 Task: For heading  Tahoma with underline.  font size for heading20,  'Change the font style of data to'Arial.  and font size to 12,  Change the alignment of both headline & data to Align left.  In the sheet   Elite Sales review book
Action: Mouse moved to (159, 191)
Screenshot: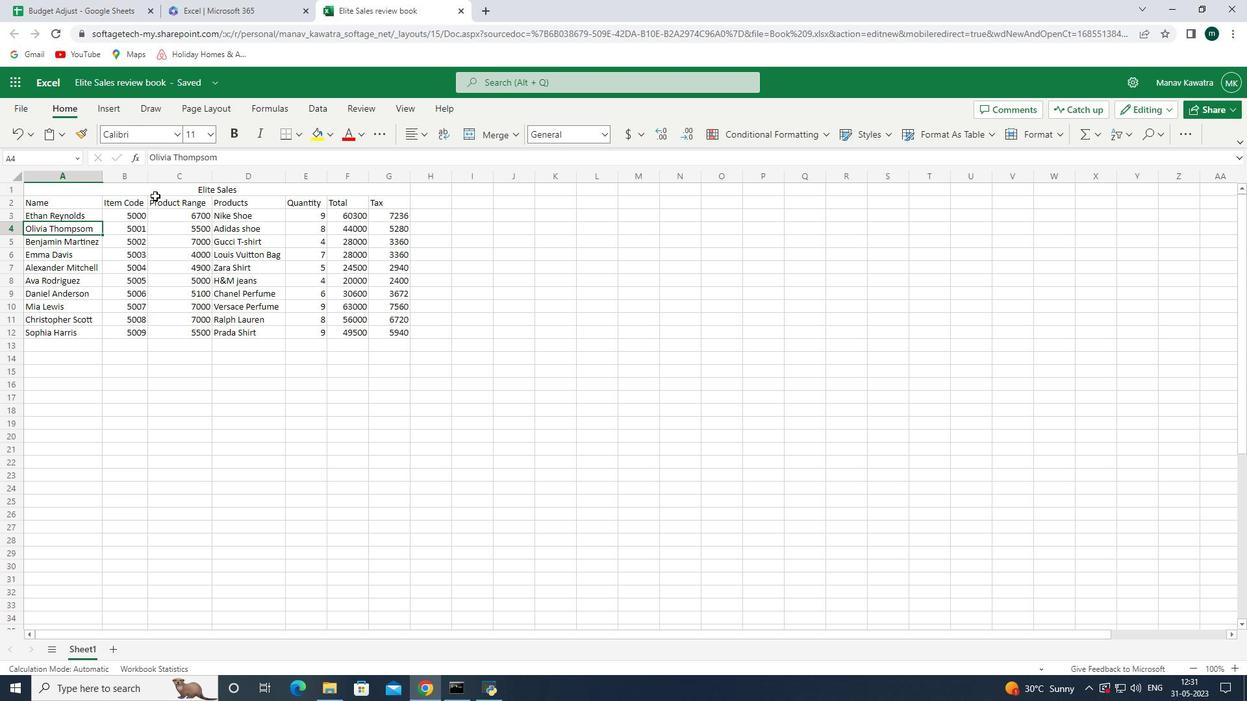 
Action: Mouse pressed left at (159, 191)
Screenshot: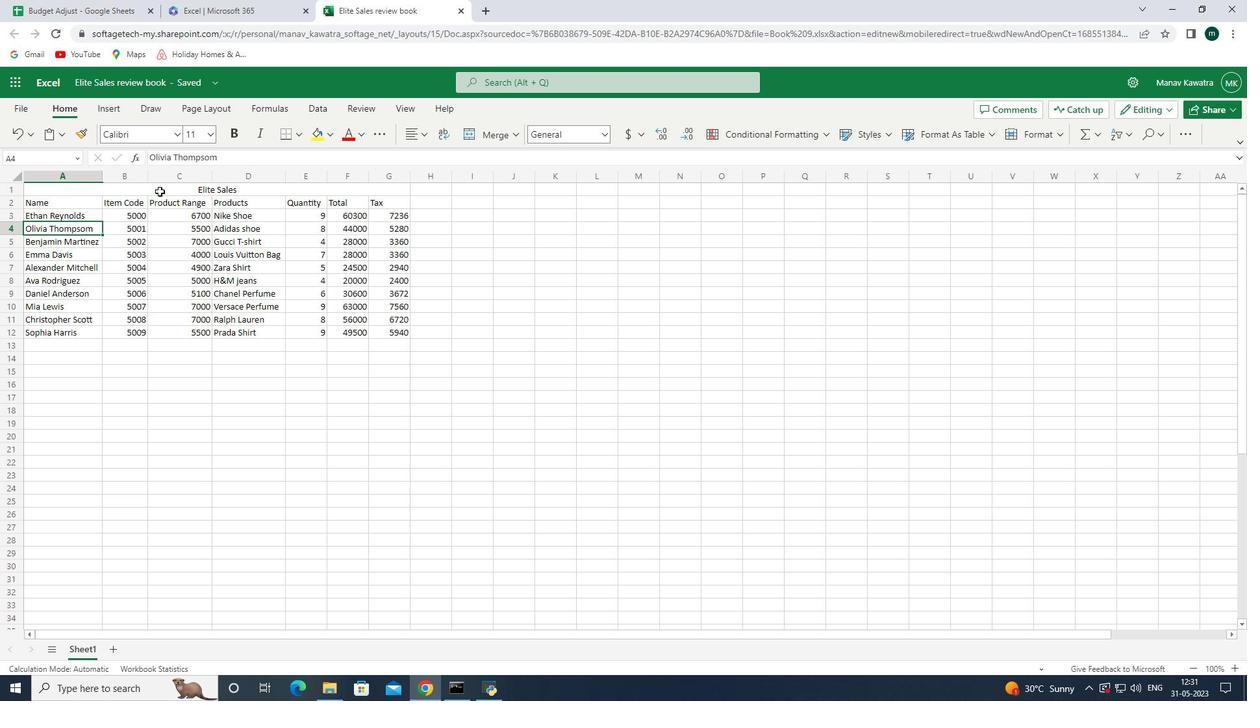 
Action: Mouse moved to (176, 131)
Screenshot: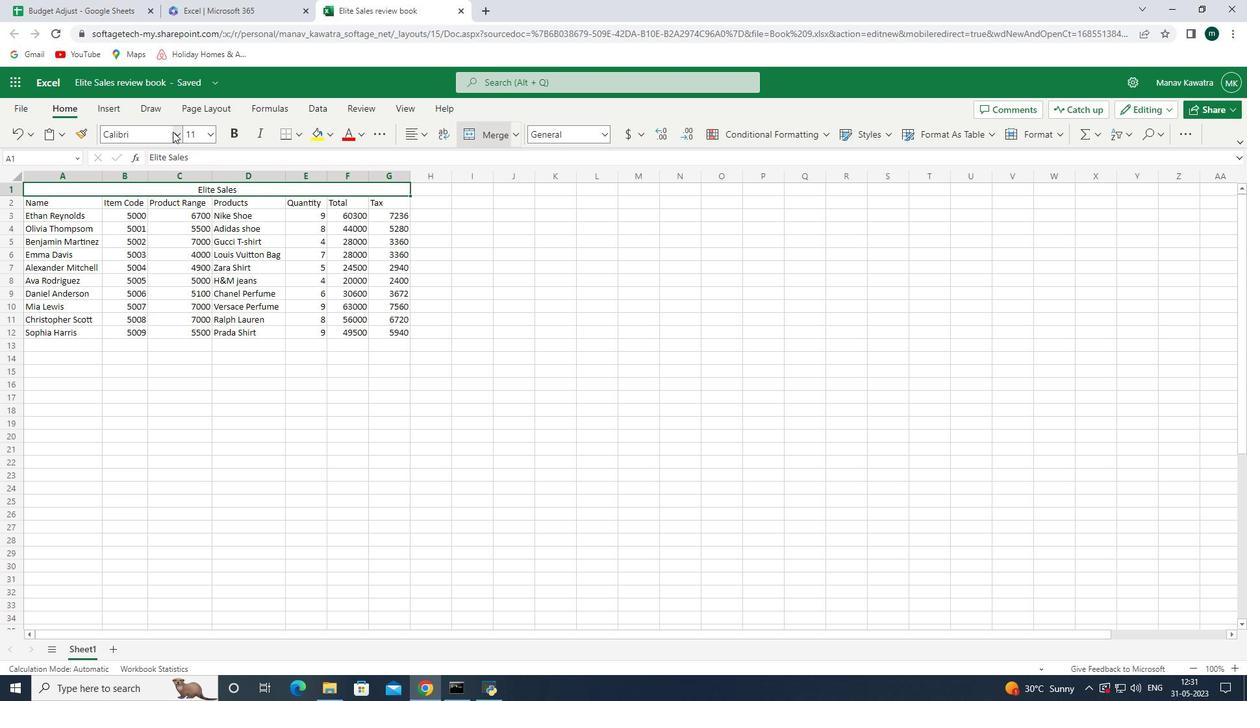 
Action: Mouse pressed left at (176, 131)
Screenshot: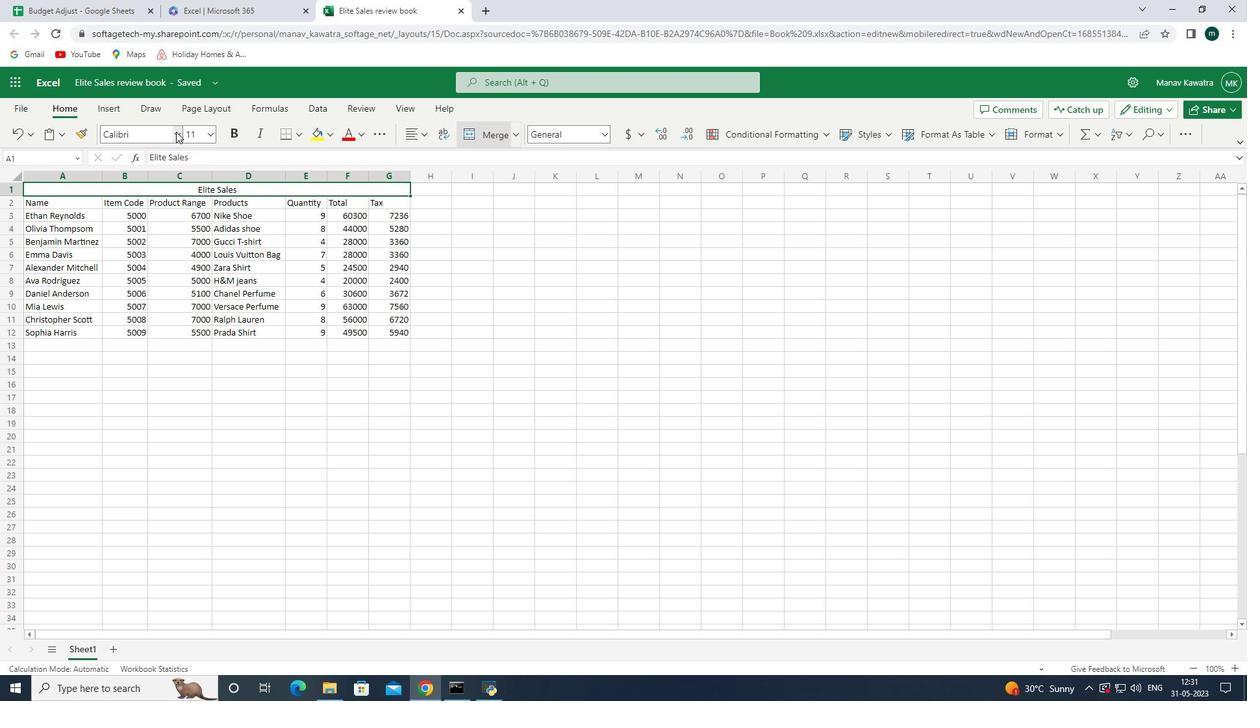 
Action: Mouse moved to (178, 138)
Screenshot: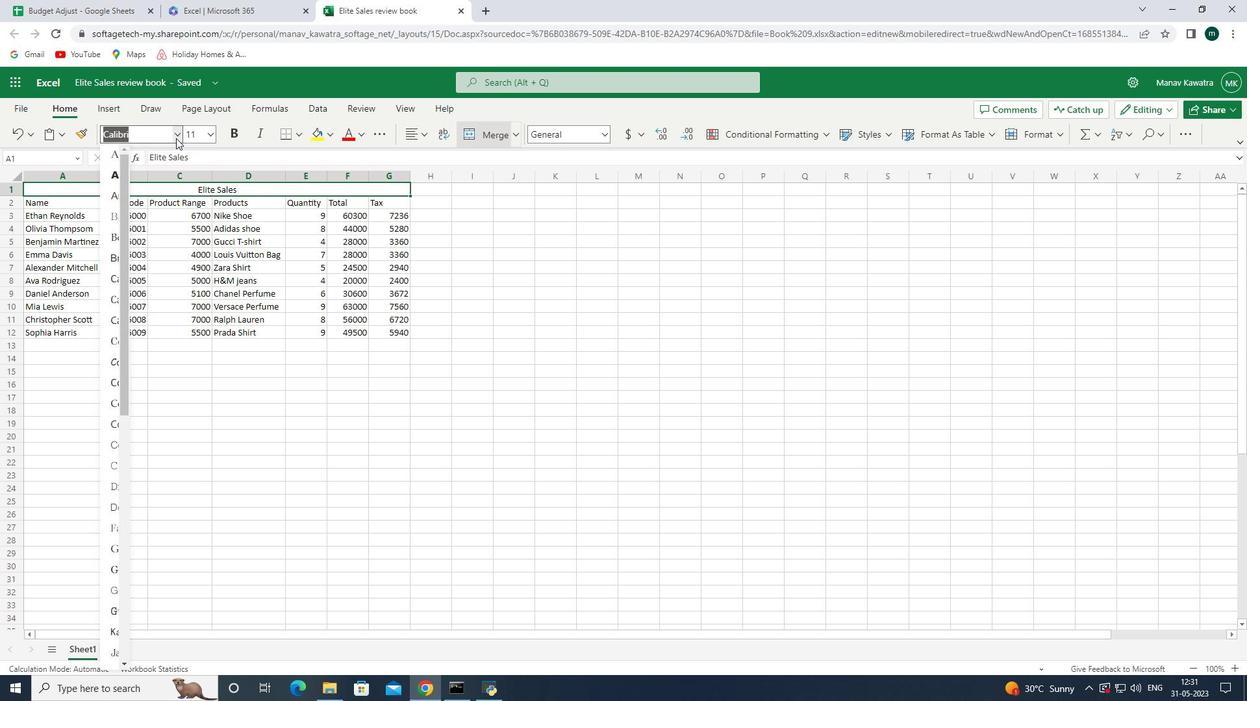 
Action: Mouse pressed left at (178, 138)
Screenshot: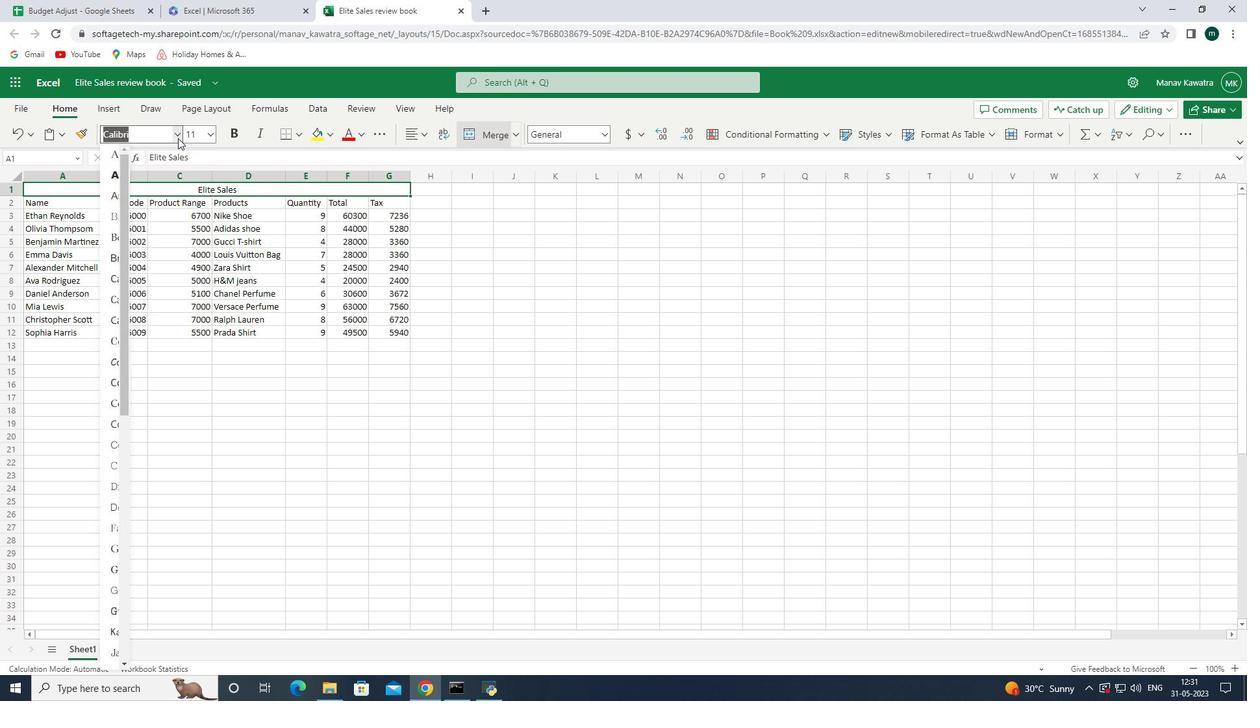 
Action: Mouse pressed left at (178, 138)
Screenshot: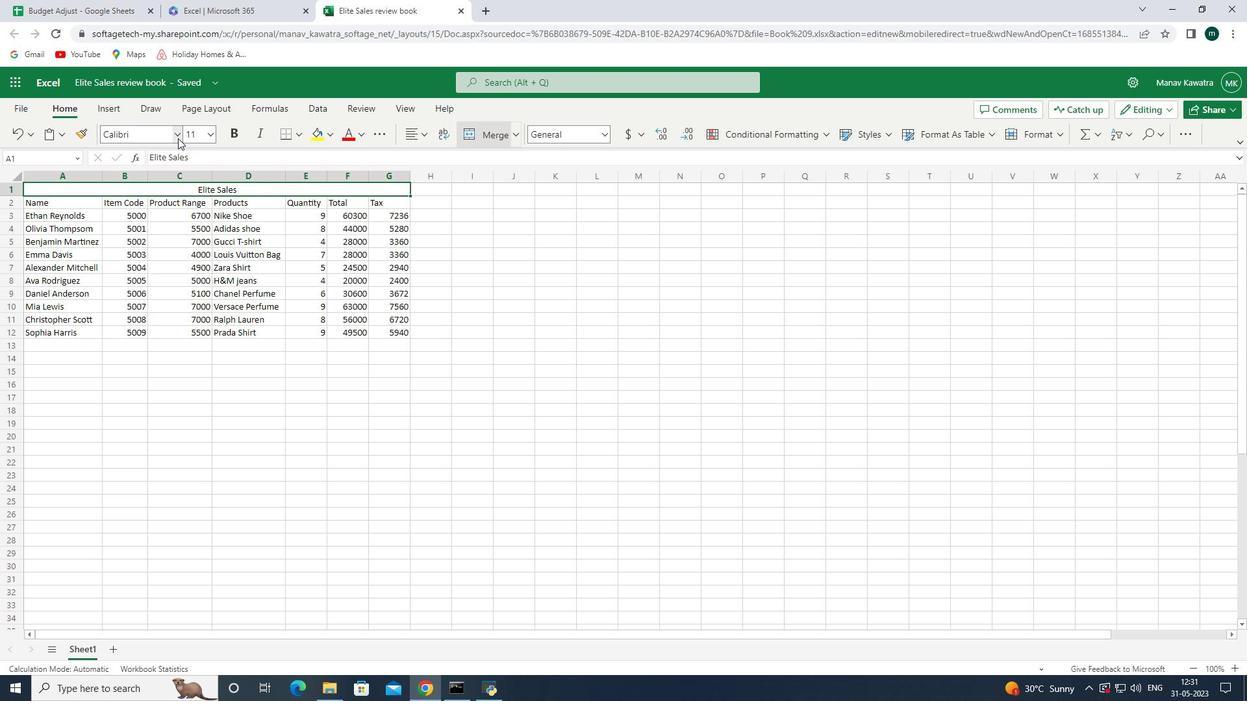 
Action: Mouse moved to (157, 215)
Screenshot: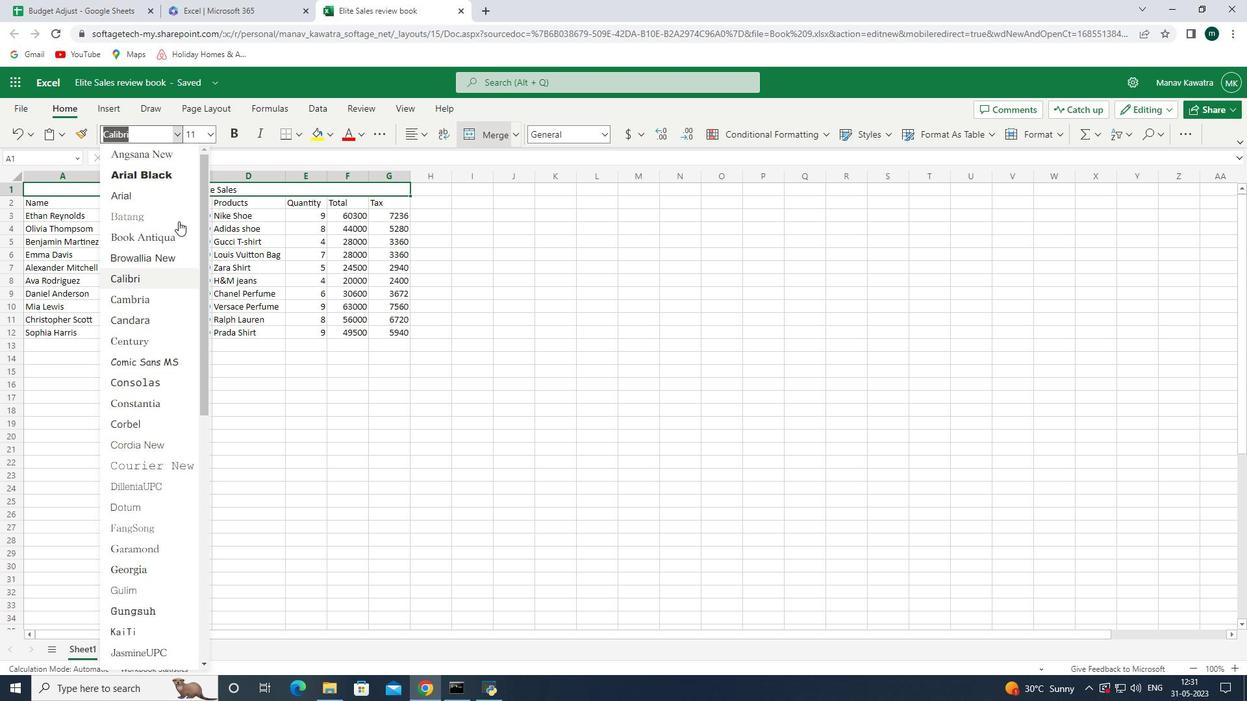 
Action: Key pressed <Key.down><Key.down><Key.down><Key.down><Key.down><Key.down><Key.down><Key.down><Key.down><Key.down><Key.down><Key.down><Key.down><Key.down><Key.down><Key.down><Key.down><Key.down><Key.down><Key.down><Key.down><Key.down><Key.down><Key.down><Key.down><Key.down><Key.down><Key.down><Key.down><Key.down><Key.down><Key.down><Key.down><Key.down><Key.down><Key.down><Key.down><Key.down><Key.down><Key.down><Key.down><Key.down><Key.down><Key.enter>
Screenshot: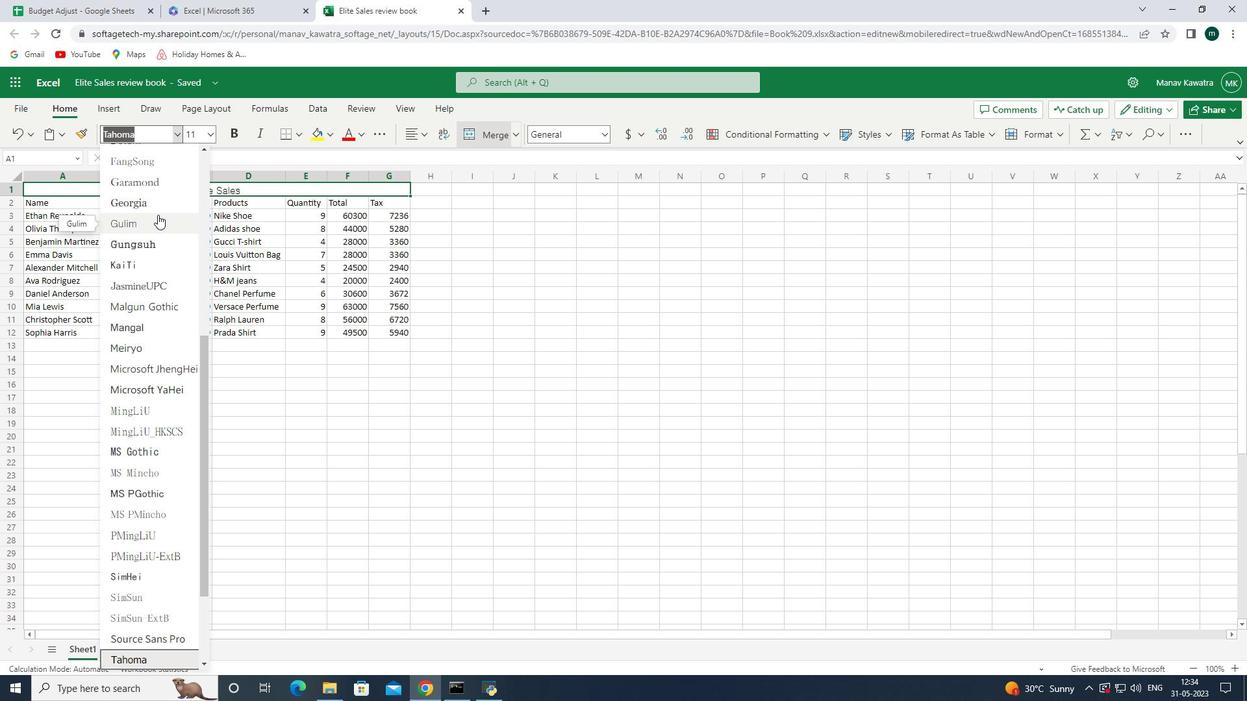 
Action: Mouse moved to (149, 109)
Screenshot: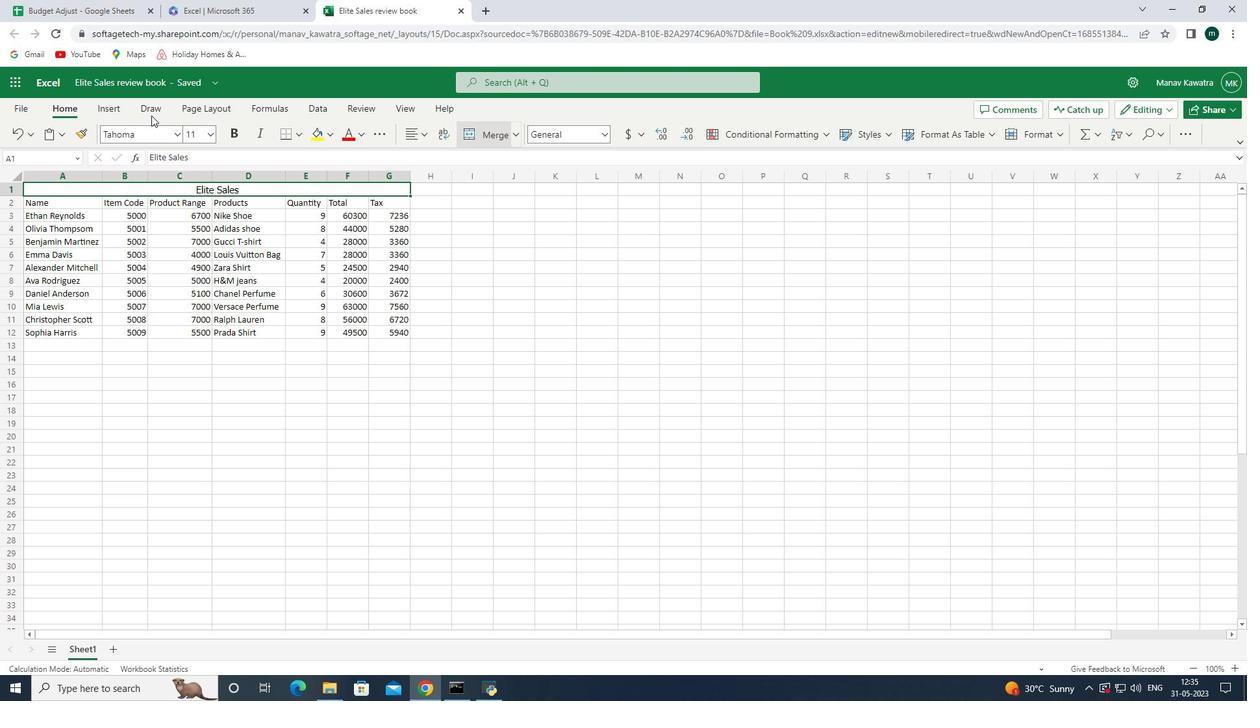 
Action: Mouse pressed left at (149, 109)
Screenshot: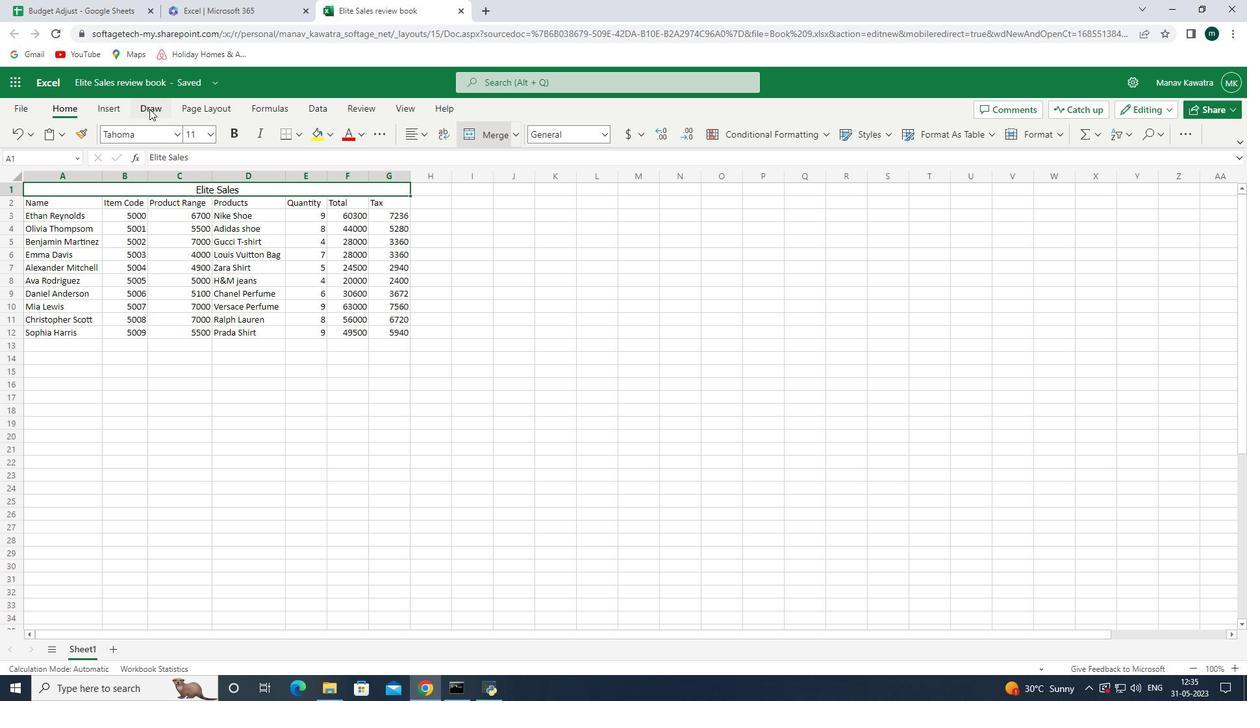 
Action: Mouse moved to (202, 107)
Screenshot: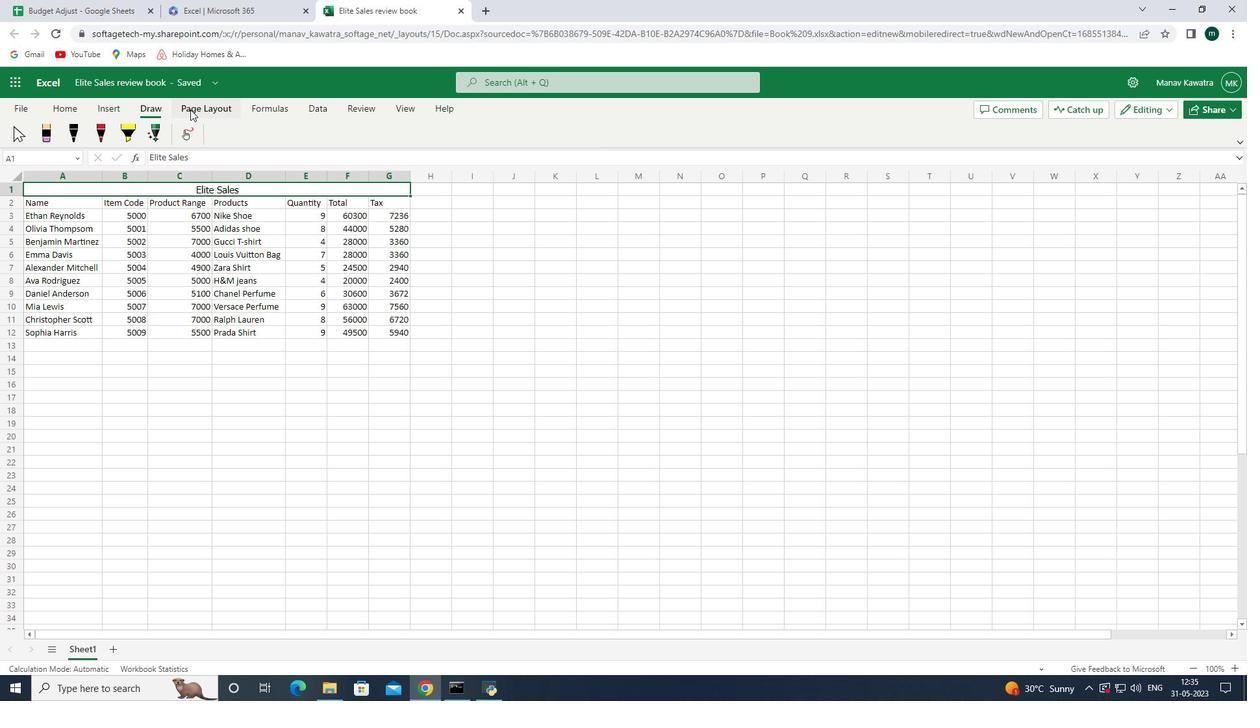 
Action: Mouse pressed left at (202, 107)
Screenshot: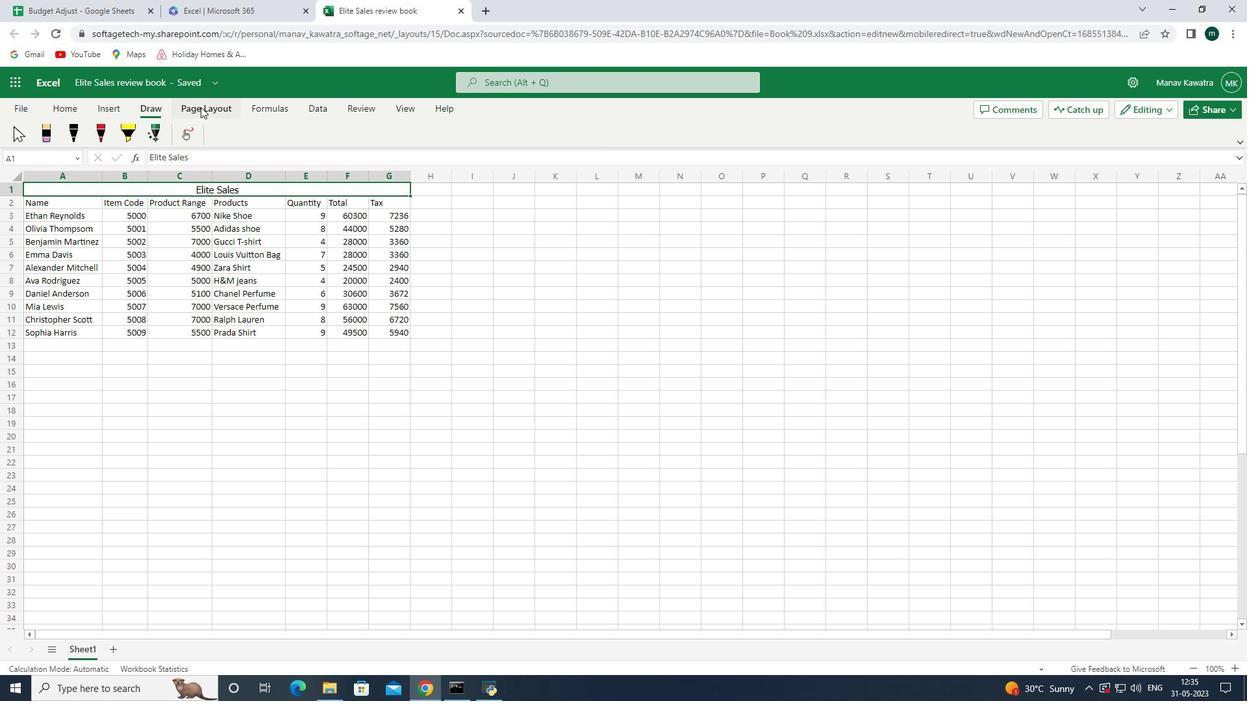 
Action: Mouse moved to (280, 110)
Screenshot: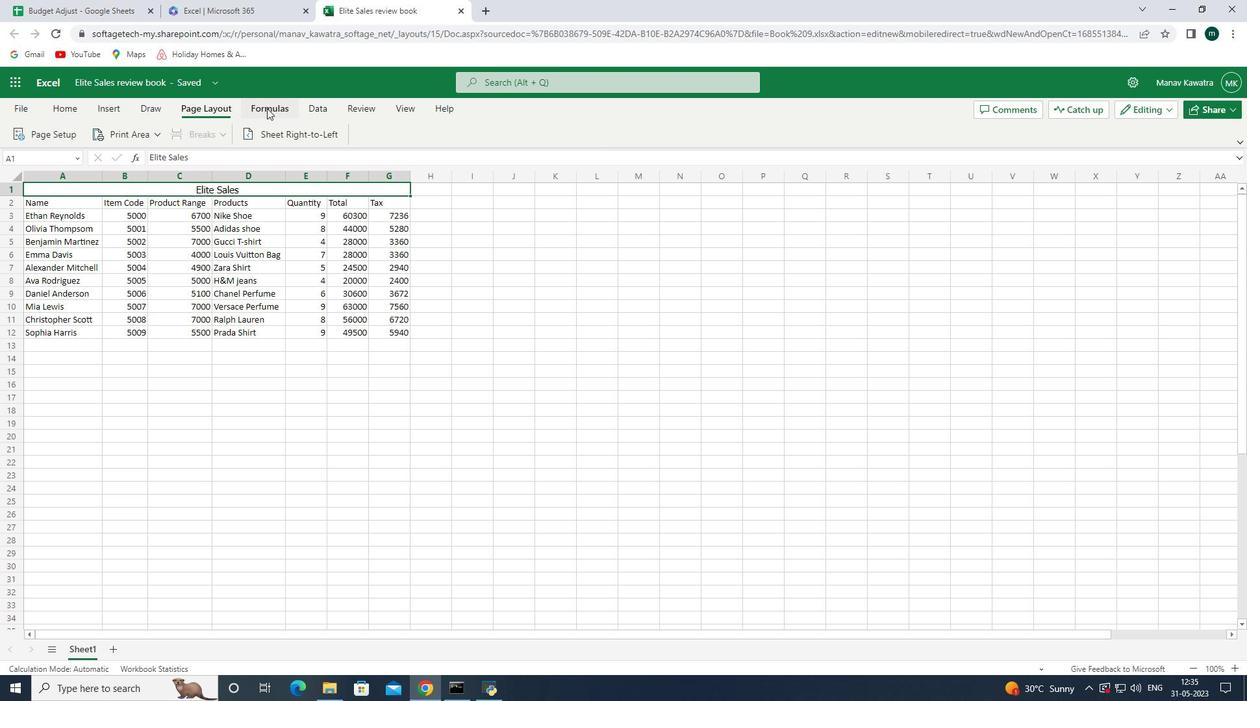 
Action: Mouse pressed left at (280, 110)
Screenshot: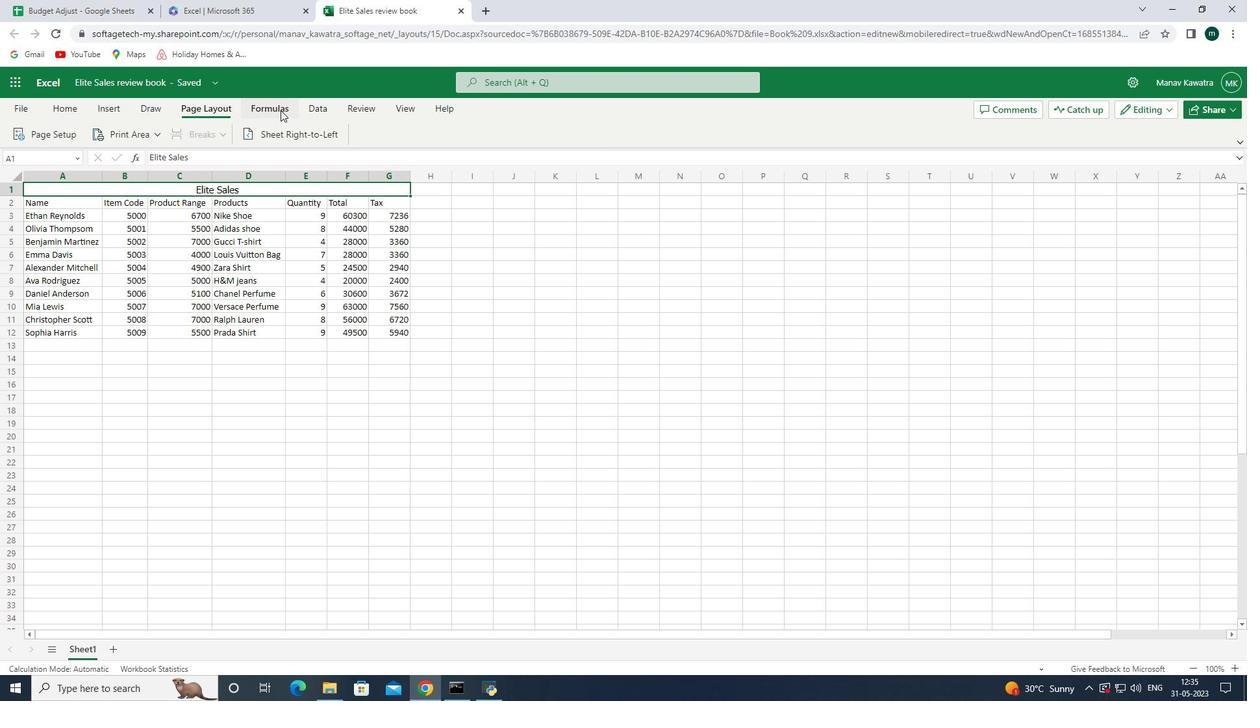 
Action: Mouse moved to (107, 109)
Screenshot: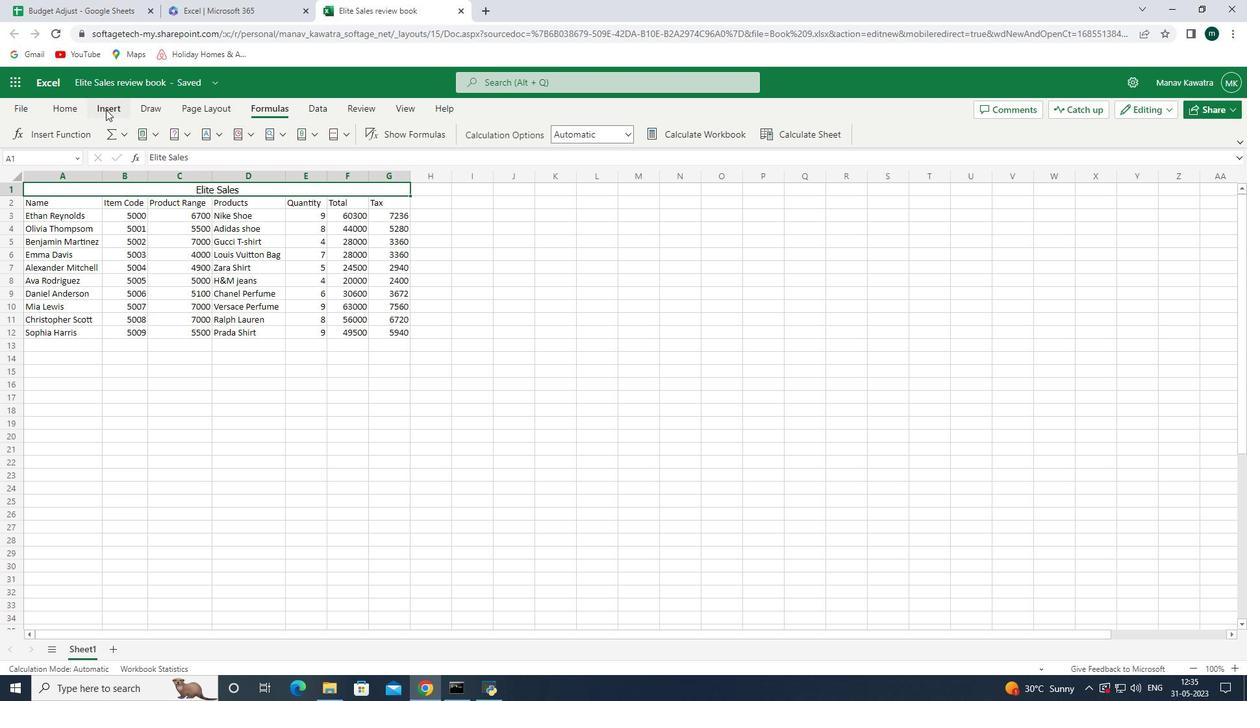 
Action: Mouse pressed left at (107, 109)
Screenshot: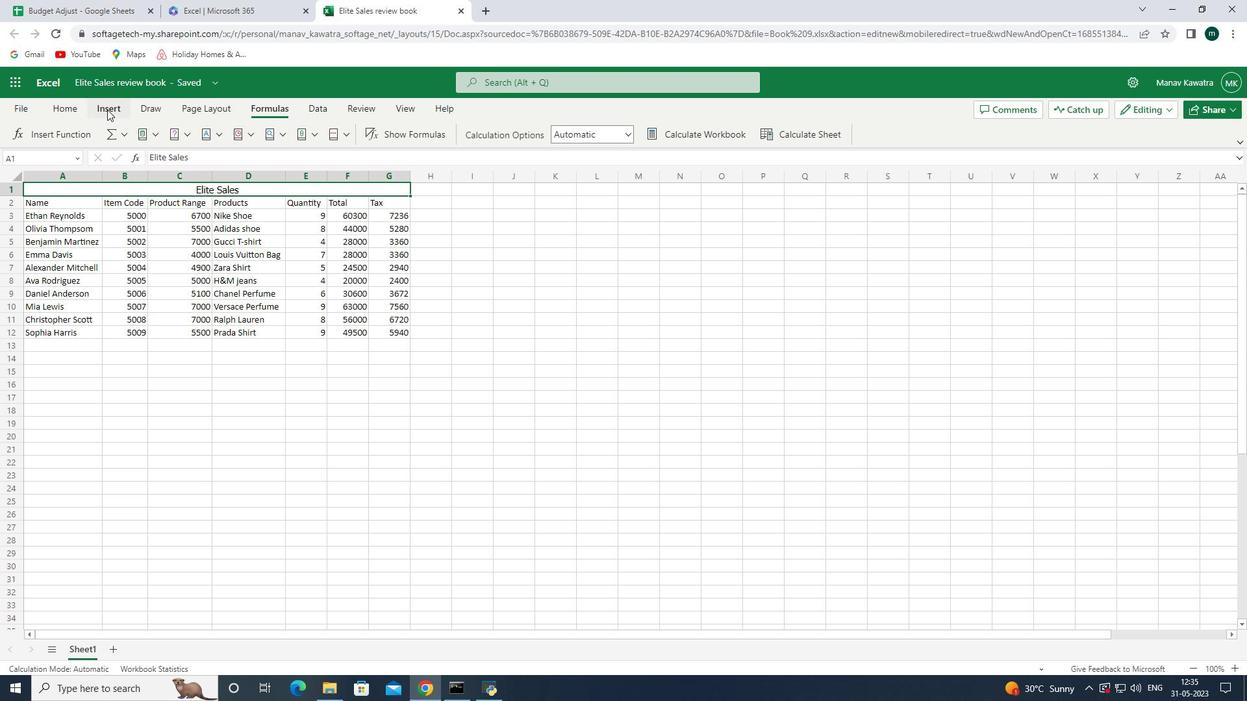 
Action: Mouse moved to (150, 107)
Screenshot: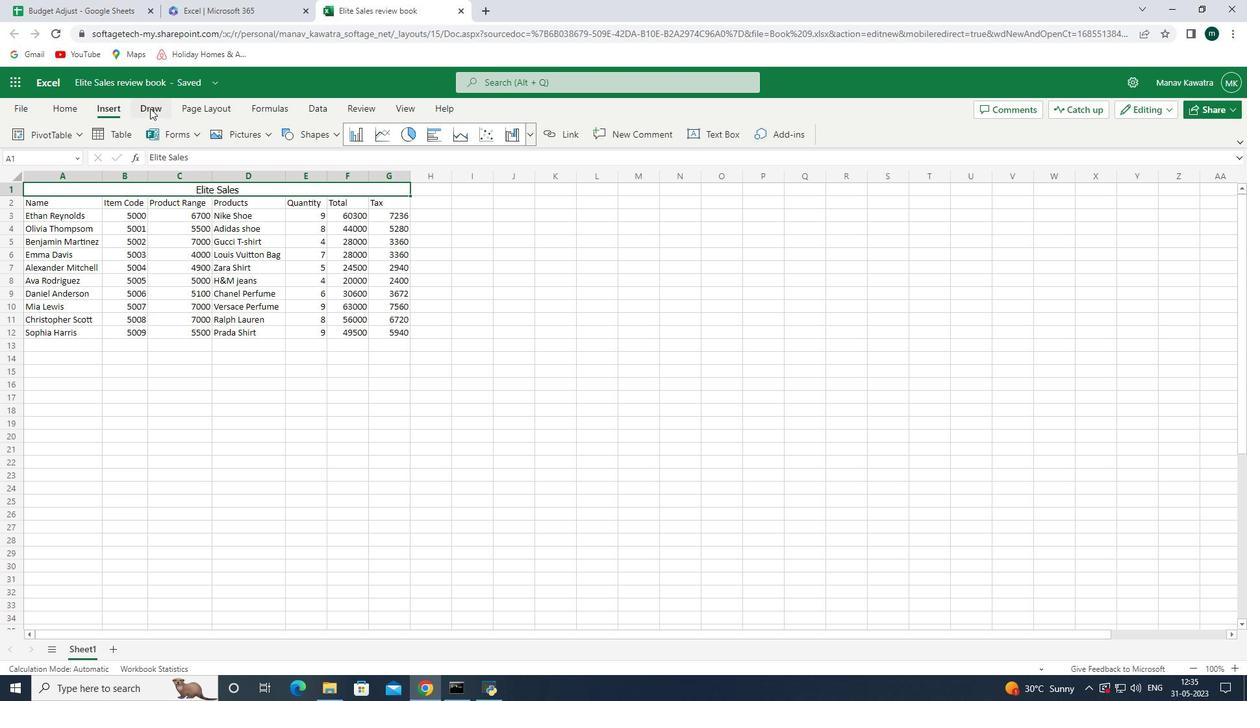 
Action: Mouse pressed left at (150, 107)
Screenshot: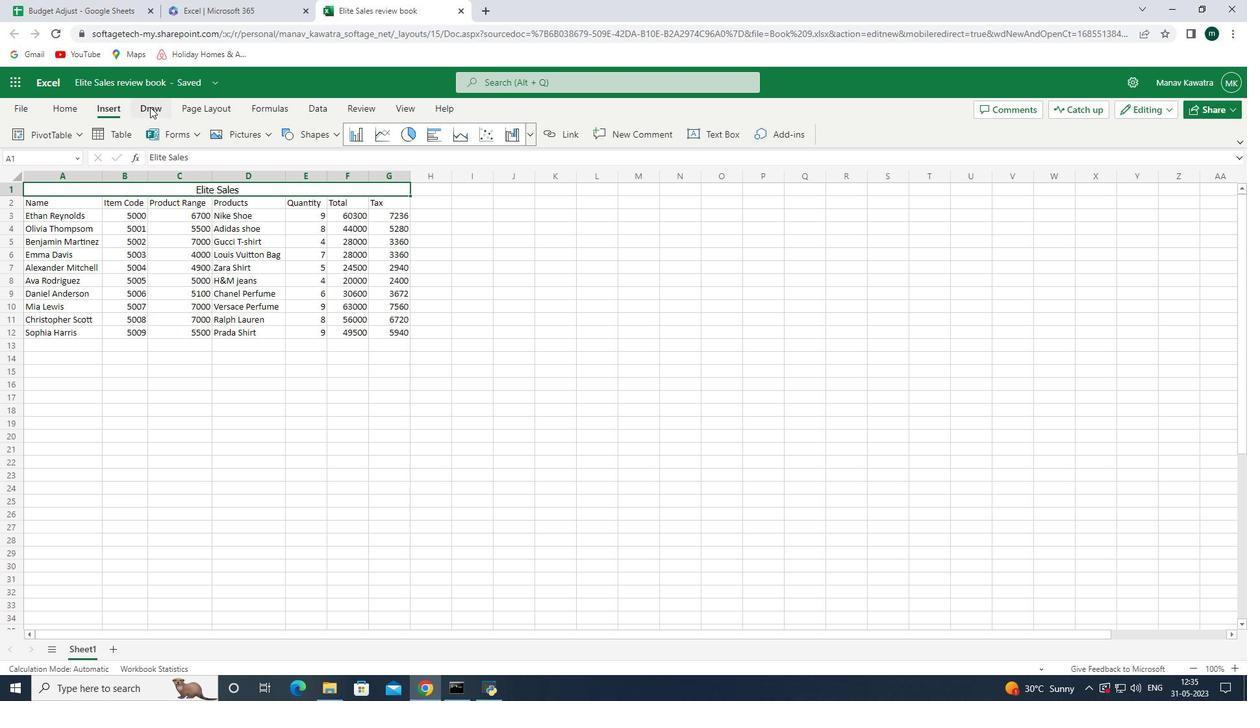 
Action: Mouse moved to (196, 111)
Screenshot: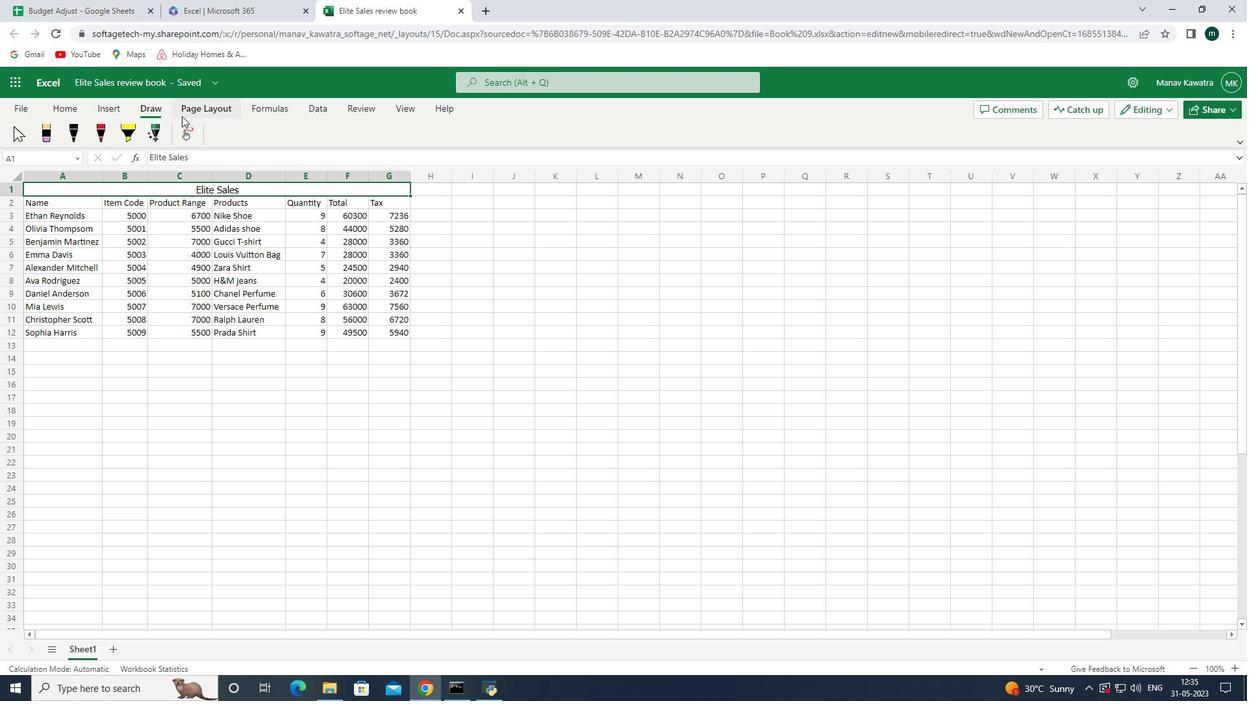 
Action: Mouse pressed left at (196, 111)
Screenshot: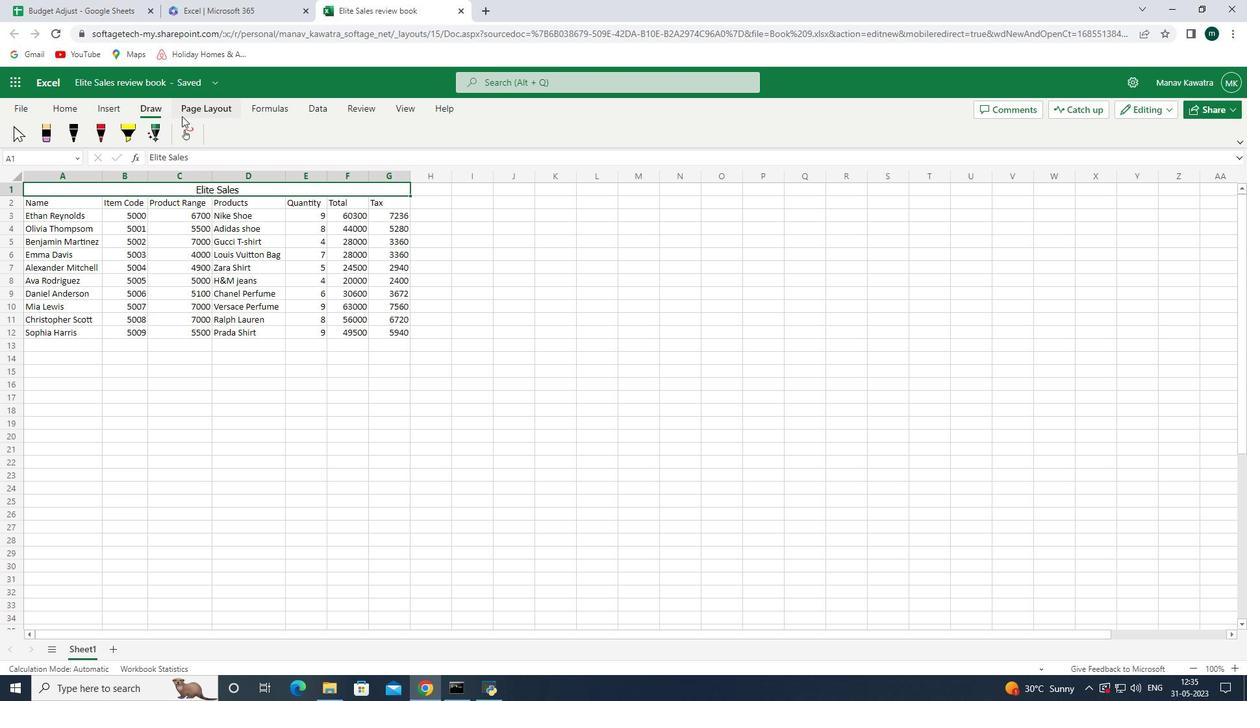 
Action: Mouse moved to (259, 113)
Screenshot: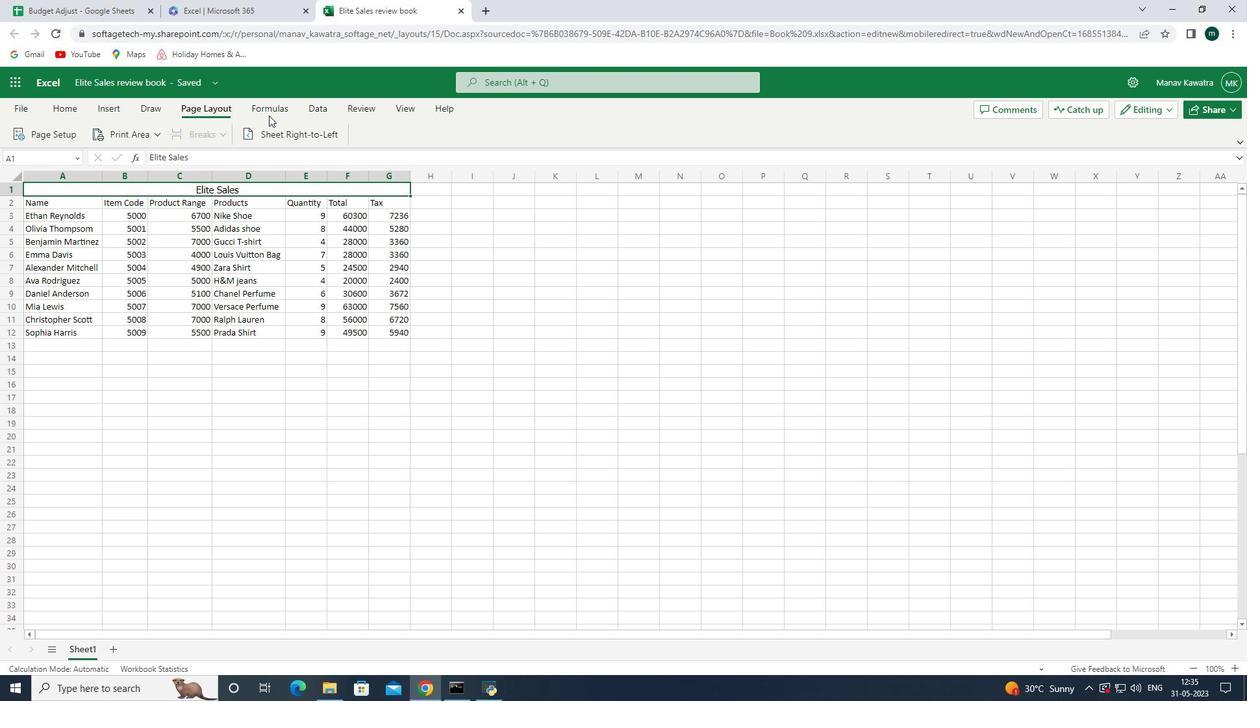 
Action: Mouse pressed left at (259, 113)
Screenshot: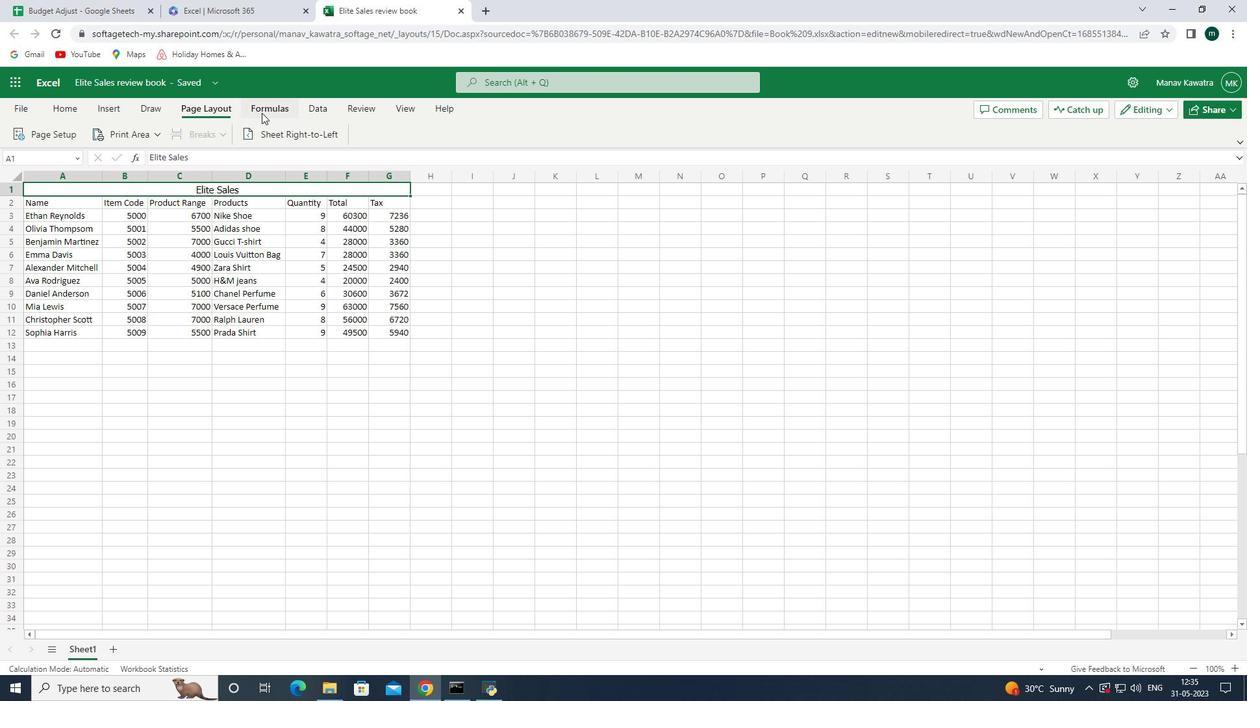 
Action: Mouse moved to (338, 106)
Screenshot: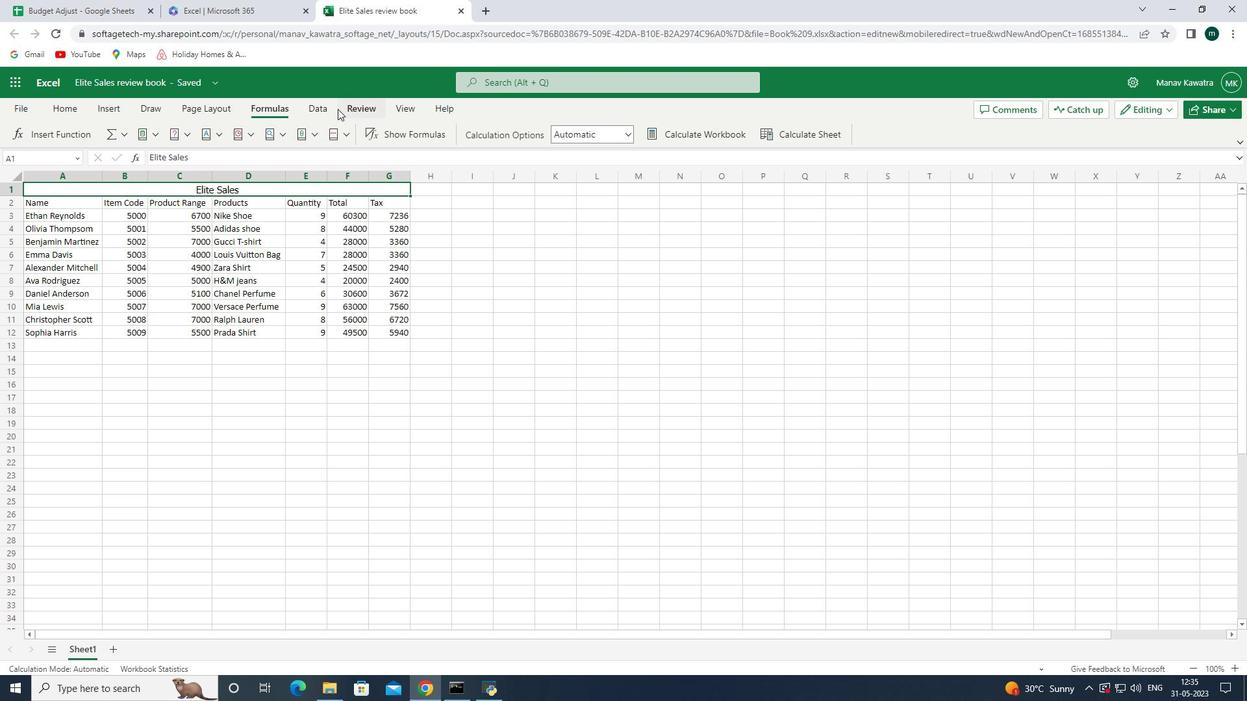
Action: Mouse pressed left at (338, 106)
Screenshot: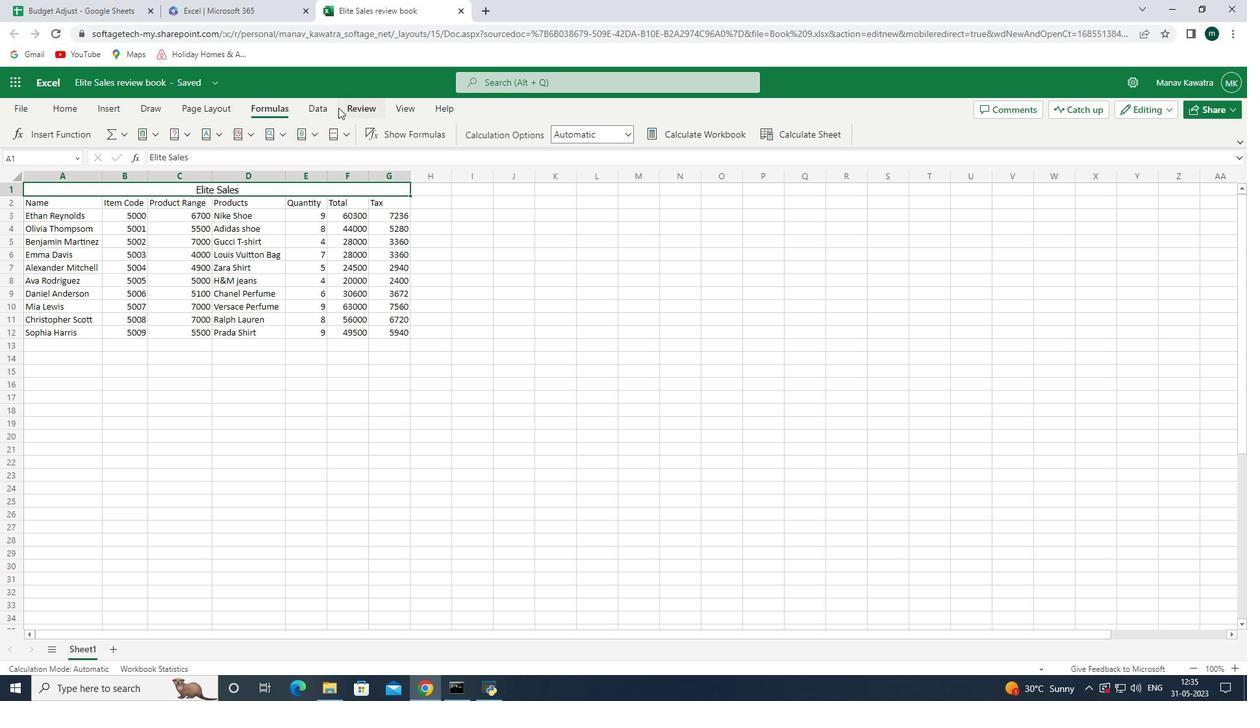 
Action: Mouse moved to (395, 107)
Screenshot: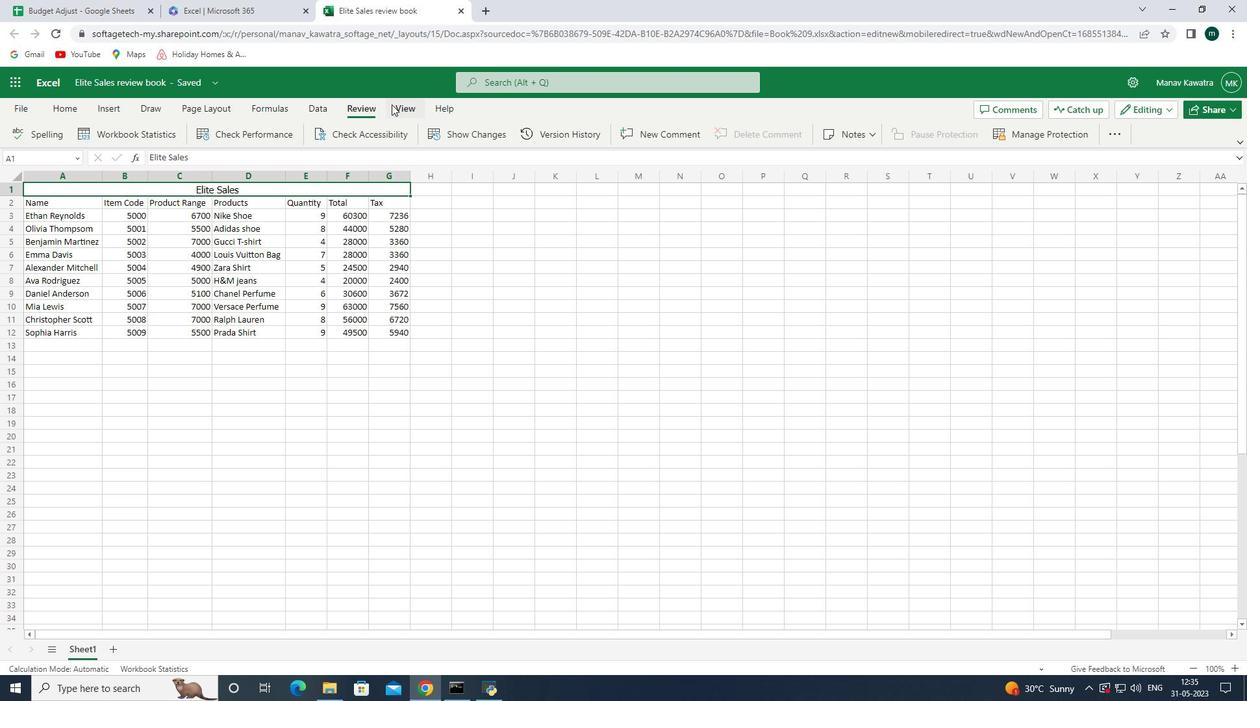 
Action: Mouse pressed left at (395, 107)
Screenshot: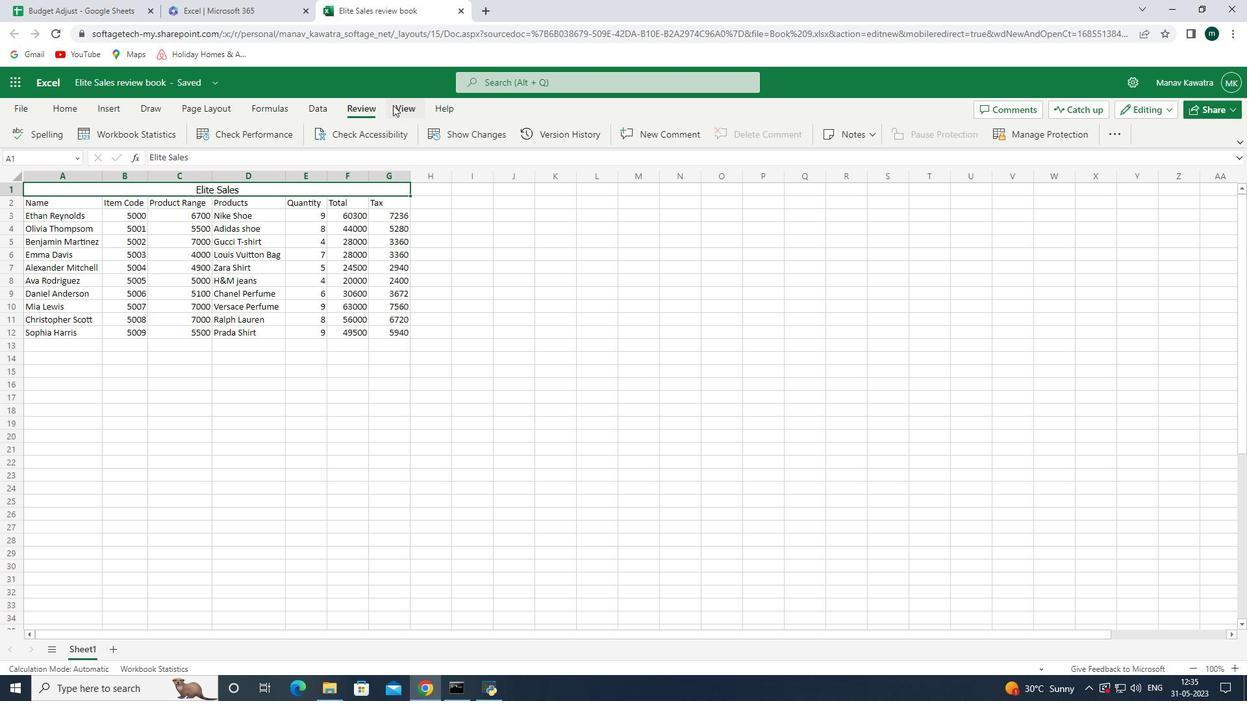 
Action: Mouse moved to (342, 107)
Screenshot: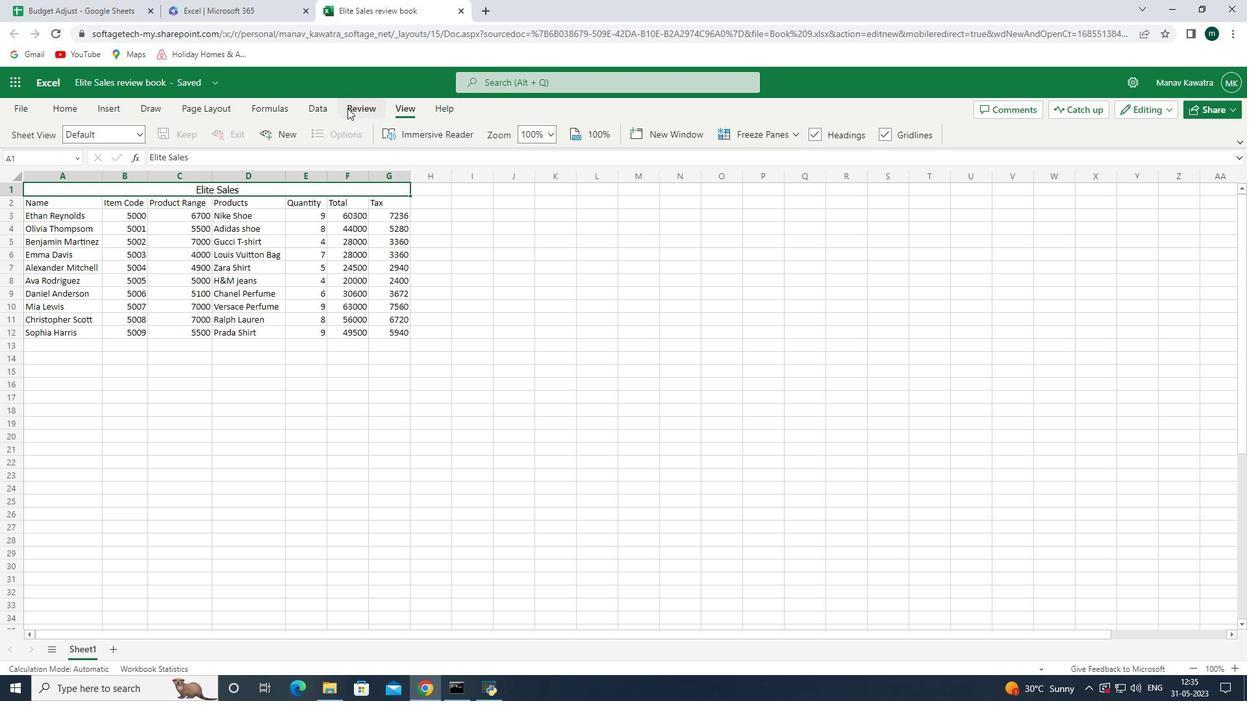 
Action: Mouse pressed left at (342, 107)
Screenshot: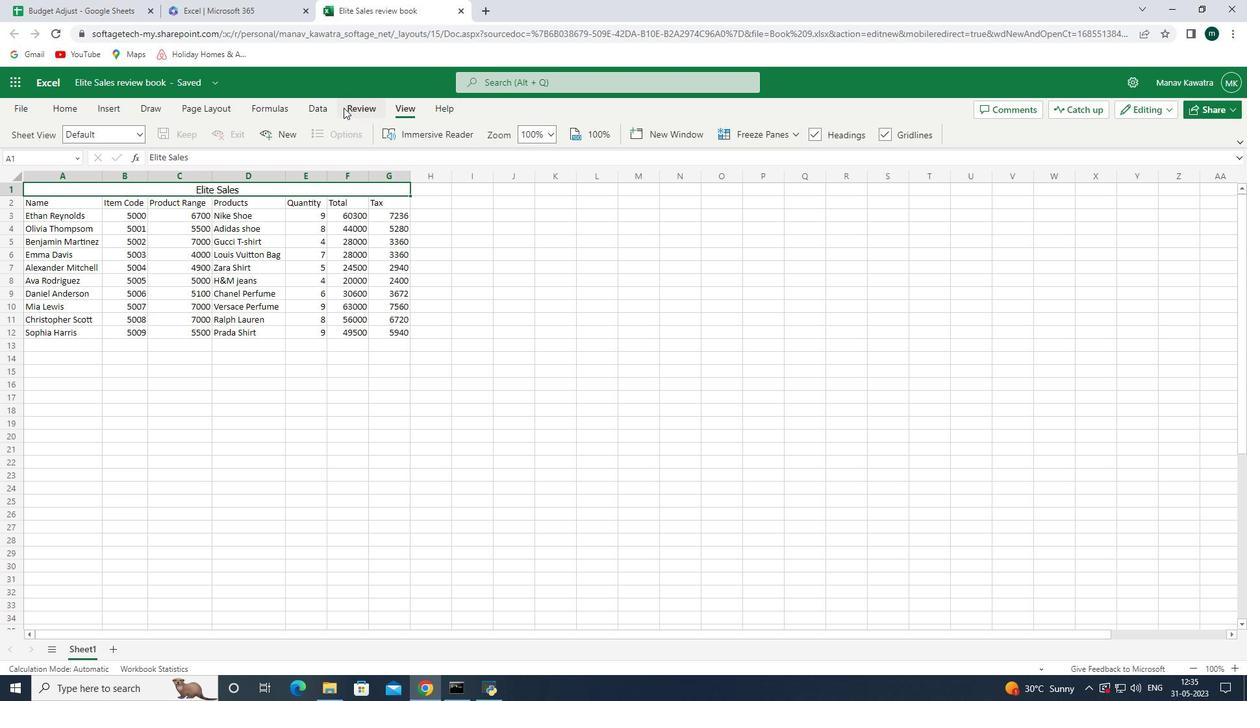 
Action: Mouse moved to (282, 107)
Screenshot: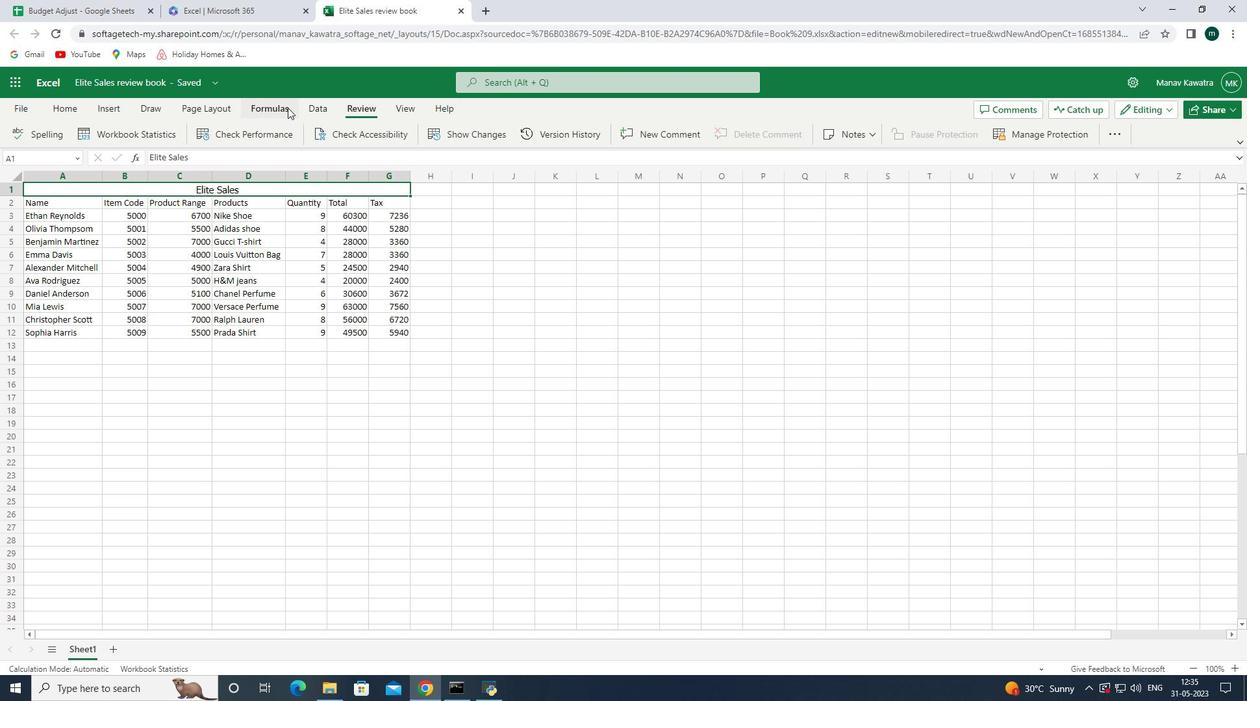 
Action: Mouse pressed left at (282, 107)
Screenshot: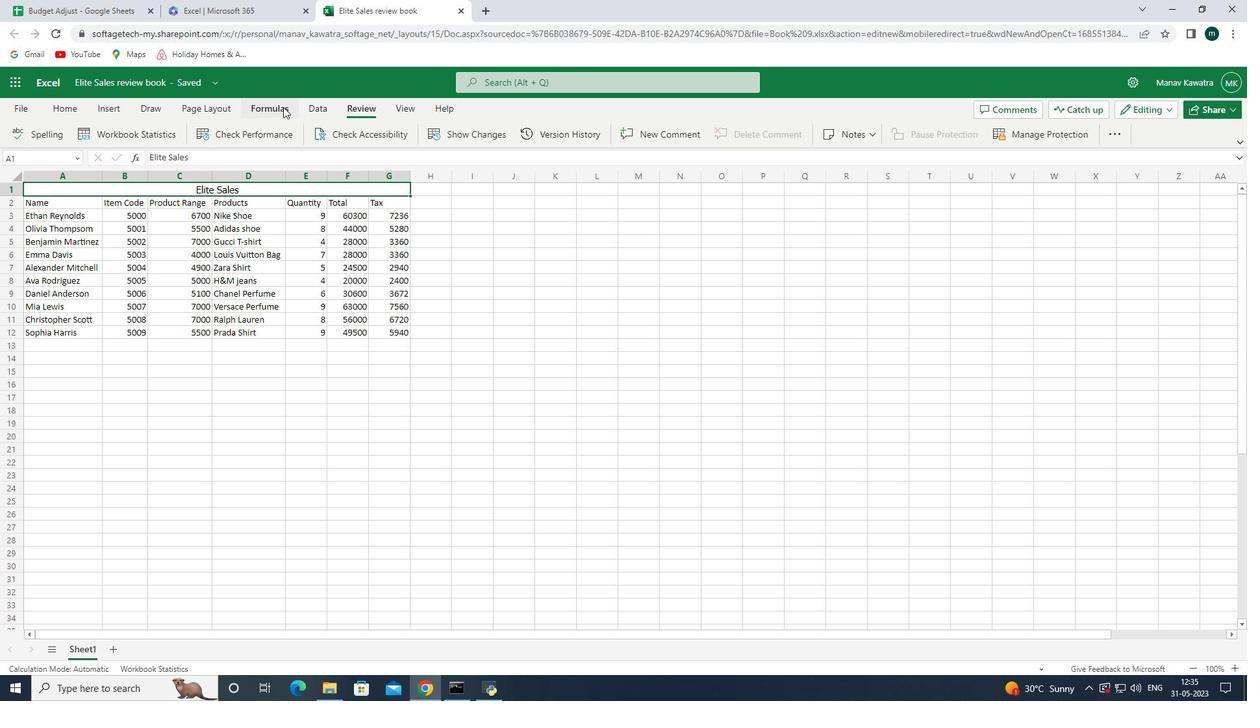 
Action: Mouse moved to (56, 107)
Screenshot: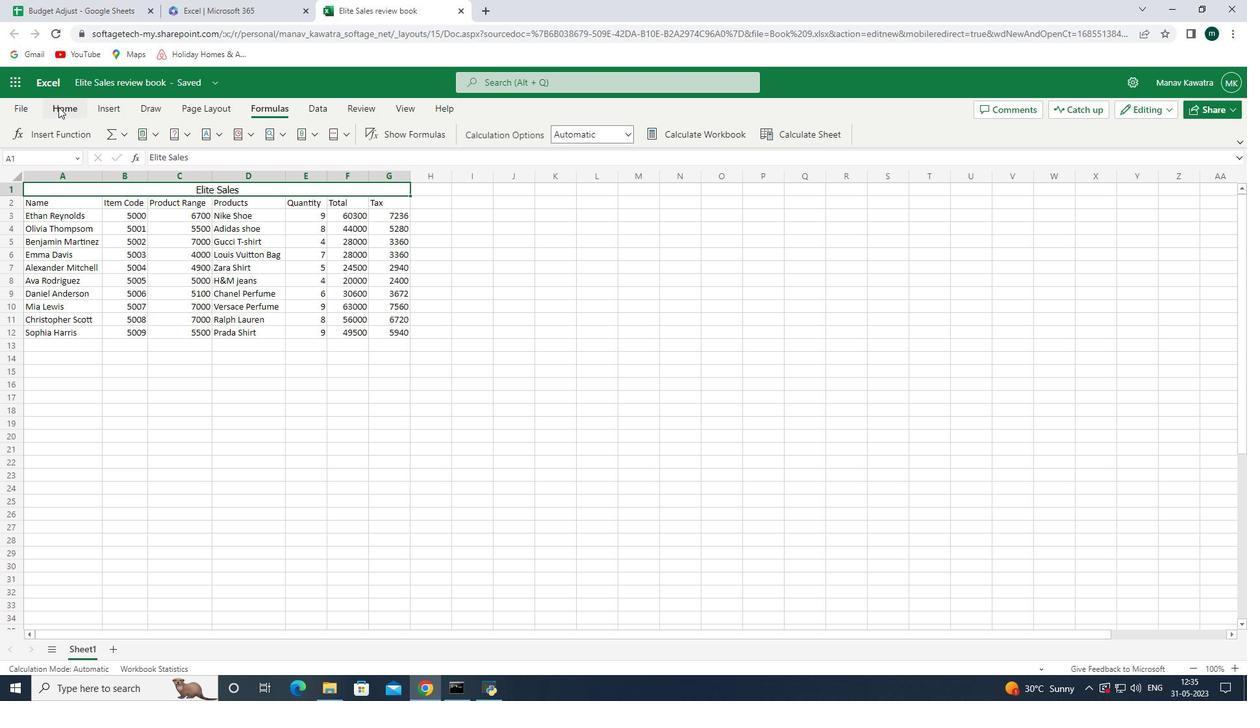 
Action: Mouse pressed left at (56, 107)
Screenshot: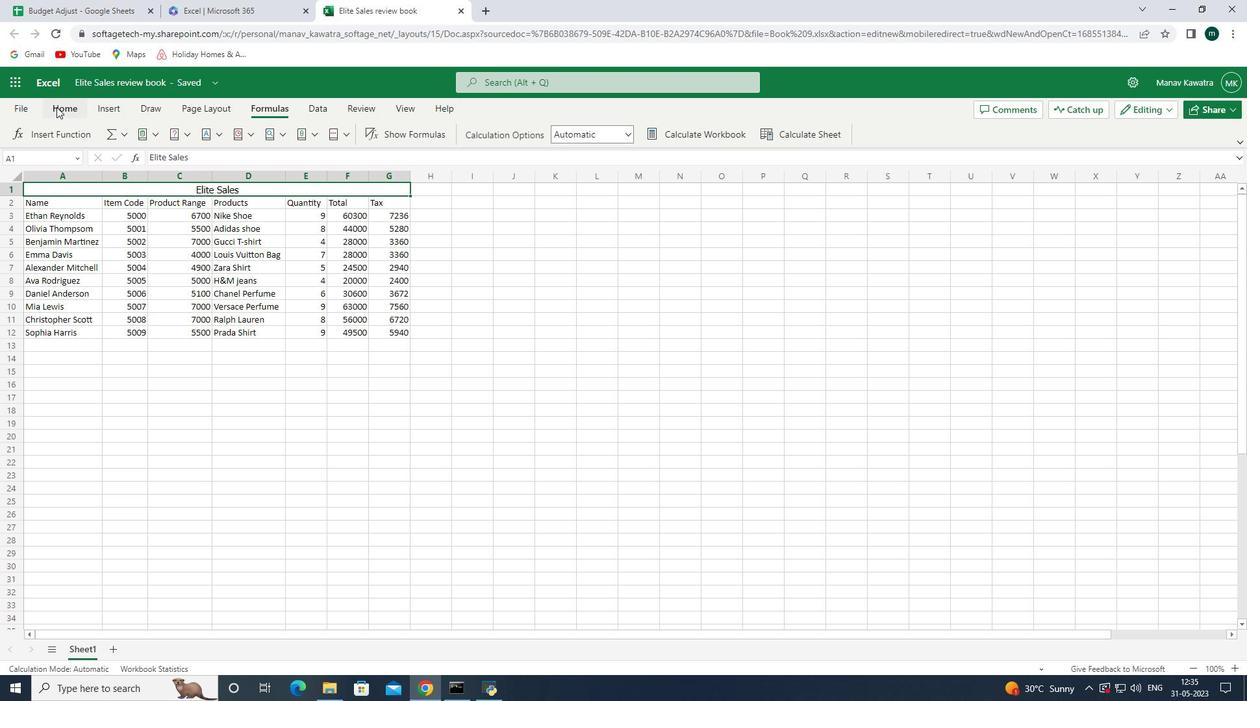 
Action: Mouse moved to (296, 133)
Screenshot: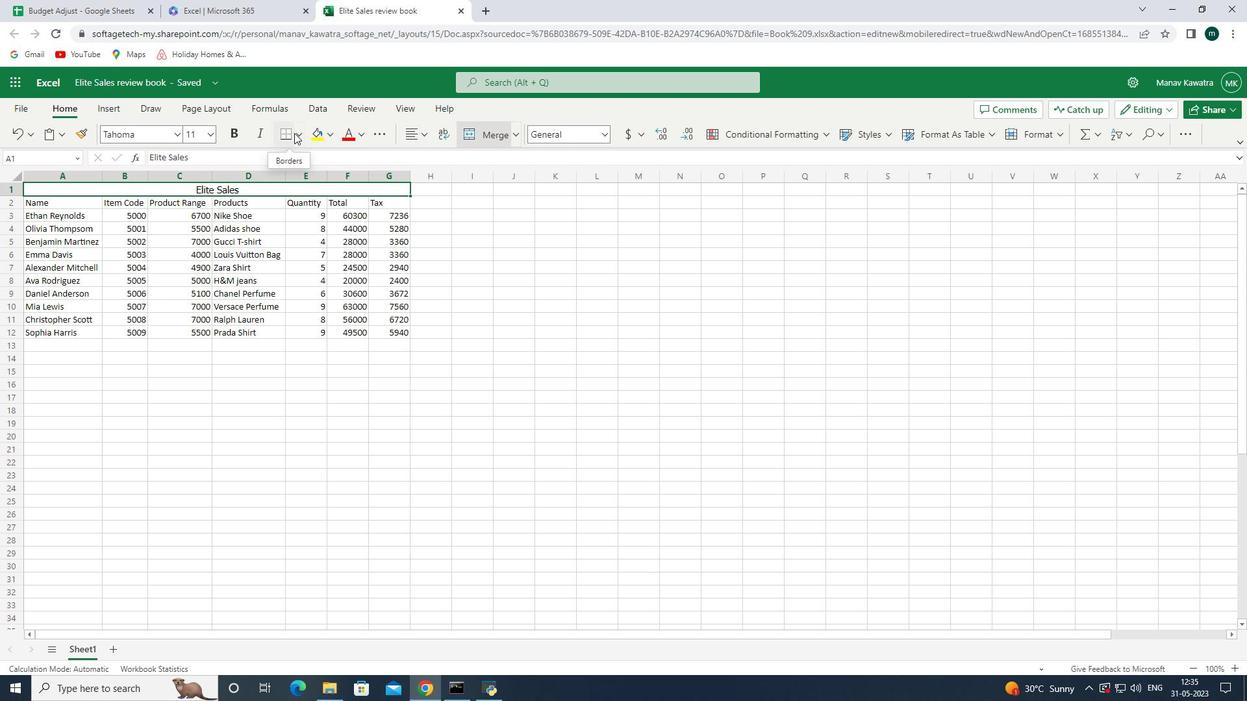 
Action: Mouse pressed left at (296, 133)
Screenshot: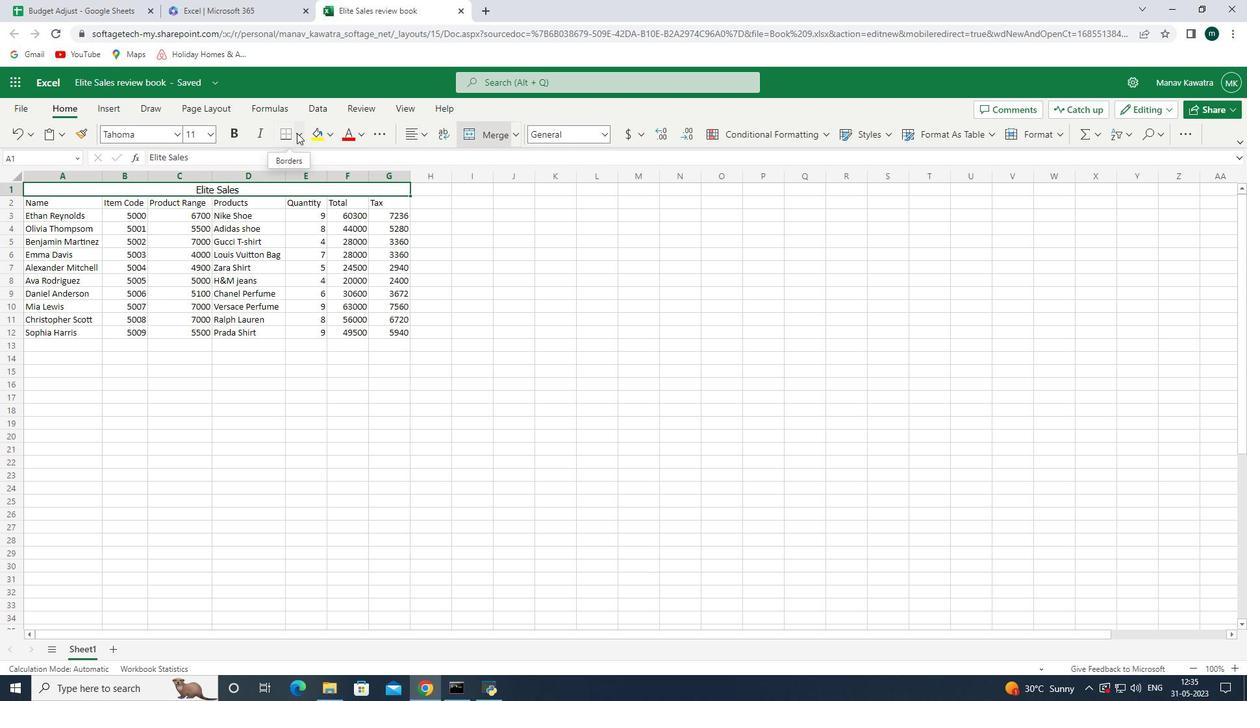 
Action: Mouse moved to (211, 100)
Screenshot: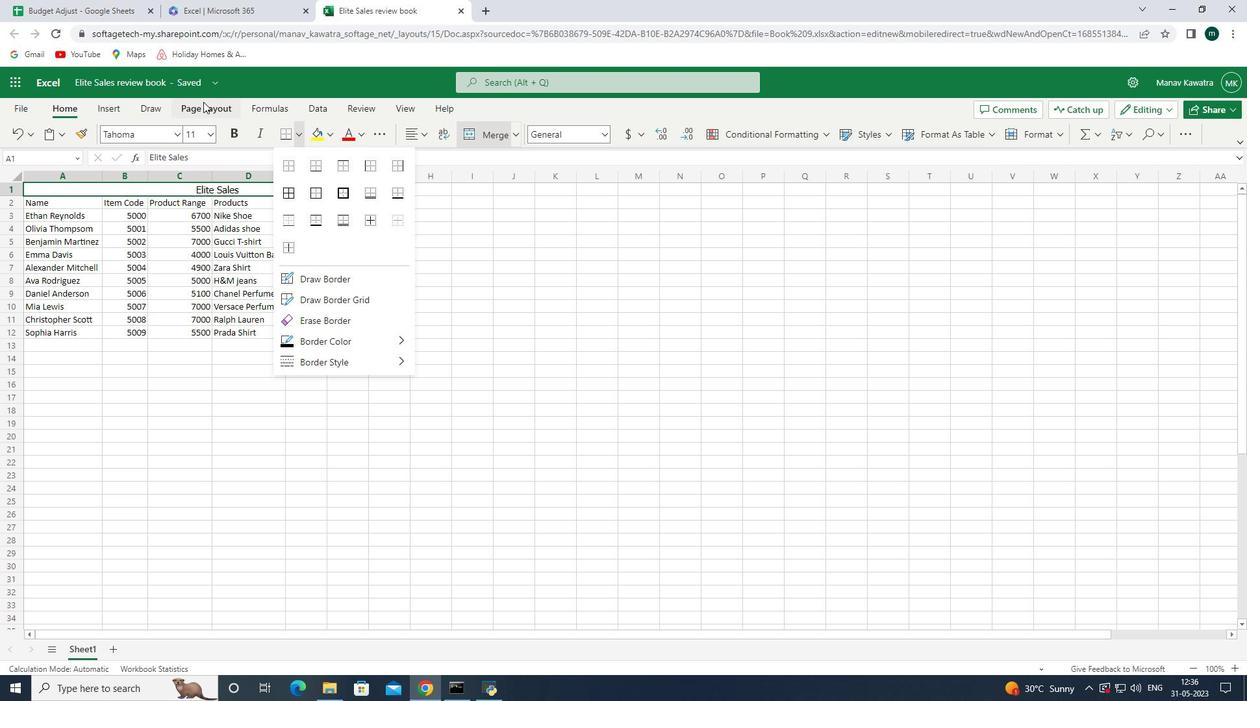 
Action: Mouse pressed left at (211, 100)
Screenshot: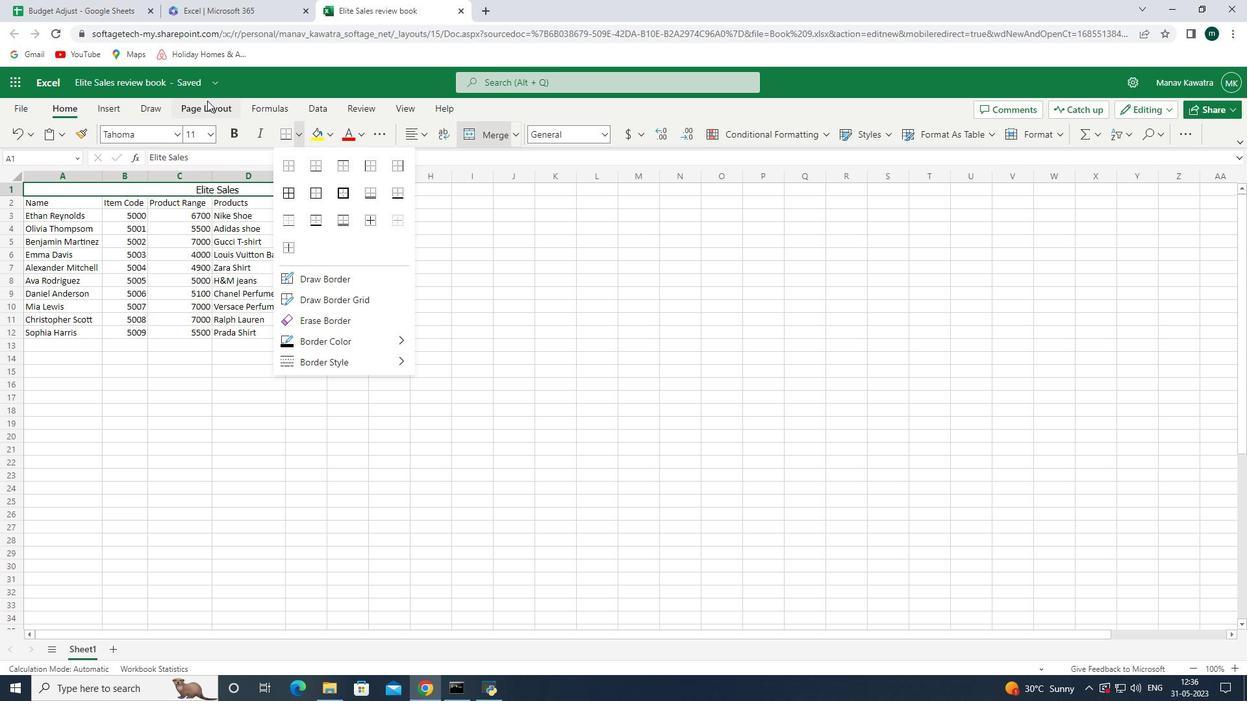 
Action: Mouse moved to (75, 108)
Screenshot: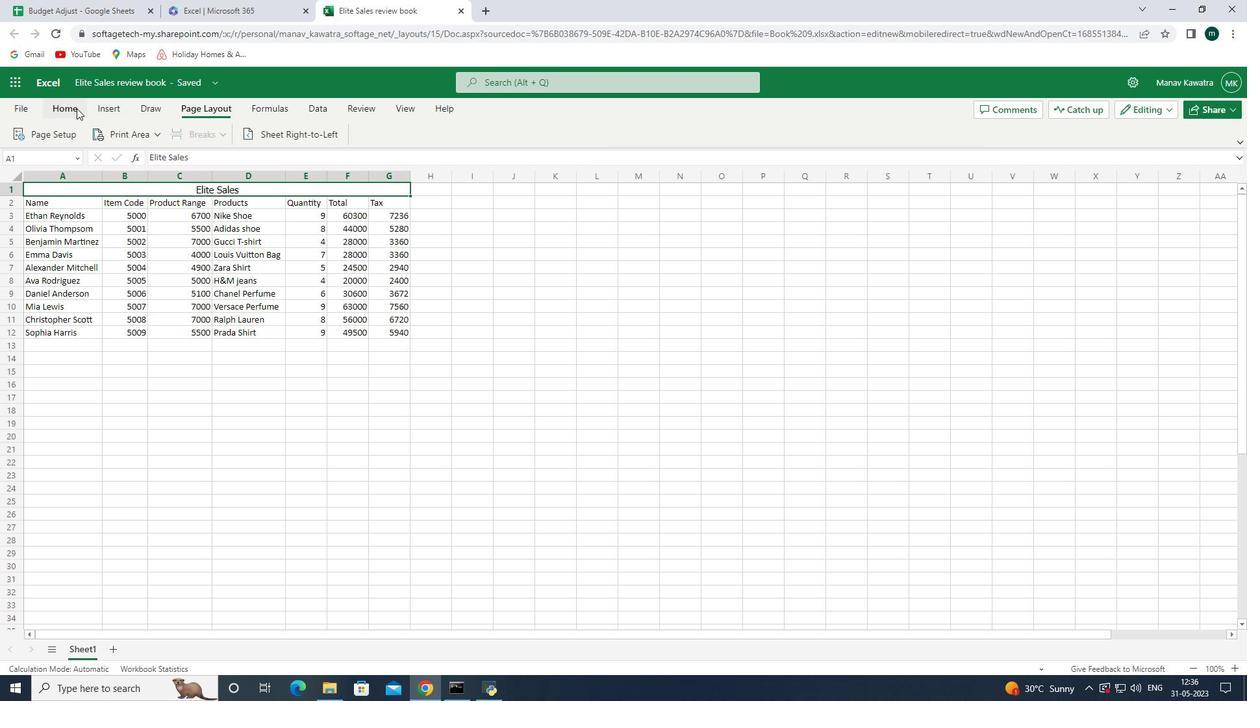 
Action: Mouse pressed left at (75, 108)
Screenshot: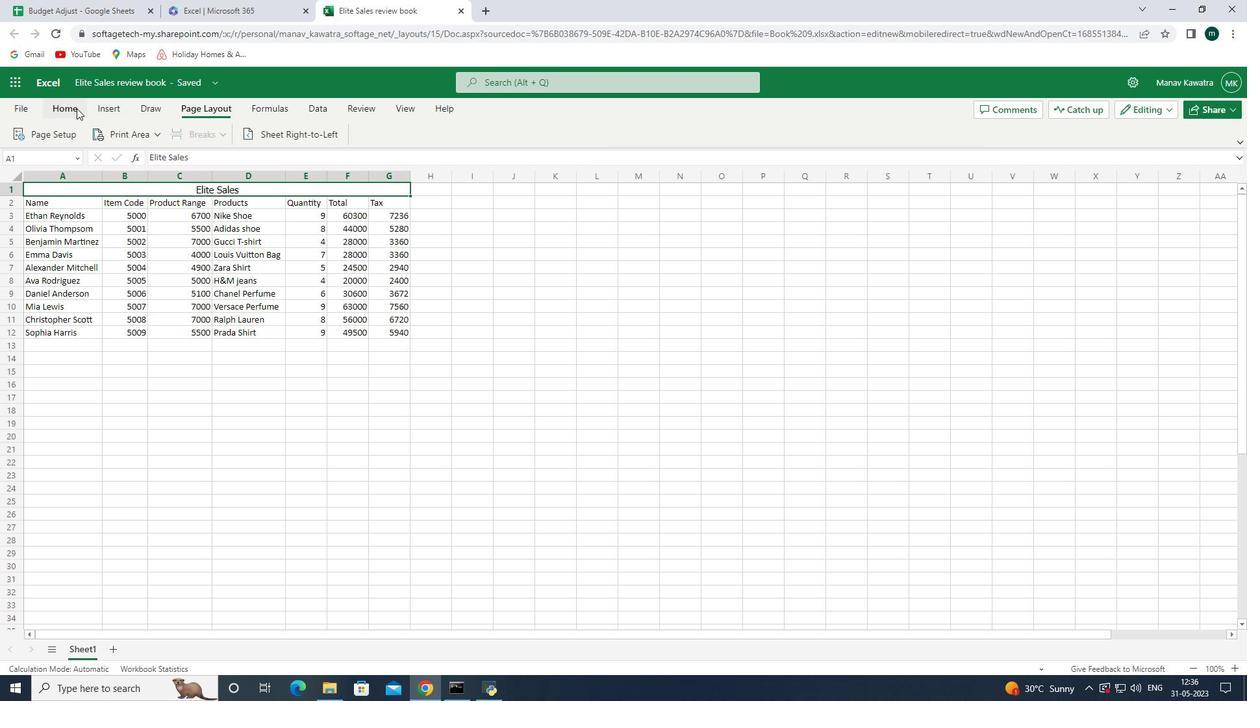 
Action: Mouse moved to (1063, 137)
Screenshot: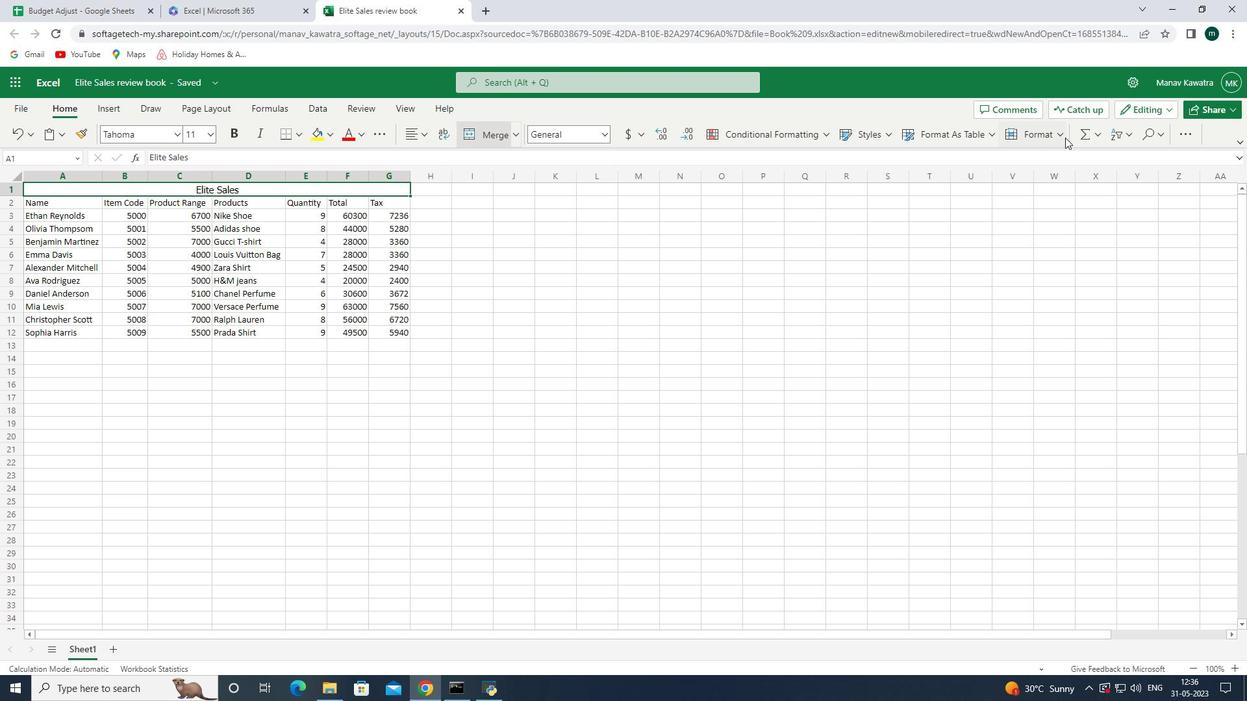 
Action: Mouse pressed left at (1063, 137)
Screenshot: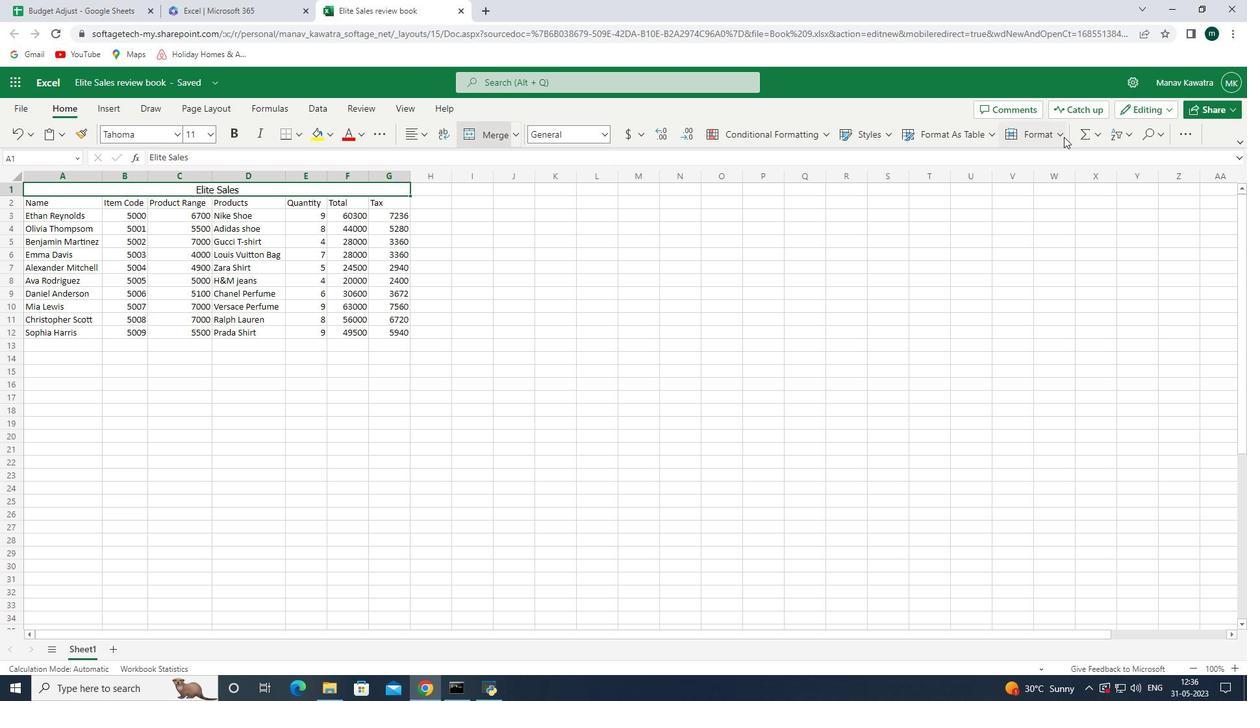 
Action: Mouse pressed left at (1063, 137)
Screenshot: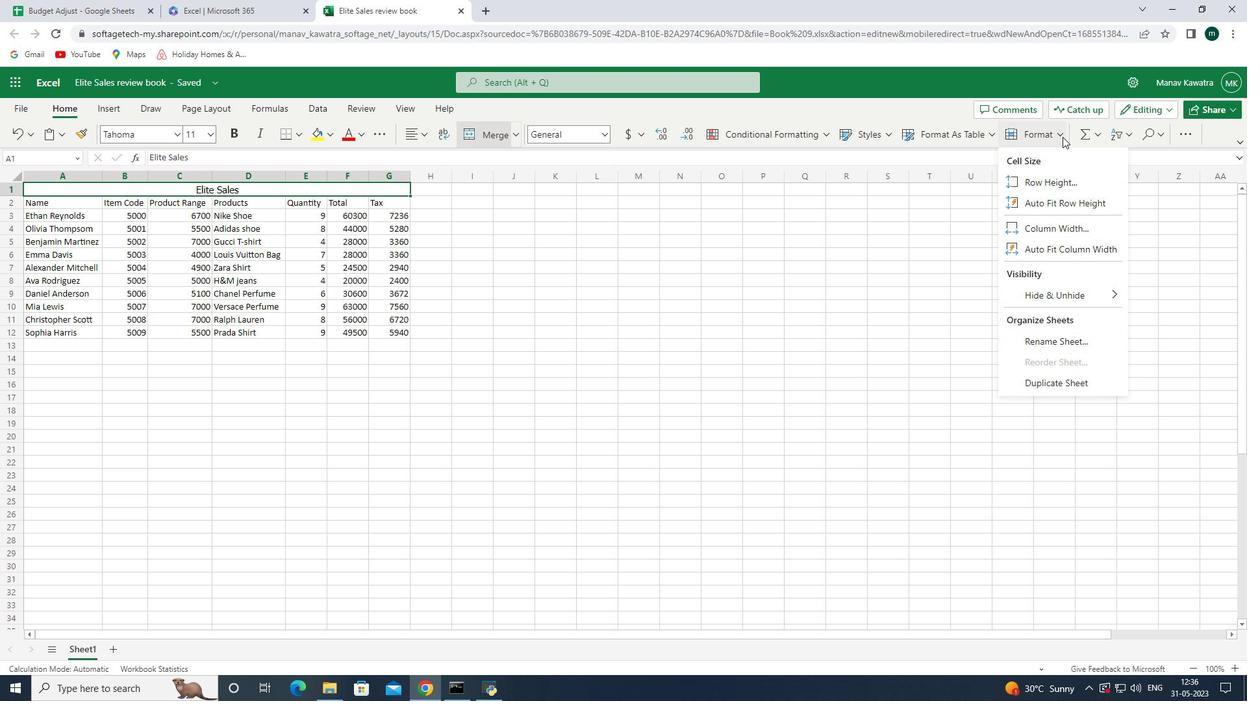 
Action: Mouse moved to (298, 135)
Screenshot: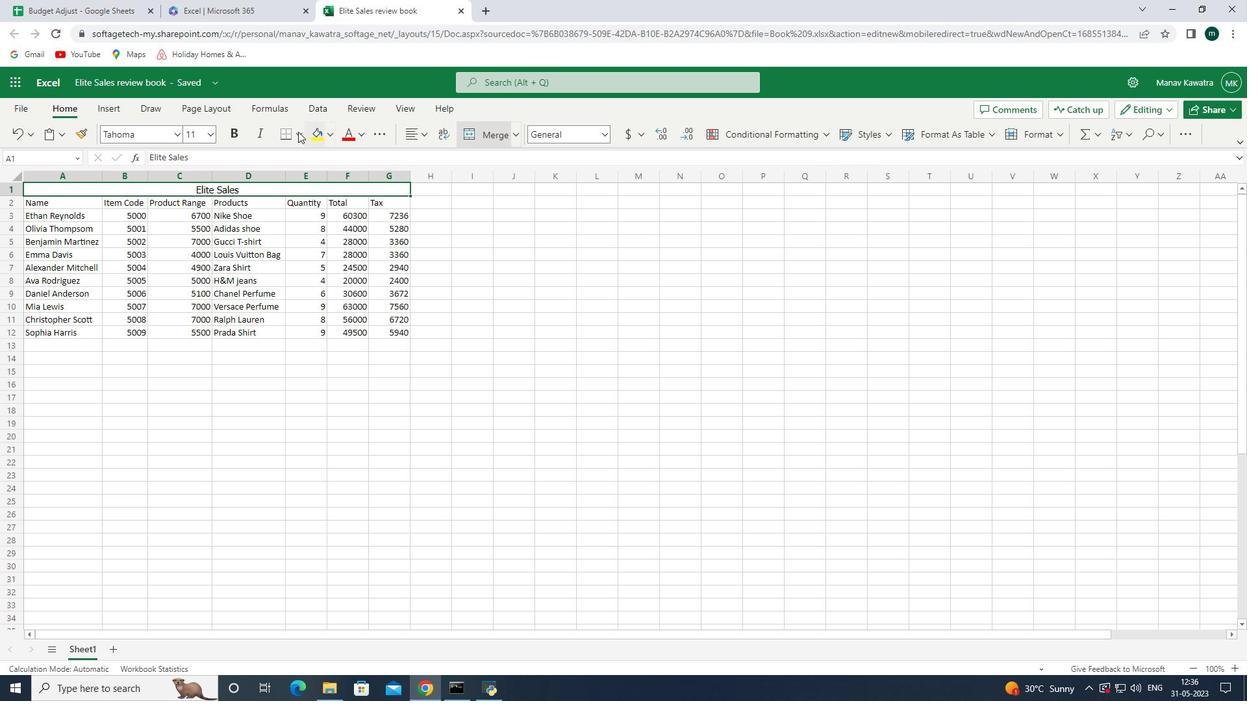 
Action: Mouse pressed left at (298, 135)
Screenshot: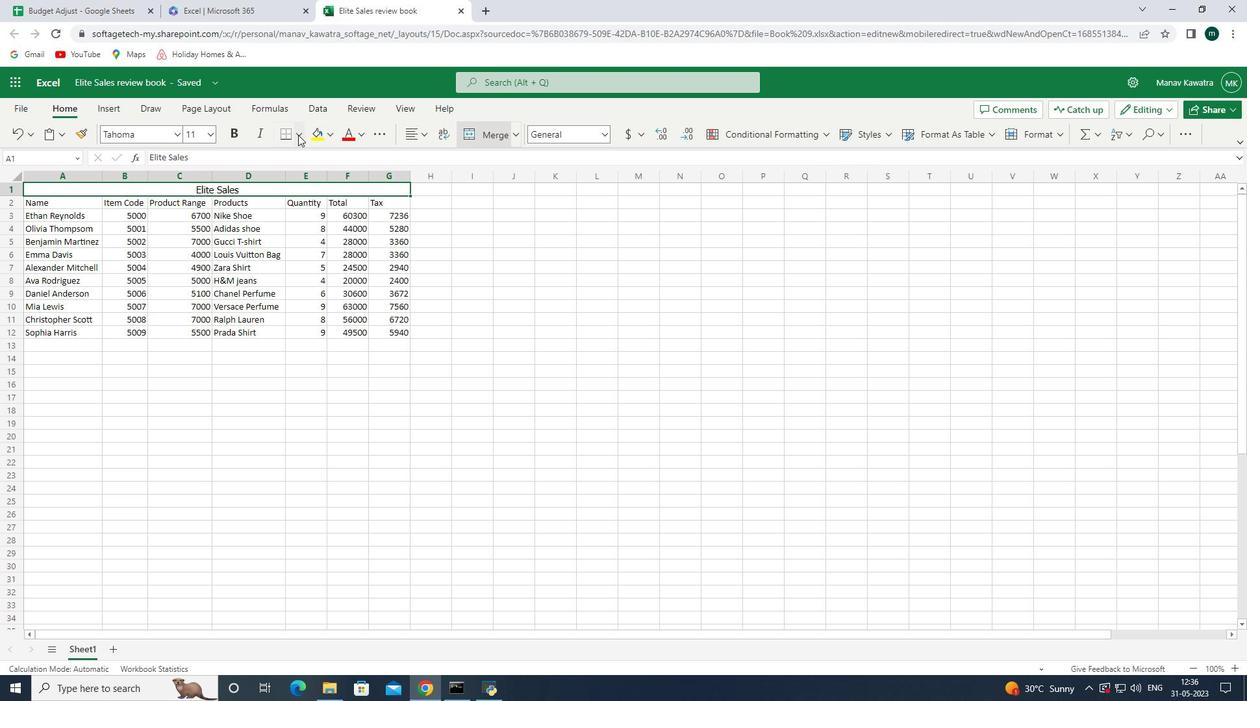
Action: Mouse moved to (94, 110)
Screenshot: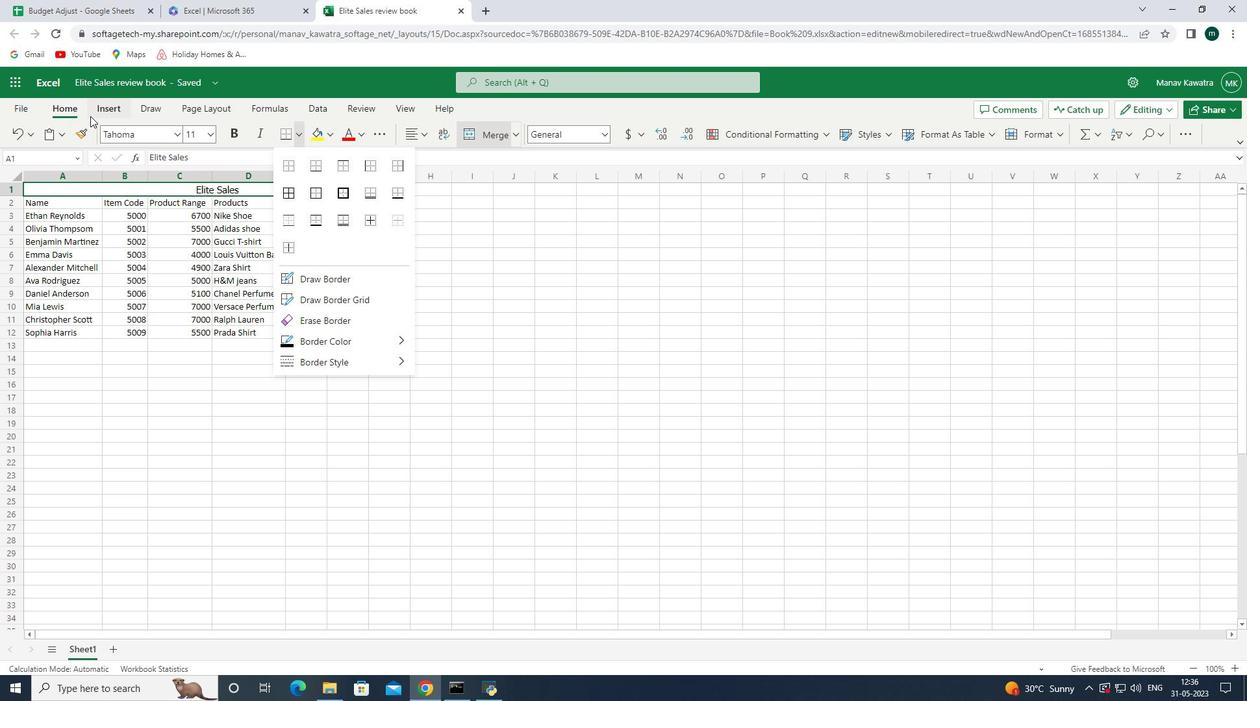 
Action: Mouse pressed left at (94, 110)
Screenshot: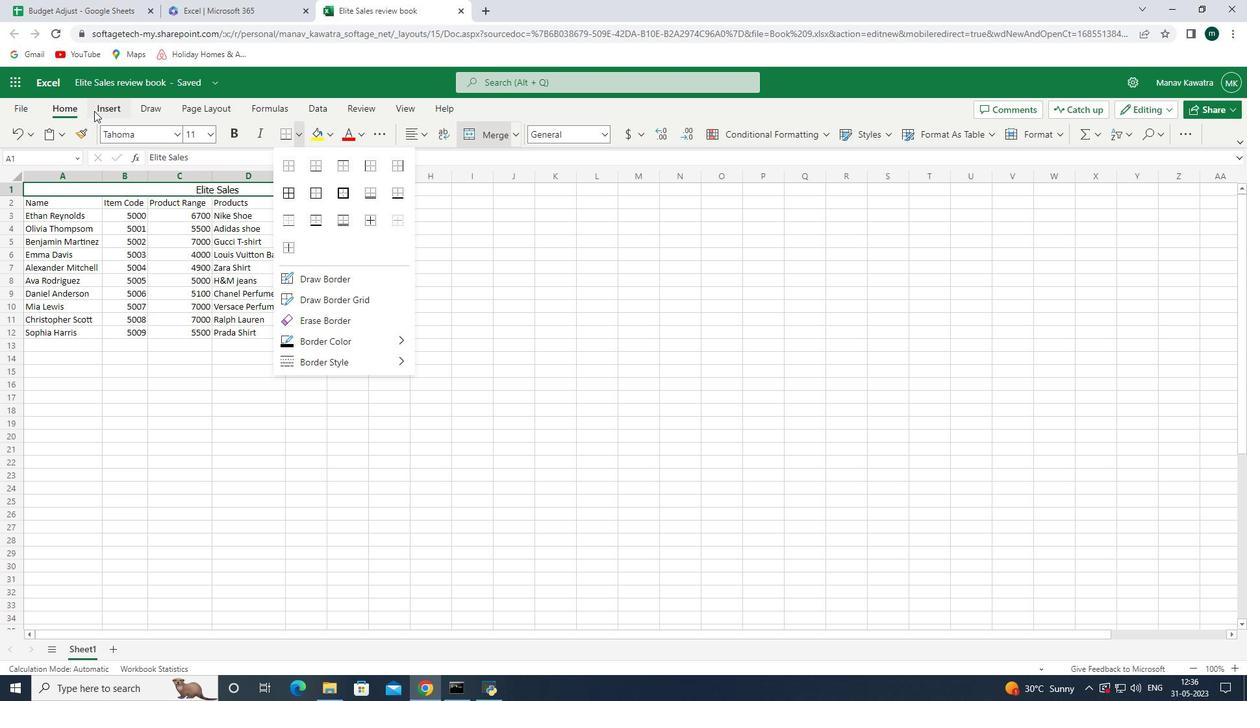 
Action: Mouse moved to (414, 107)
Screenshot: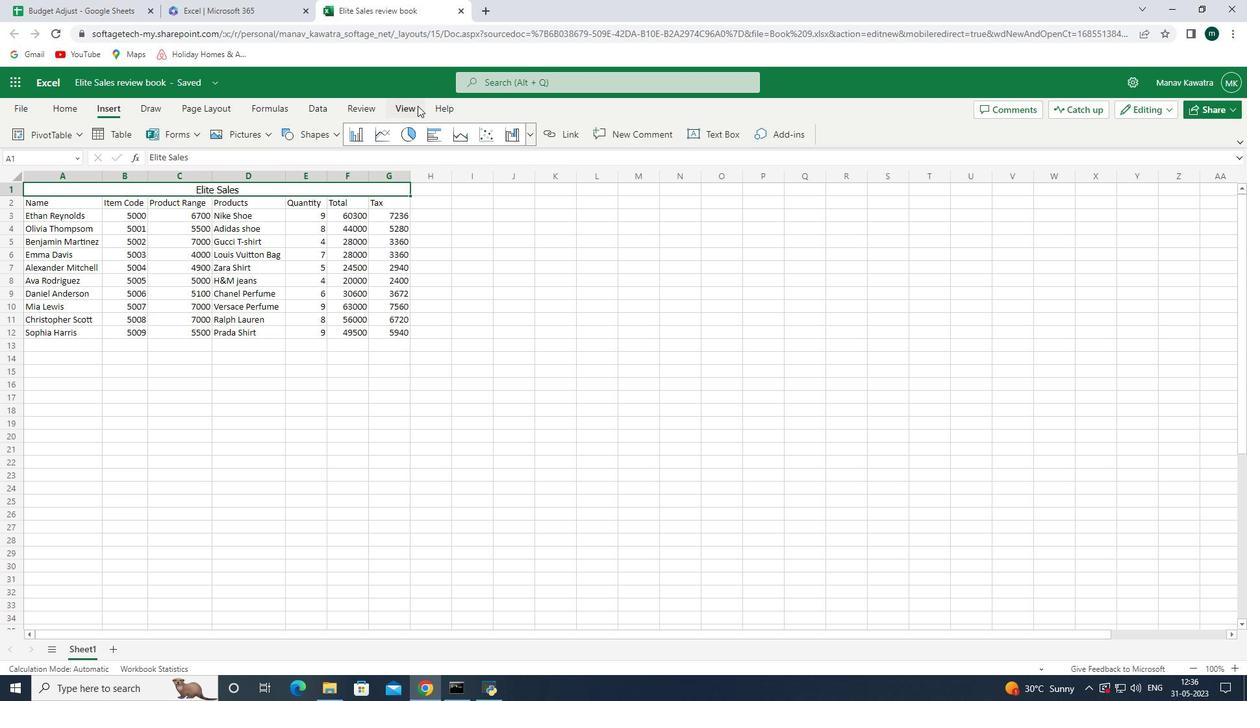 
Action: Mouse pressed left at (414, 107)
Screenshot: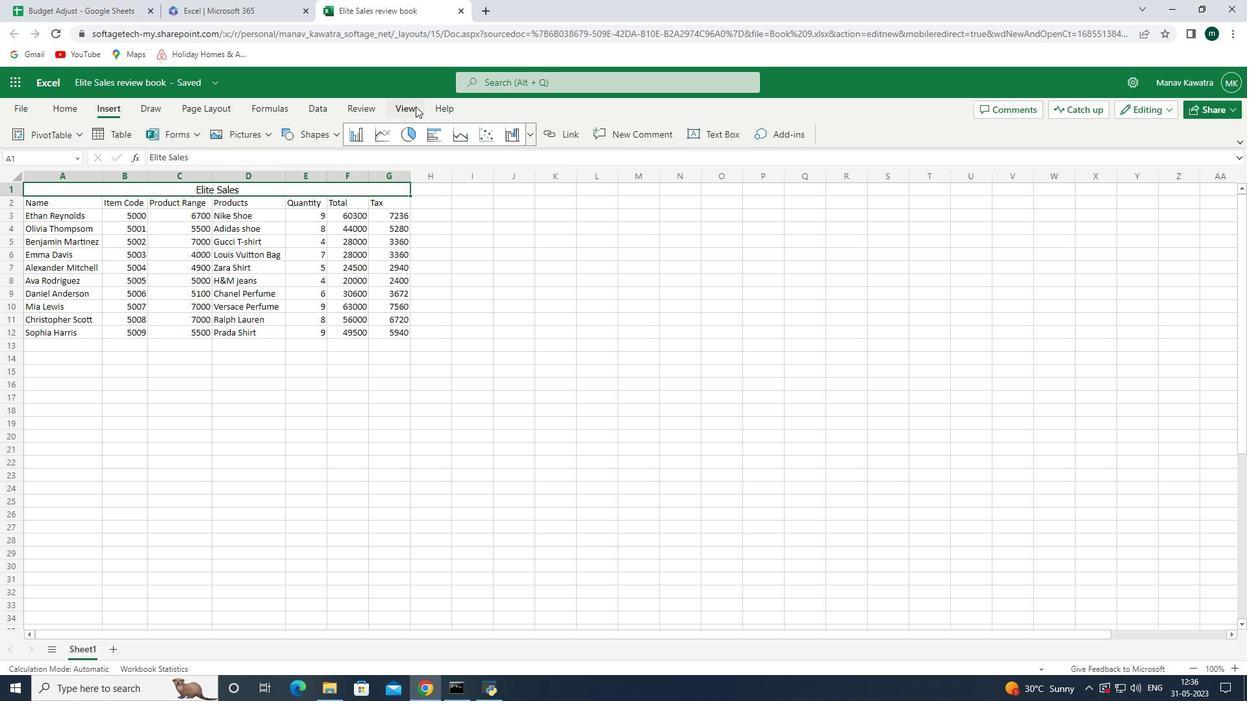 
Action: Mouse moved to (255, 110)
Screenshot: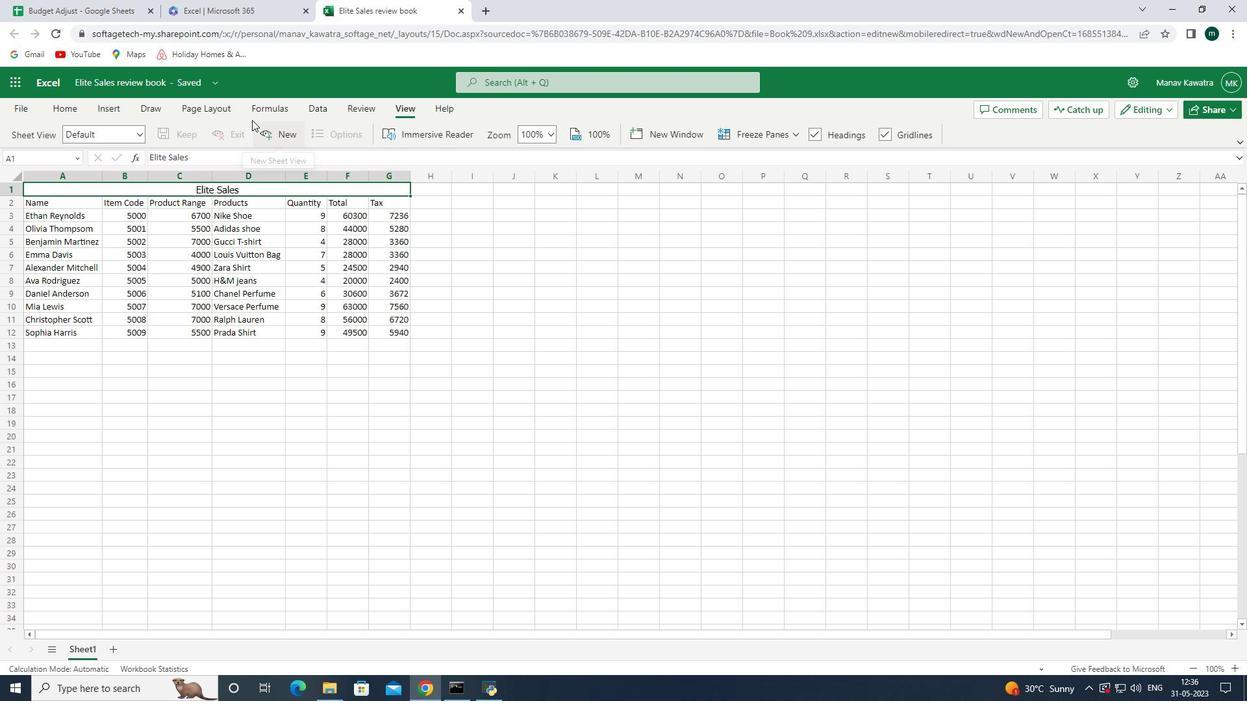 
Action: Mouse pressed left at (255, 110)
Screenshot: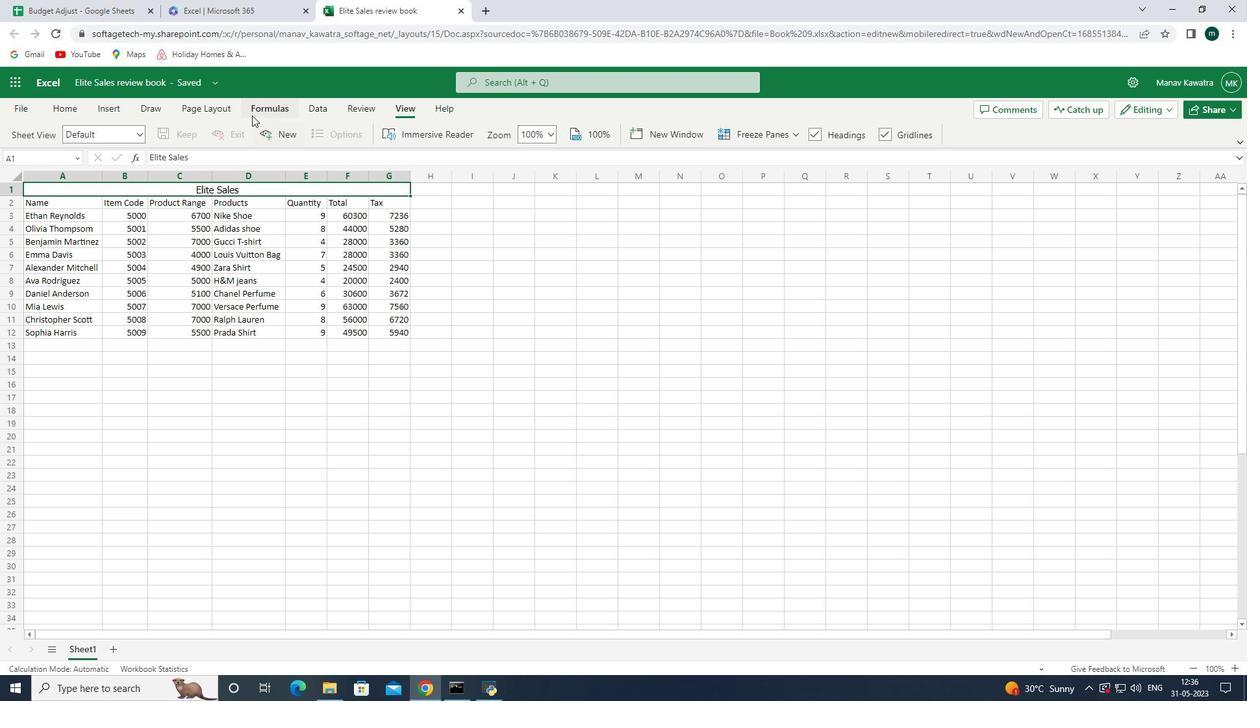 
Action: Mouse moved to (200, 105)
Screenshot: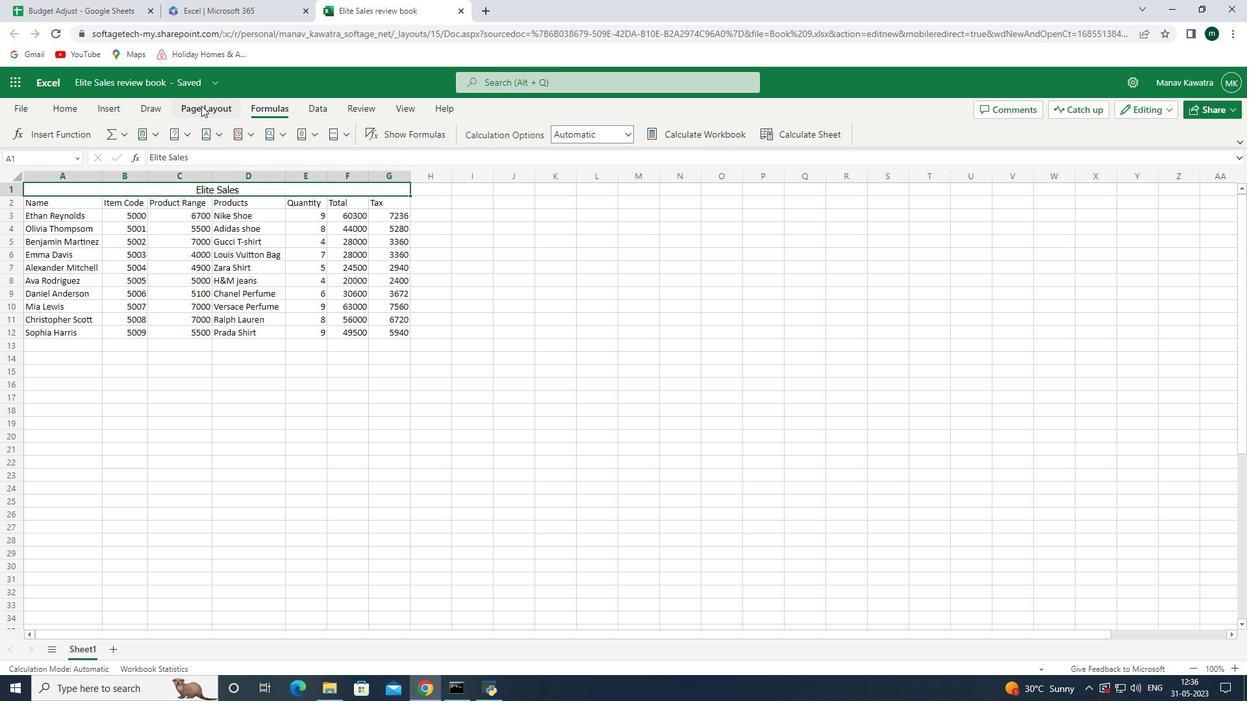 
Action: Mouse pressed left at (200, 105)
Screenshot: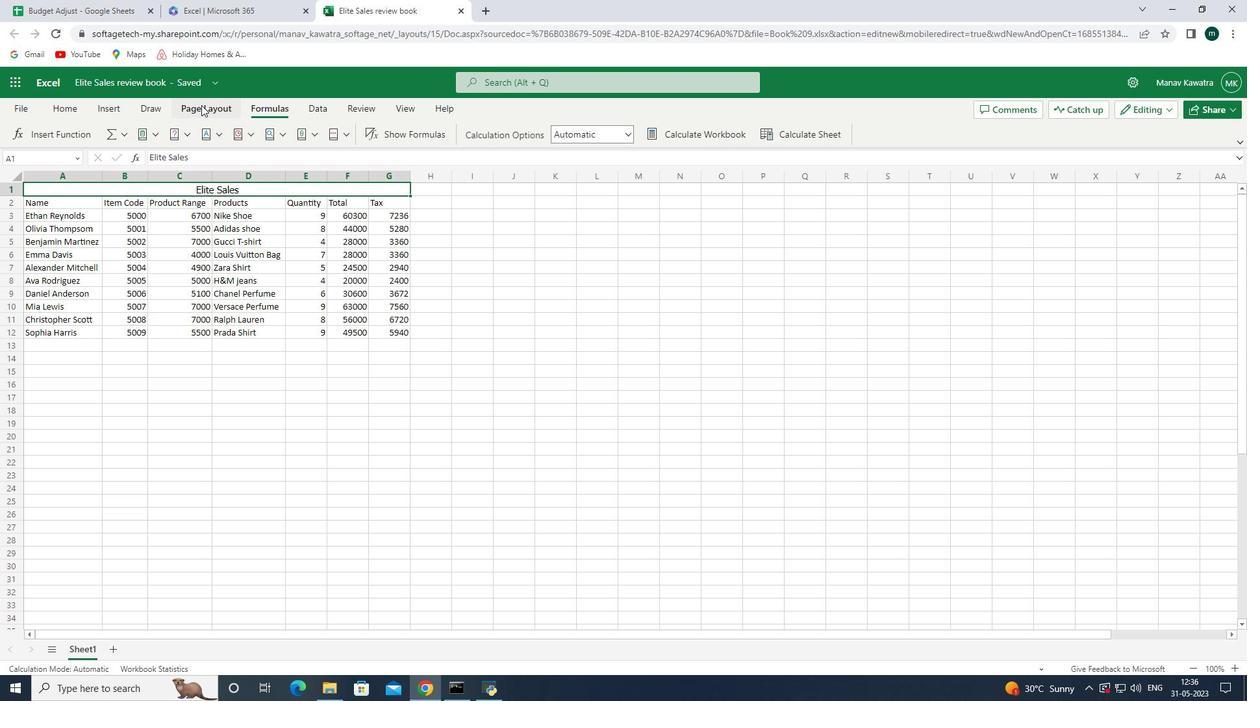 
Action: Mouse moved to (159, 103)
Screenshot: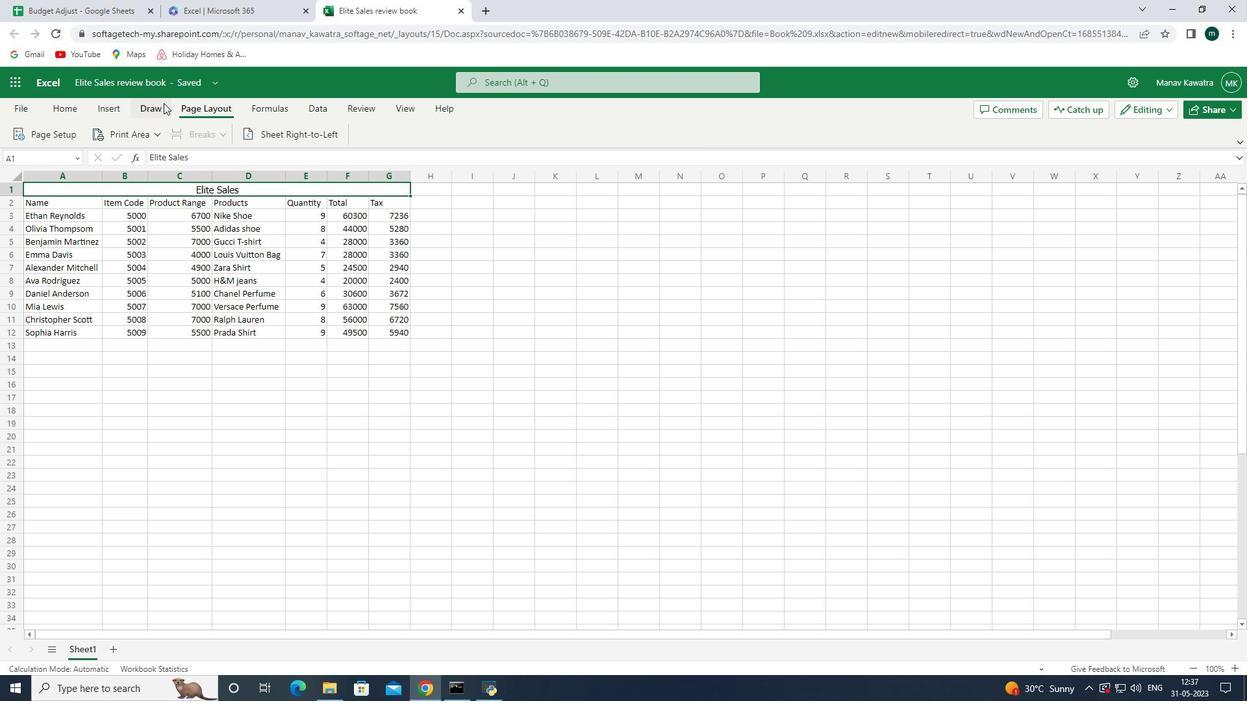
Action: Mouse pressed left at (159, 103)
Screenshot: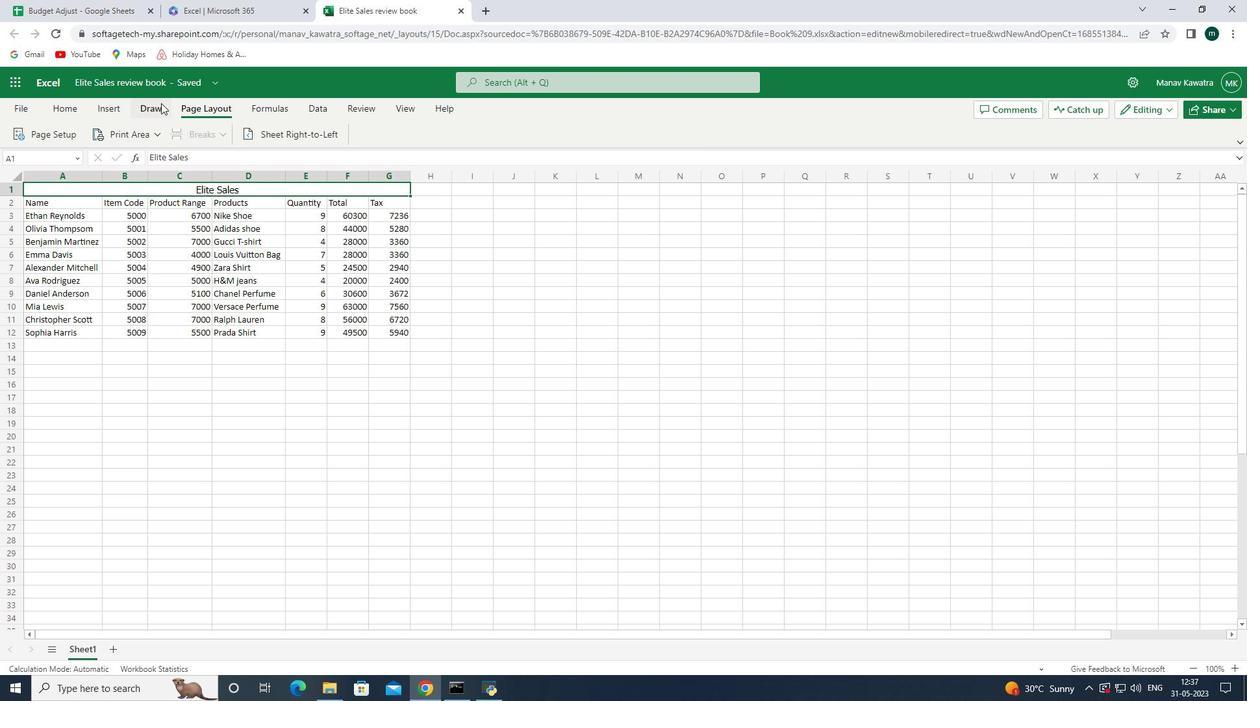 
Action: Mouse moved to (112, 106)
Screenshot: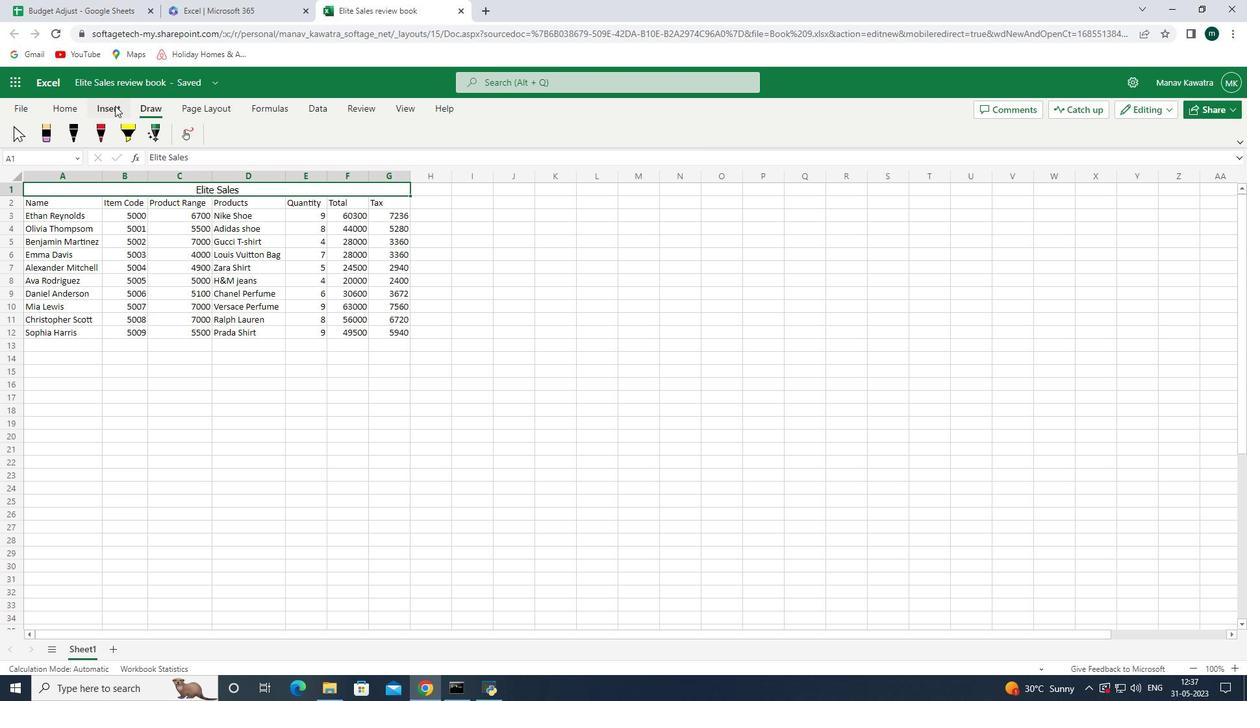 
Action: Mouse pressed left at (112, 106)
Screenshot: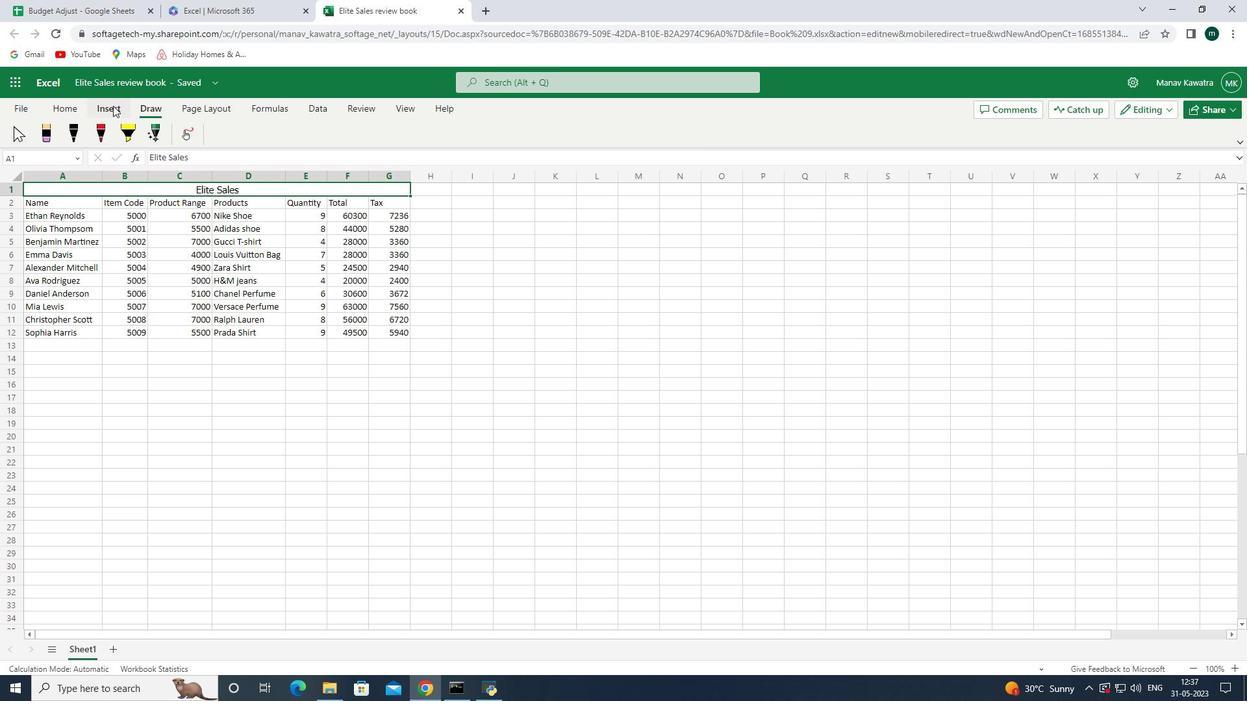 
Action: Mouse moved to (334, 137)
Screenshot: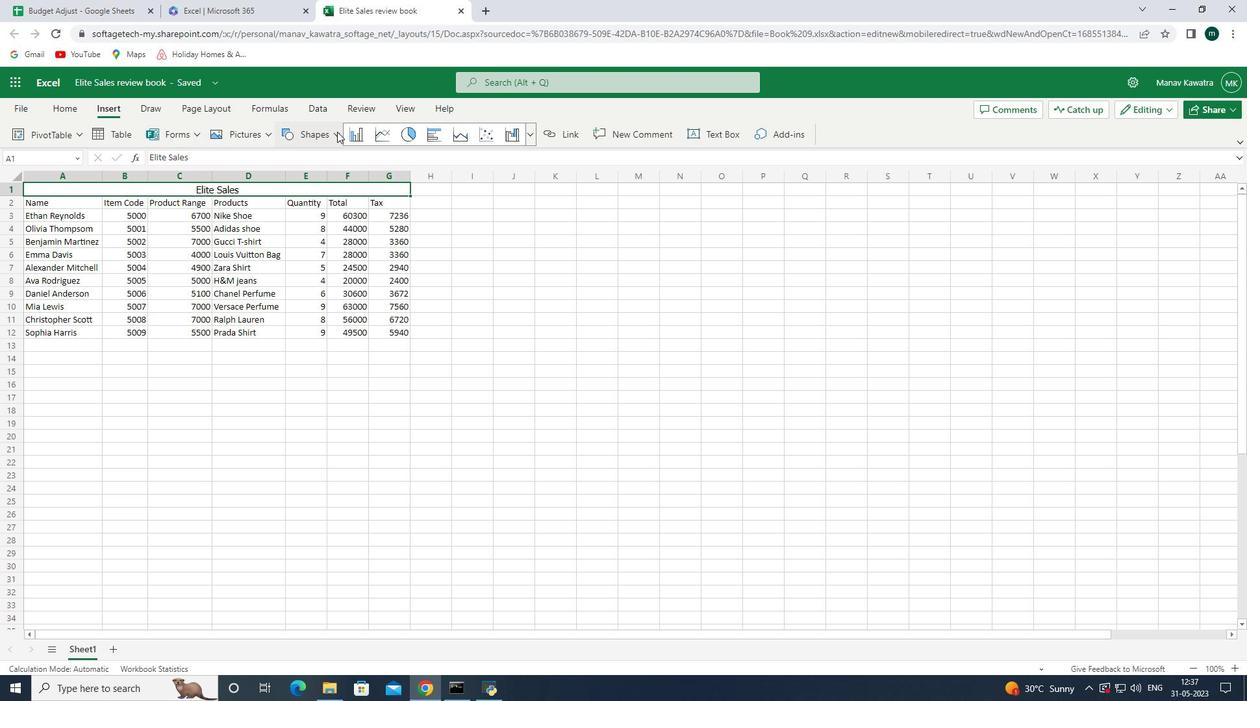 
Action: Mouse pressed left at (334, 137)
Screenshot: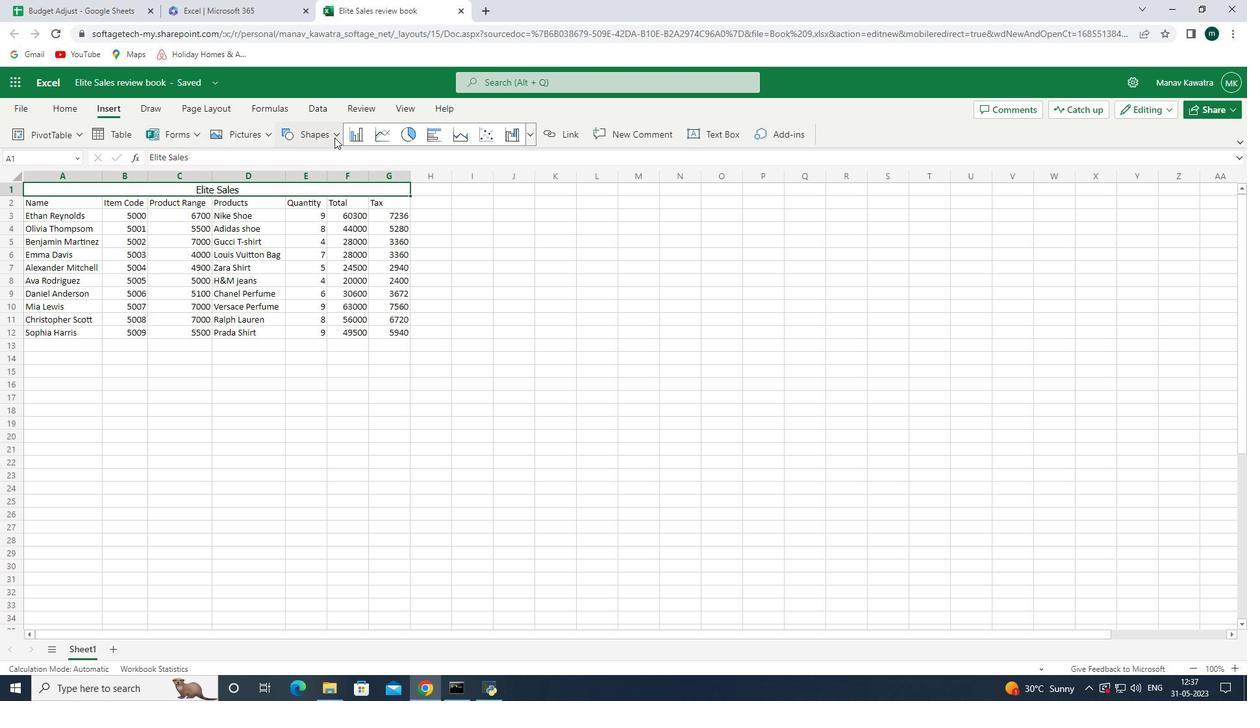 
Action: Mouse moved to (334, 137)
Screenshot: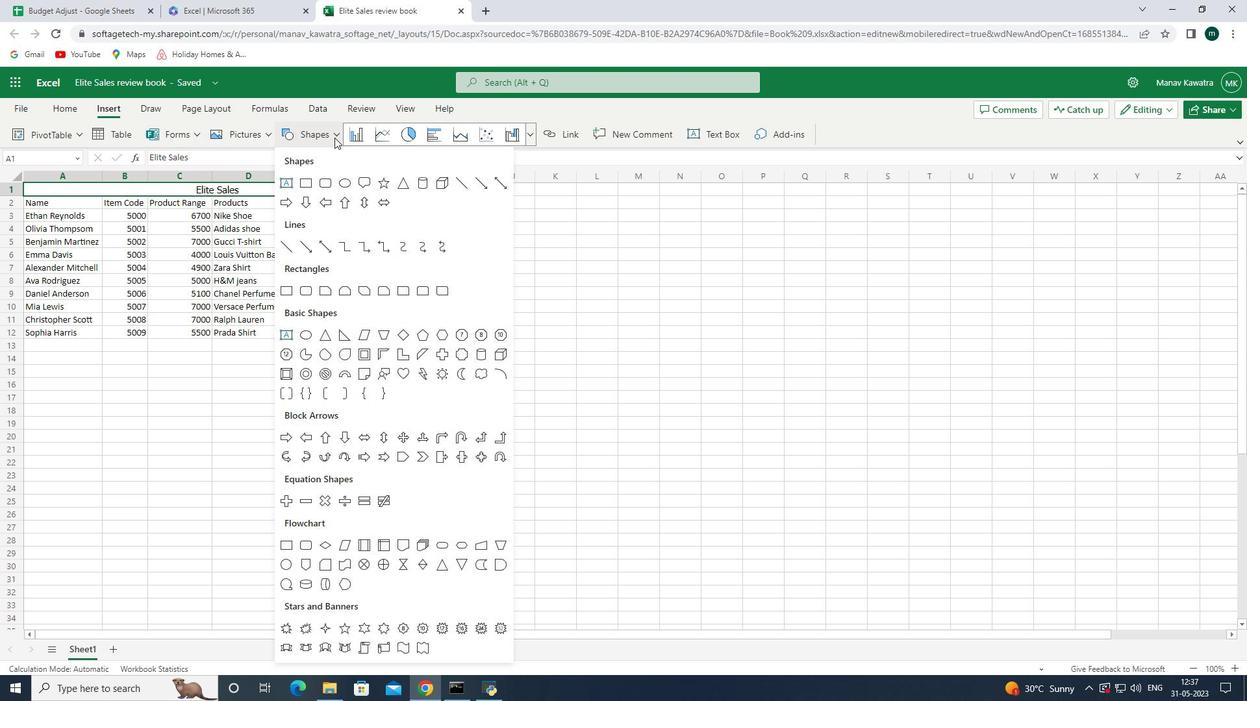 
Action: Mouse pressed left at (334, 137)
Screenshot: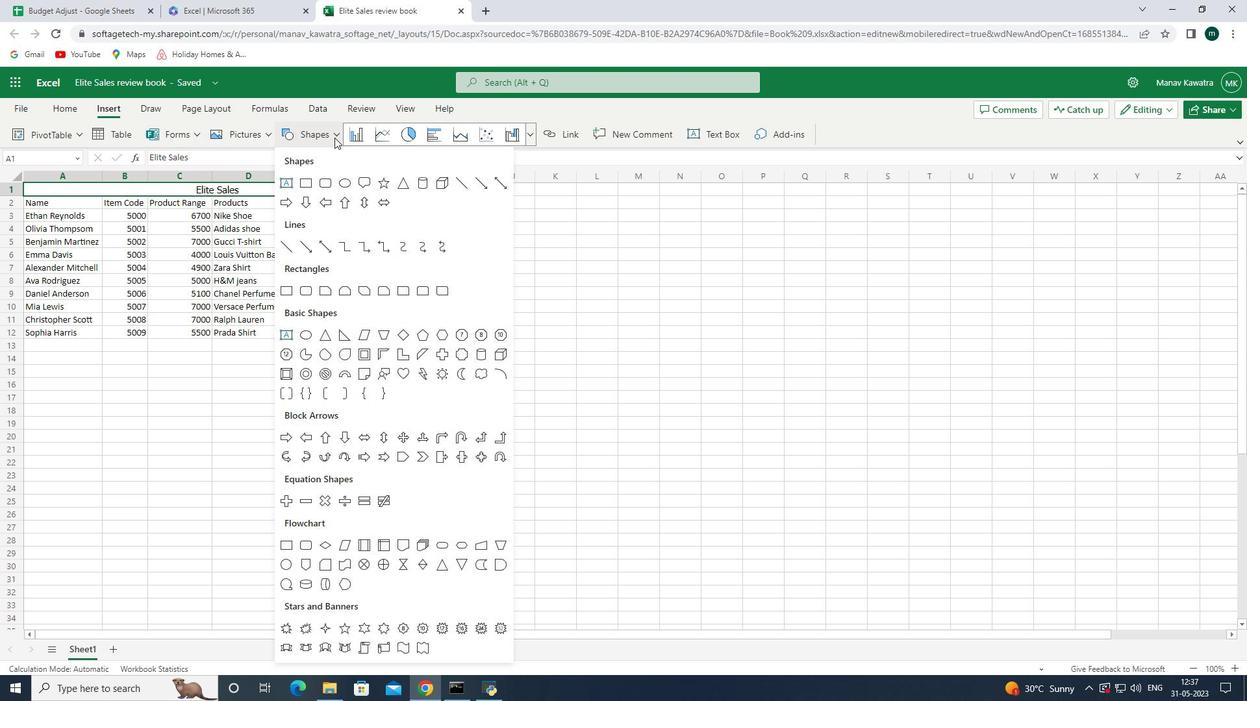 
Action: Mouse moved to (158, 105)
Screenshot: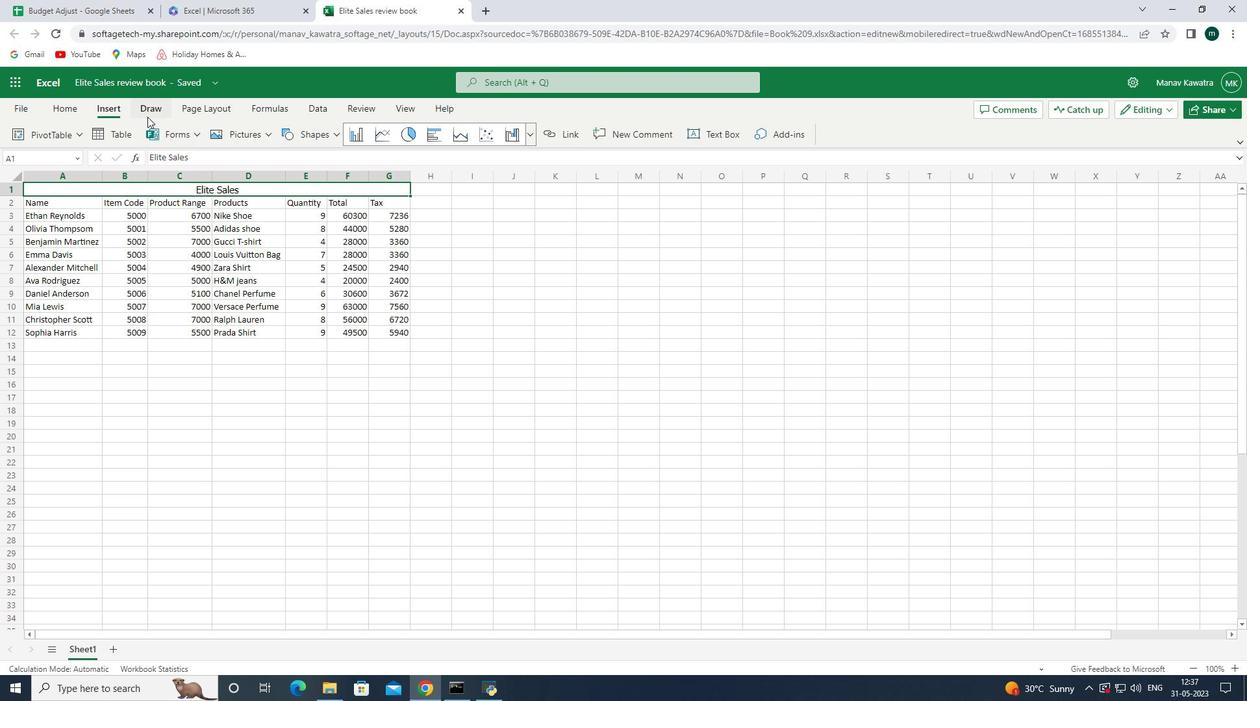 
Action: Mouse pressed left at (158, 105)
Screenshot: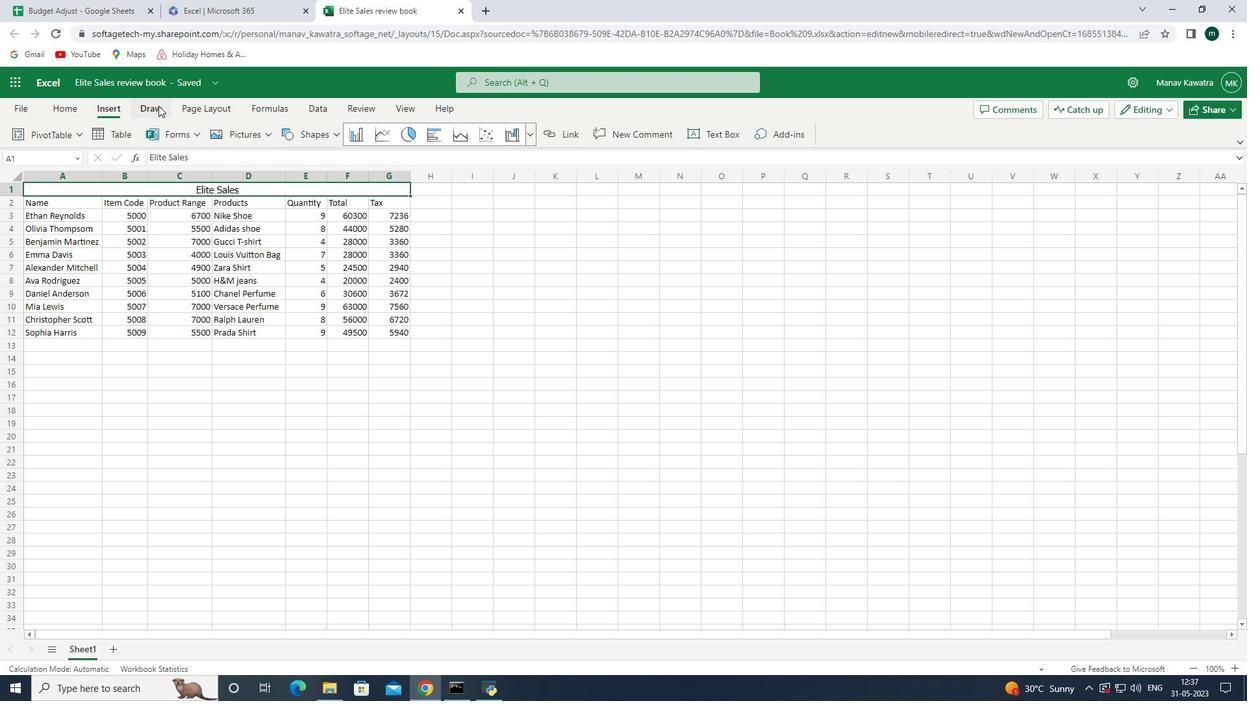
Action: Mouse moved to (113, 106)
Screenshot: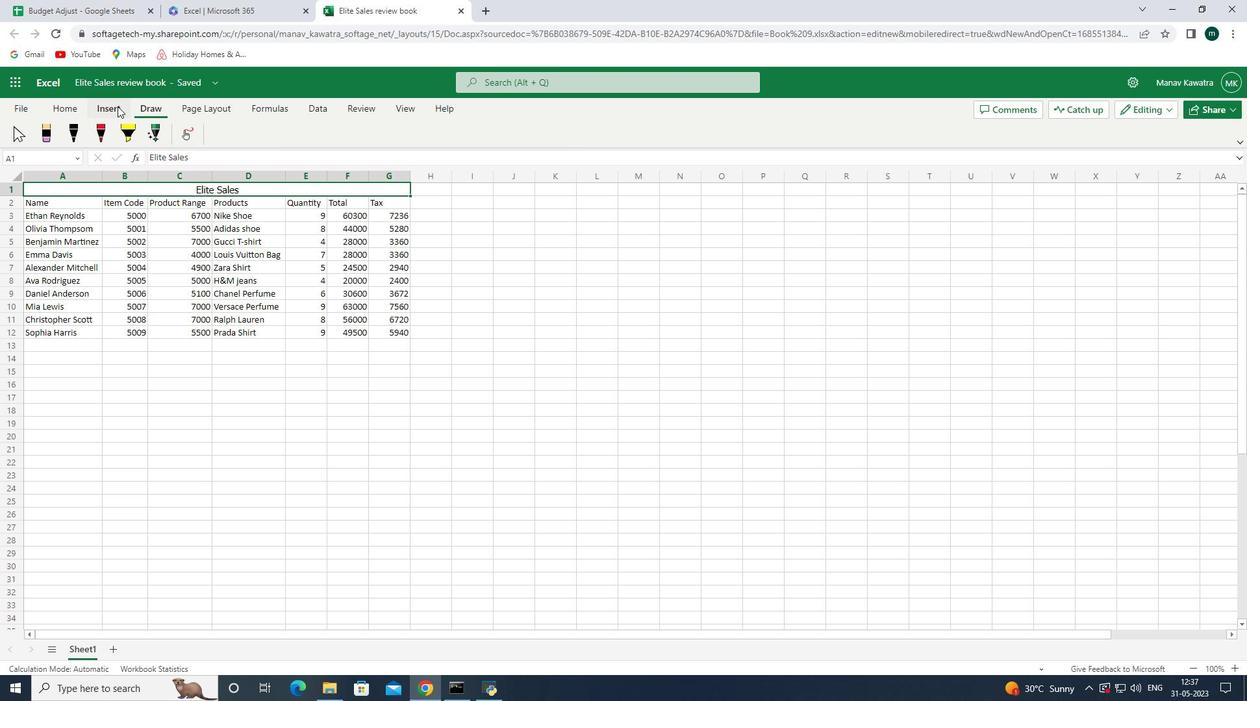 
Action: Mouse pressed left at (113, 106)
Screenshot: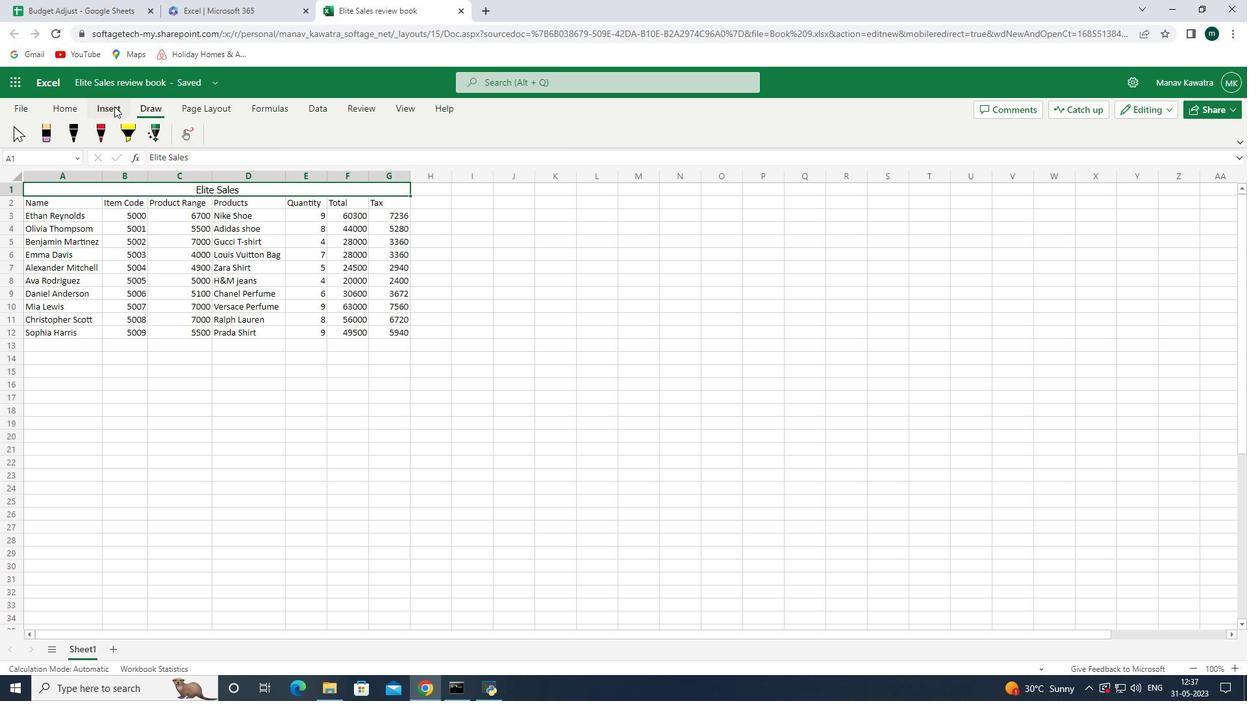 
Action: Mouse moved to (68, 107)
Screenshot: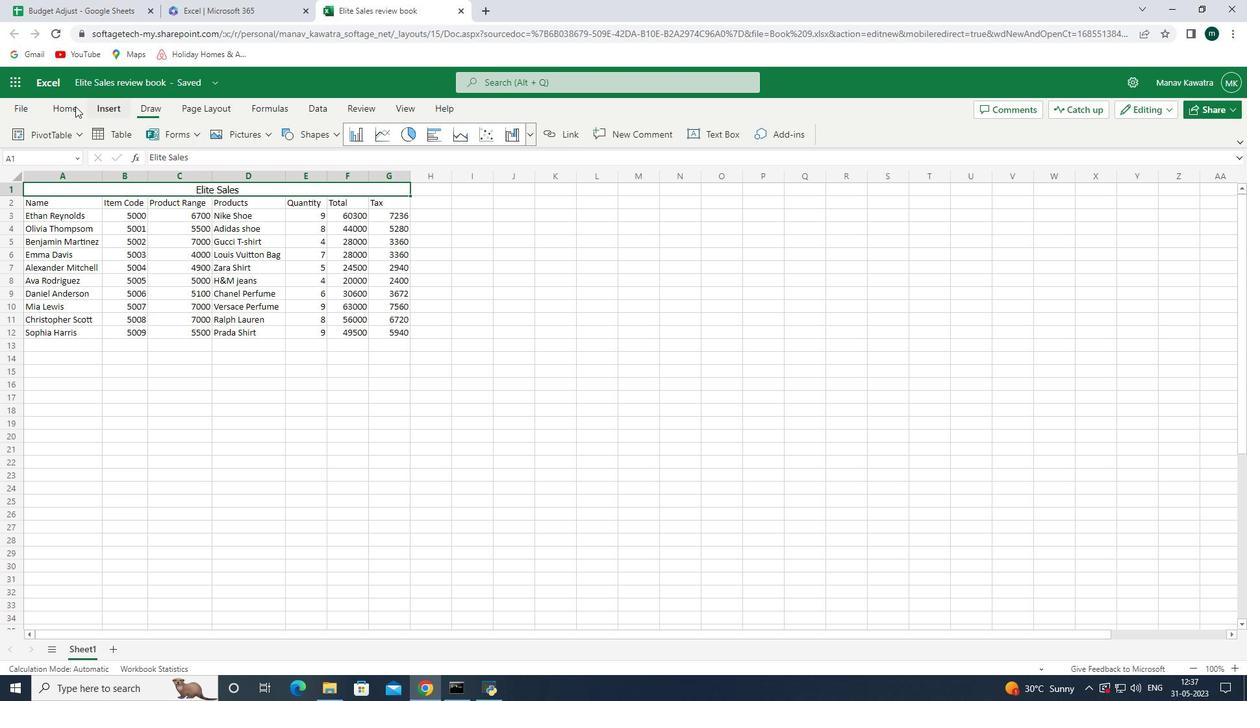 
Action: Mouse pressed left at (68, 107)
Screenshot: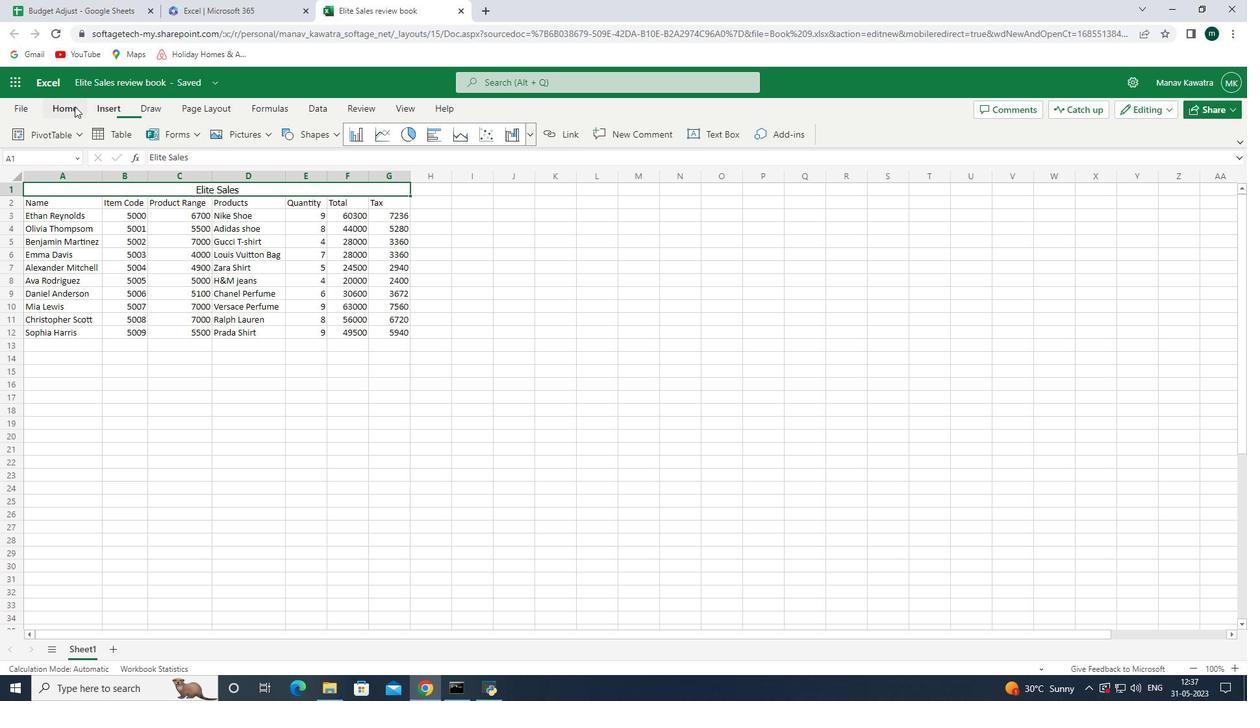 
Action: Mouse moved to (122, 102)
Screenshot: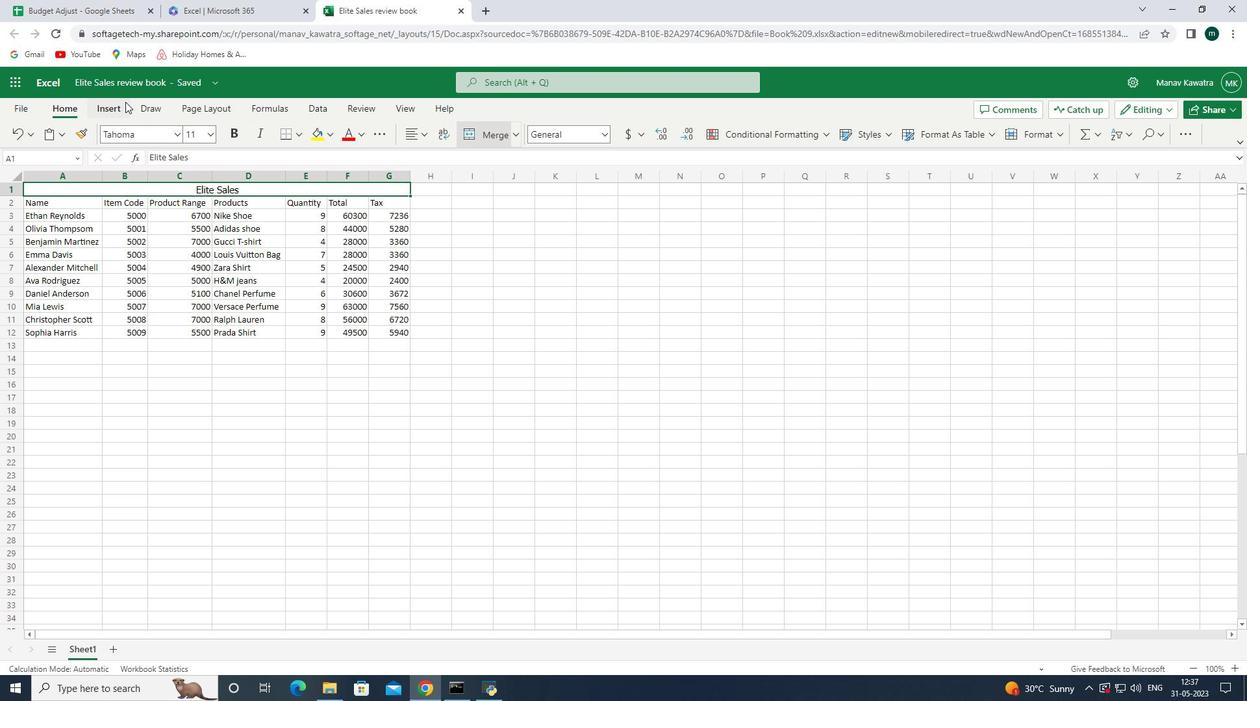 
Action: Mouse pressed left at (122, 102)
Screenshot: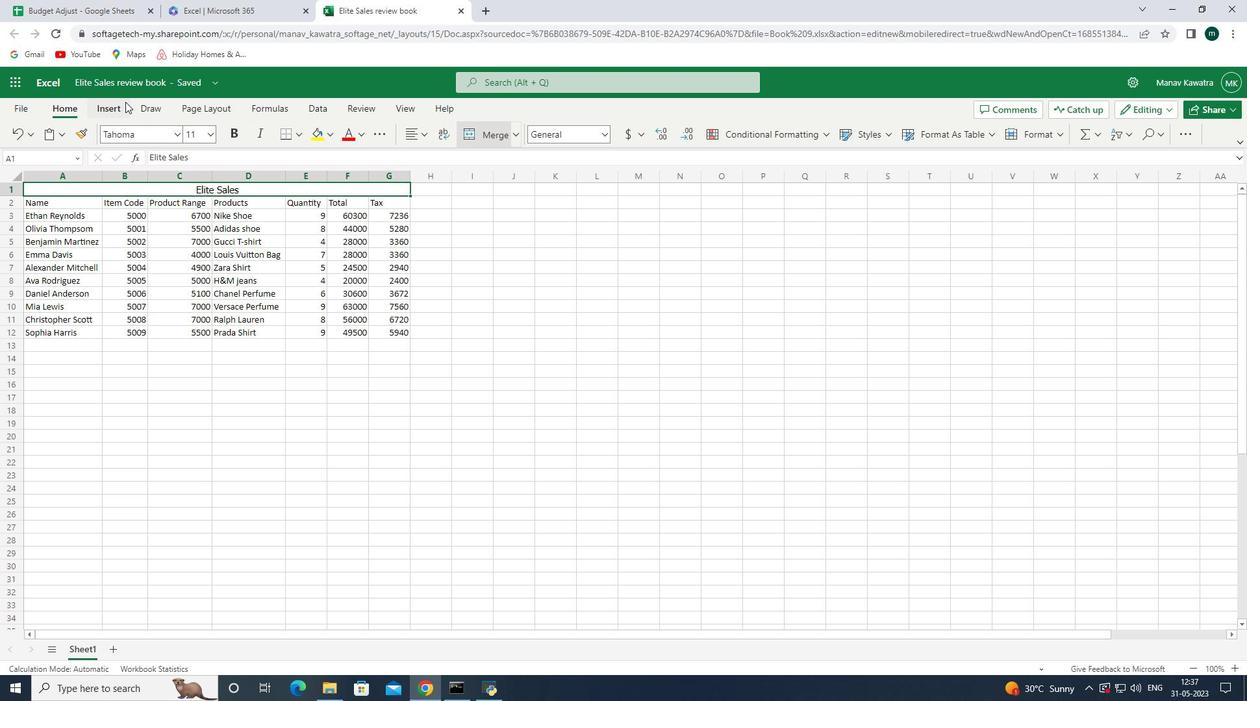 
Action: Mouse moved to (165, 103)
Screenshot: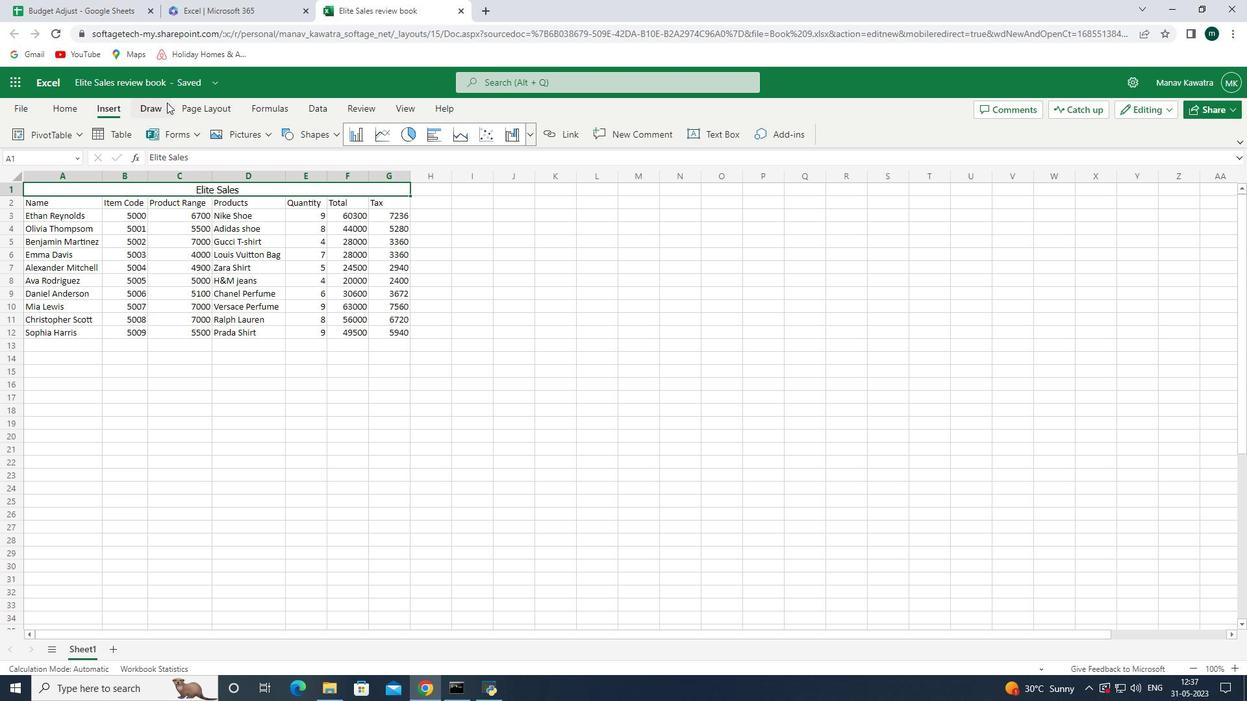 
Action: Mouse pressed left at (165, 103)
Screenshot: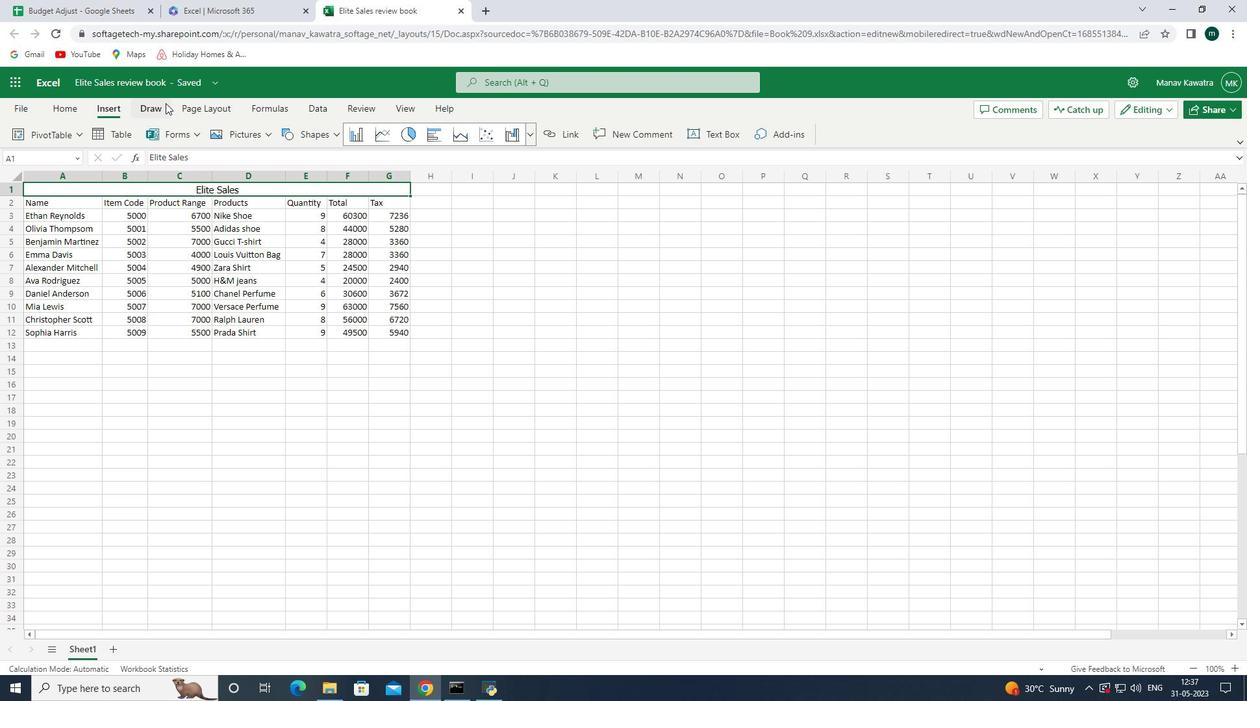 
Action: Mouse moved to (190, 103)
Screenshot: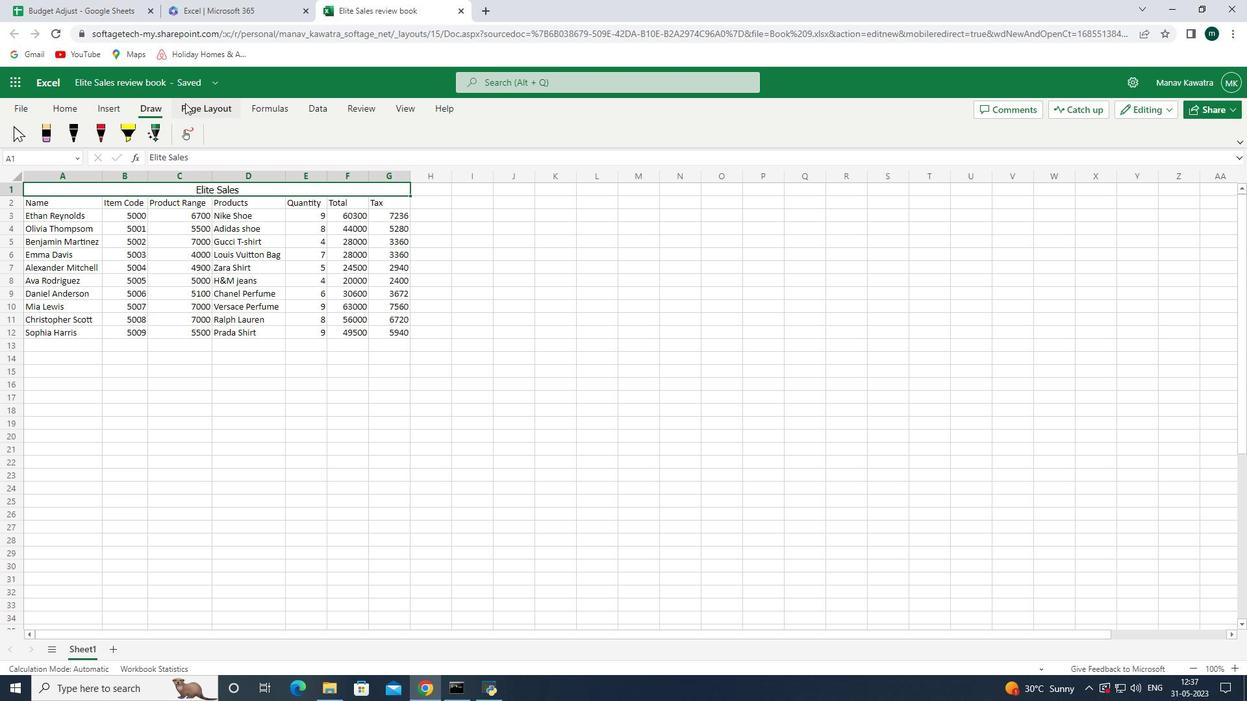 
Action: Mouse pressed left at (190, 103)
Screenshot: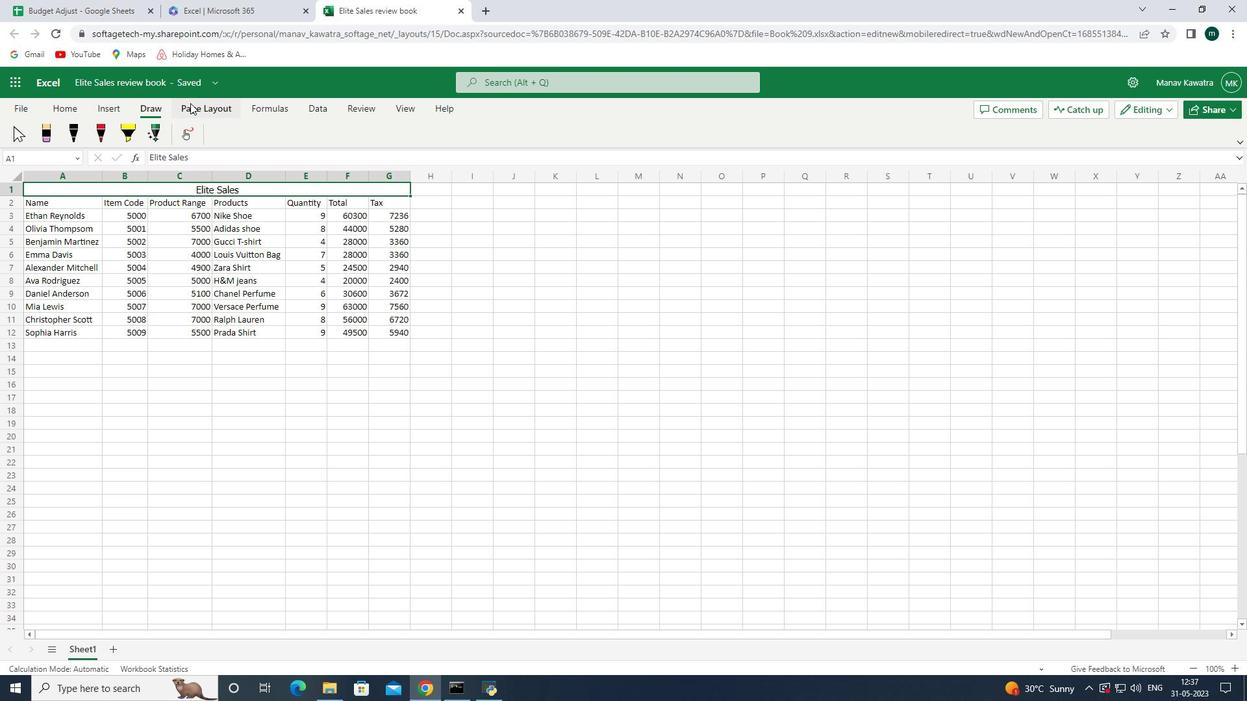 
Action: Mouse moved to (271, 104)
Screenshot: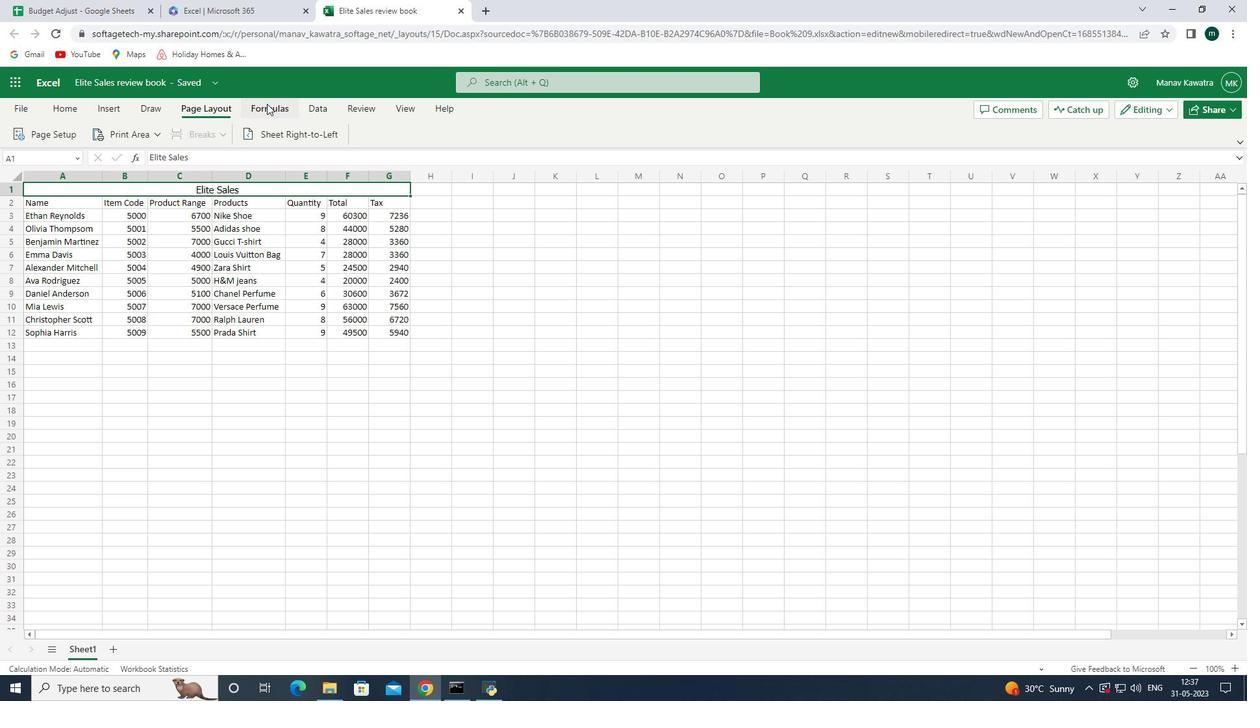 
Action: Mouse pressed left at (271, 104)
Screenshot: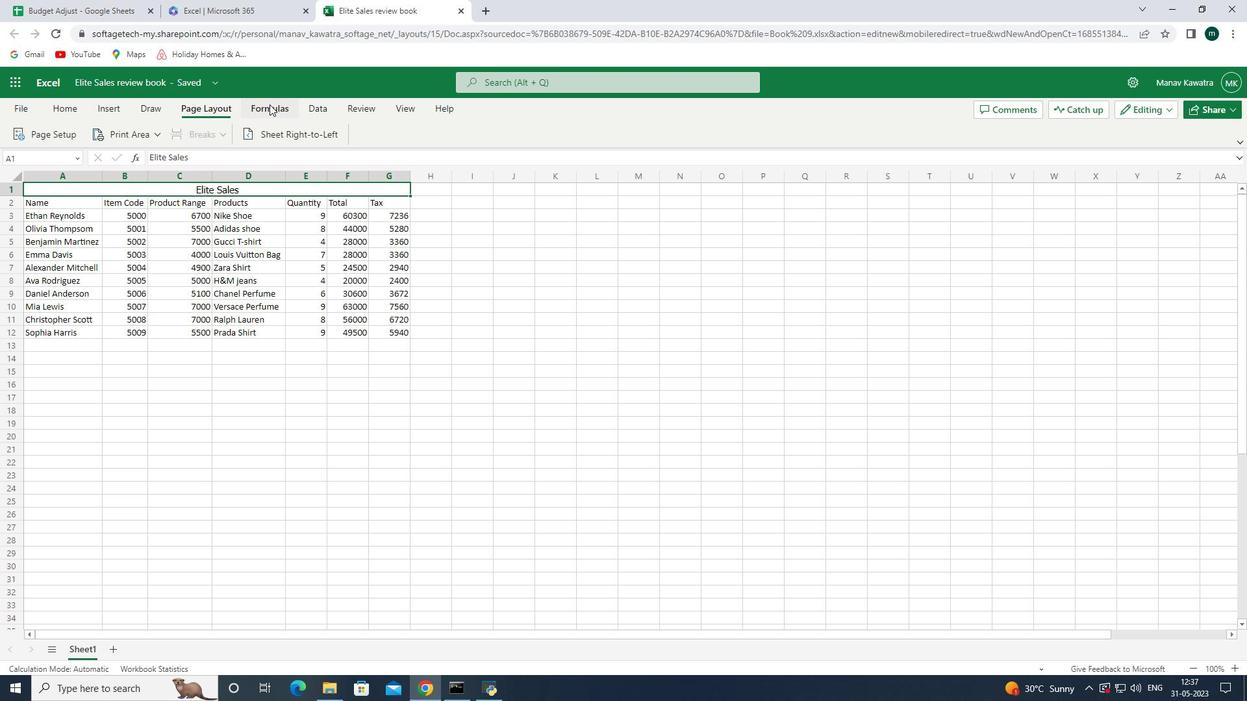 
Action: Mouse moved to (322, 106)
Screenshot: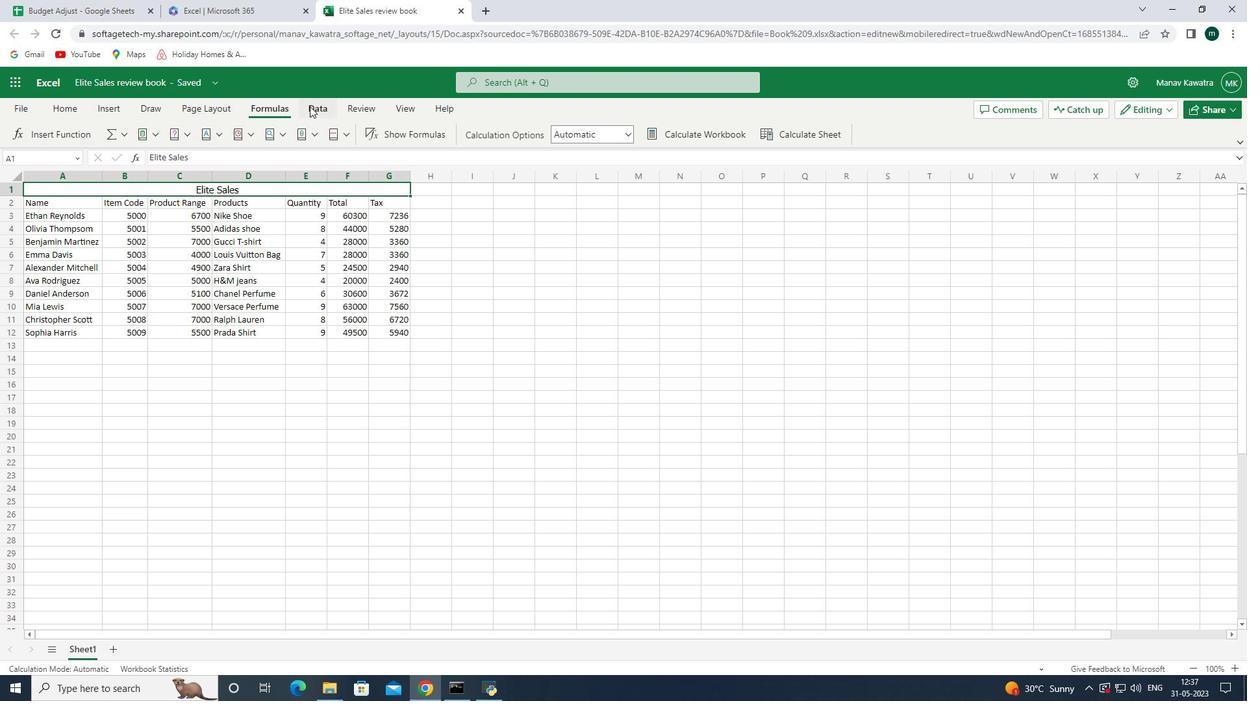 
Action: Mouse pressed left at (322, 106)
Screenshot: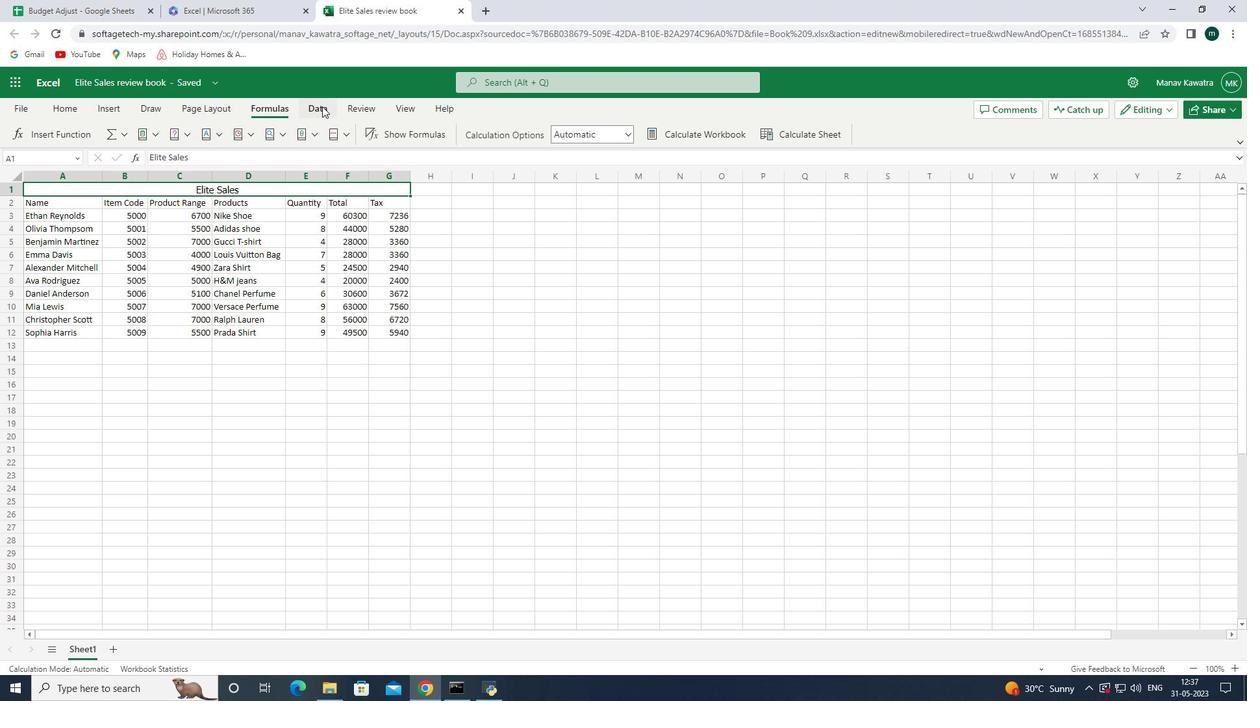 
Action: Mouse moved to (74, 113)
Screenshot: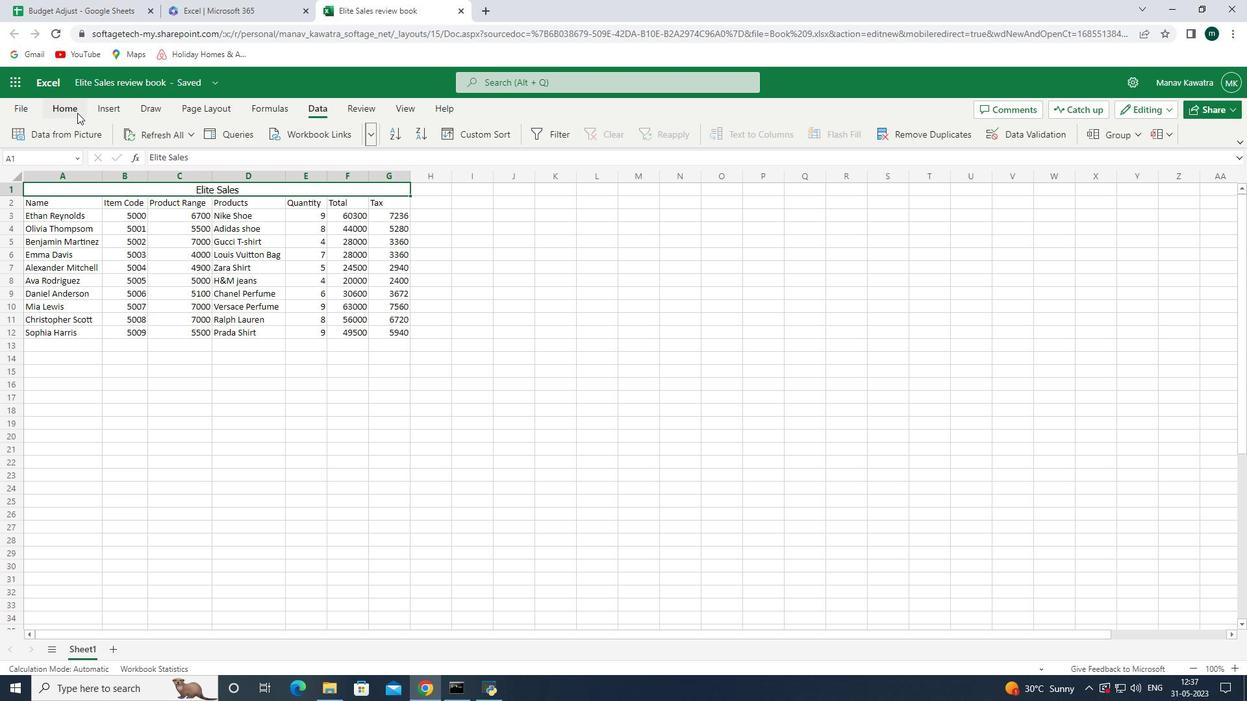 
Action: Mouse pressed left at (74, 113)
Screenshot: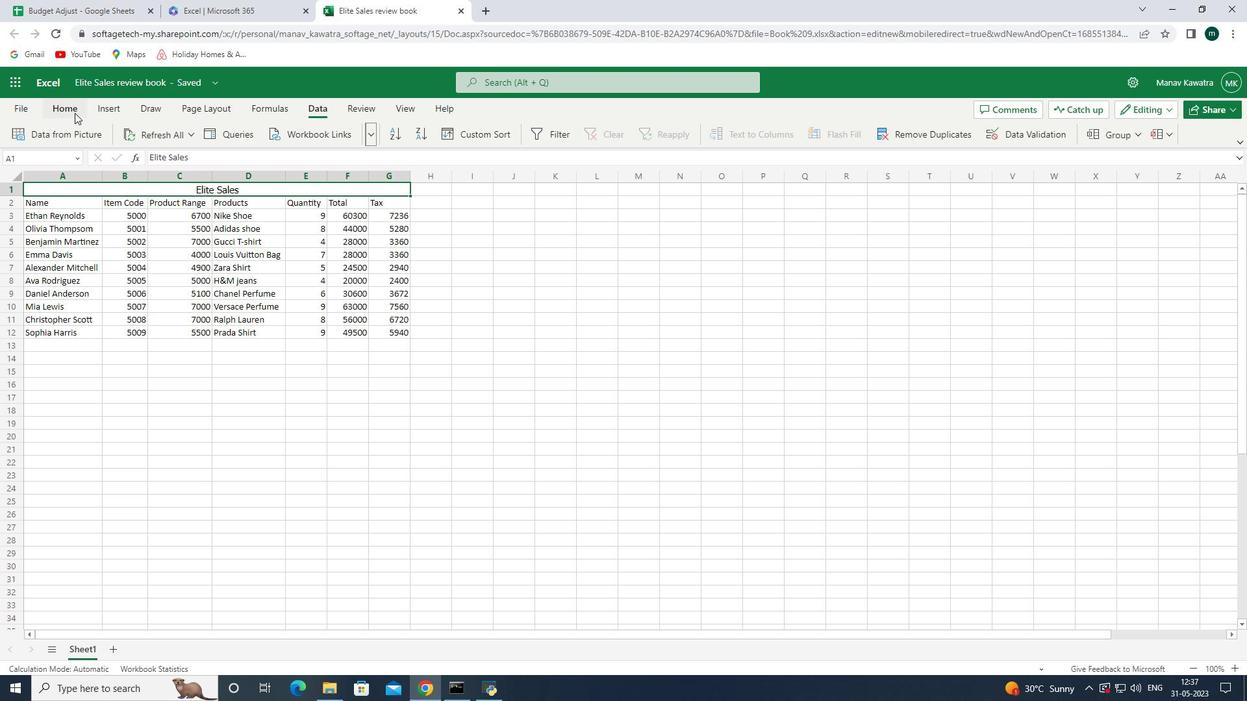
Action: Mouse moved to (1031, 131)
Screenshot: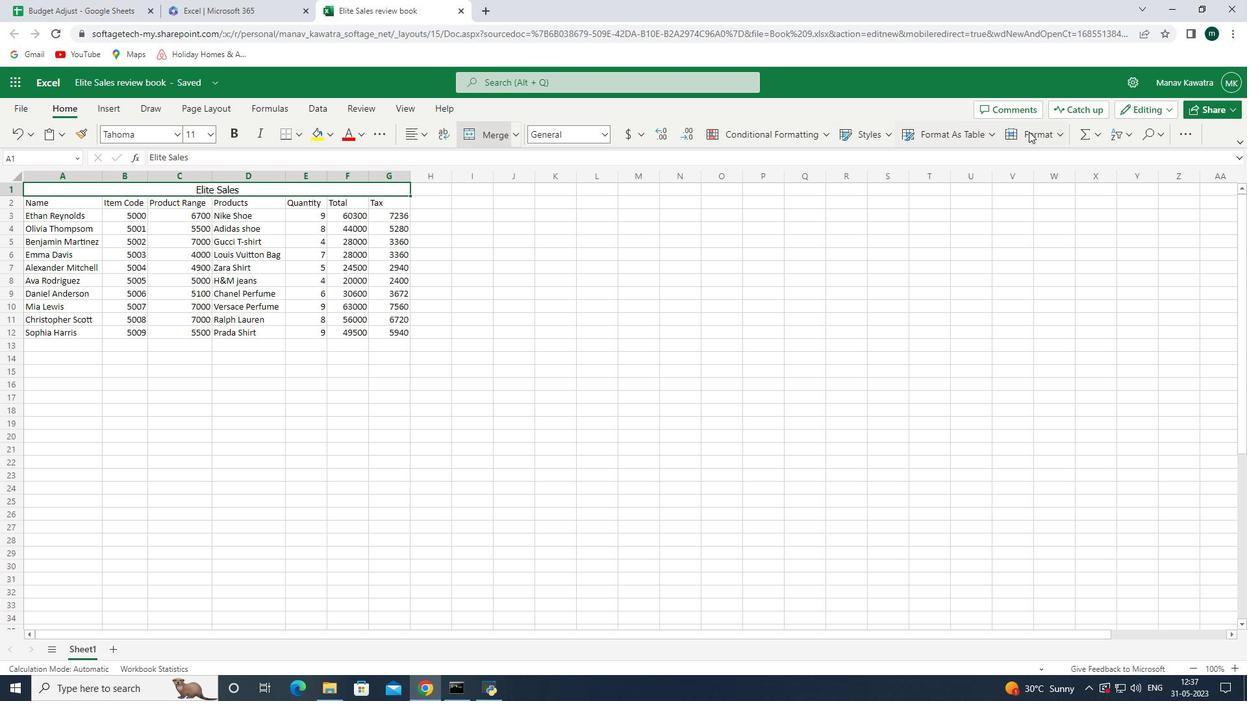
Action: Mouse pressed left at (1031, 131)
Screenshot: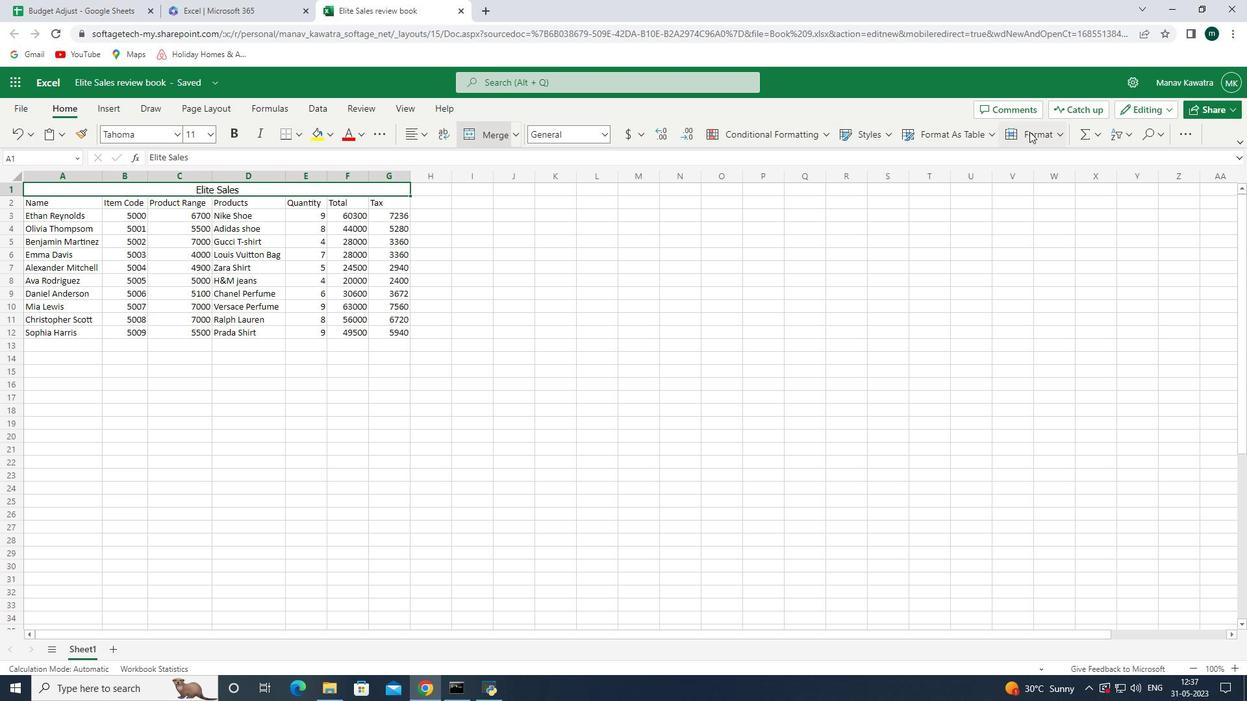 
Action: Mouse moved to (1188, 129)
Screenshot: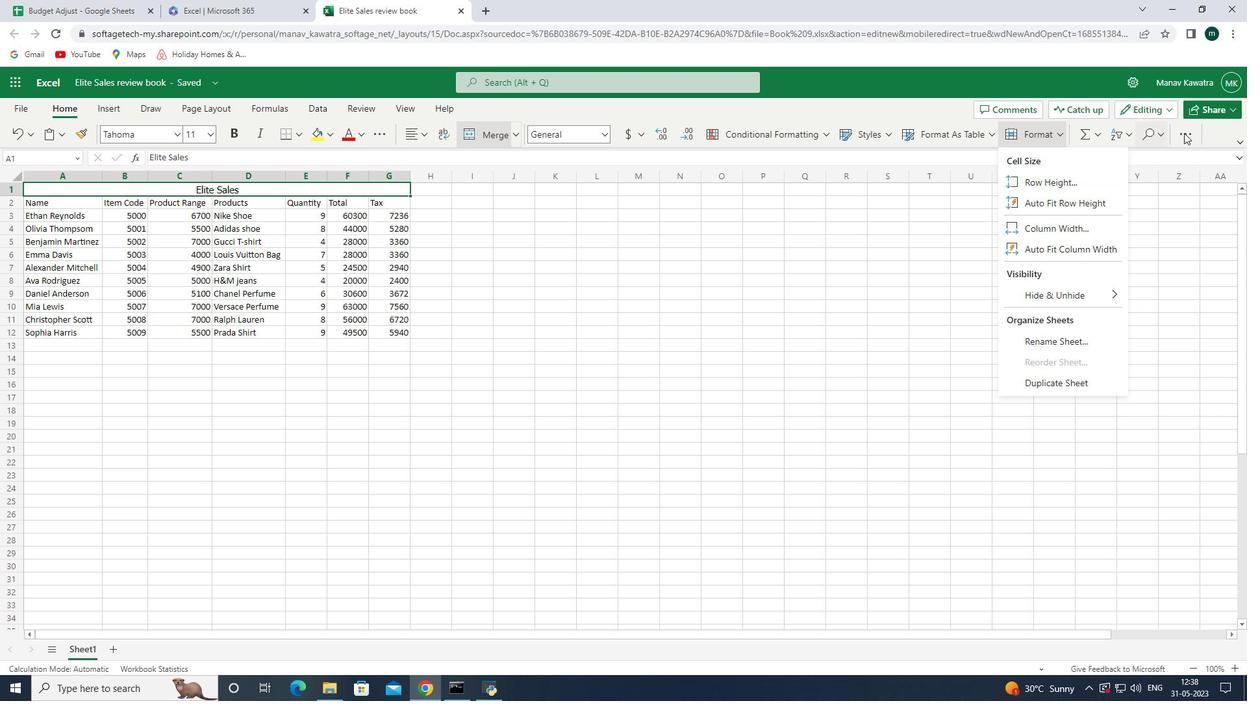 
Action: Mouse pressed left at (1188, 129)
Screenshot: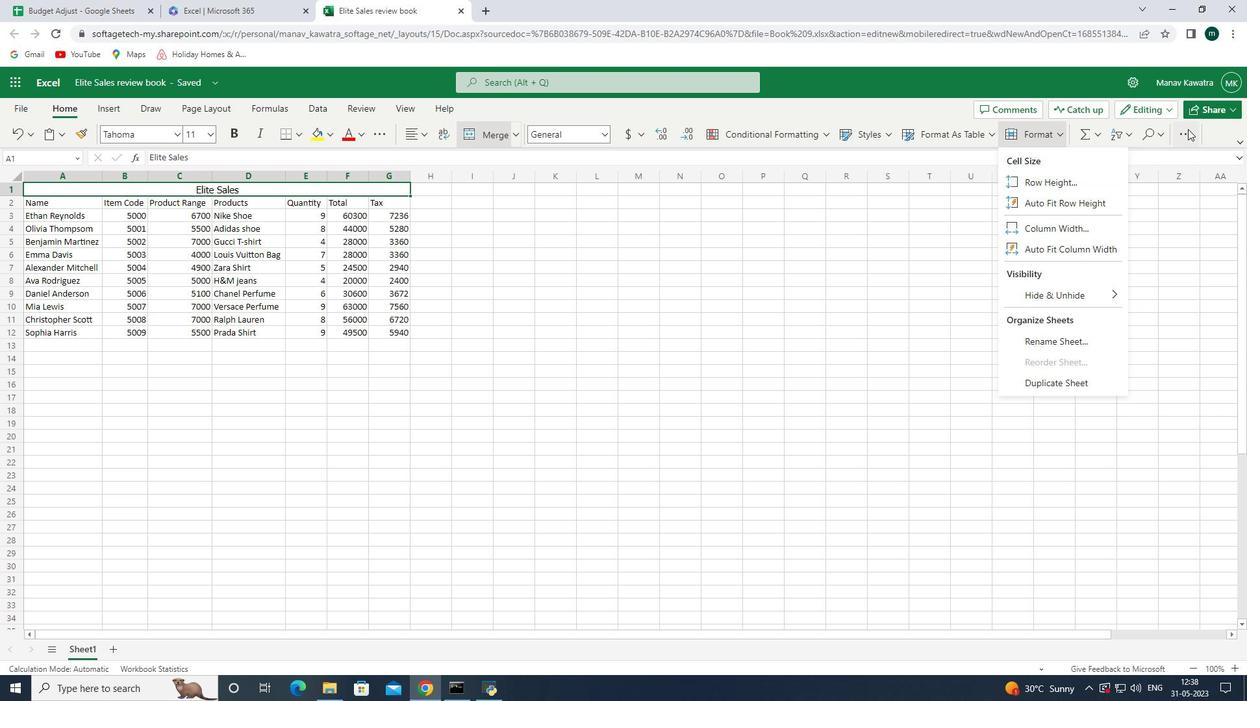 
Action: Mouse moved to (383, 135)
Screenshot: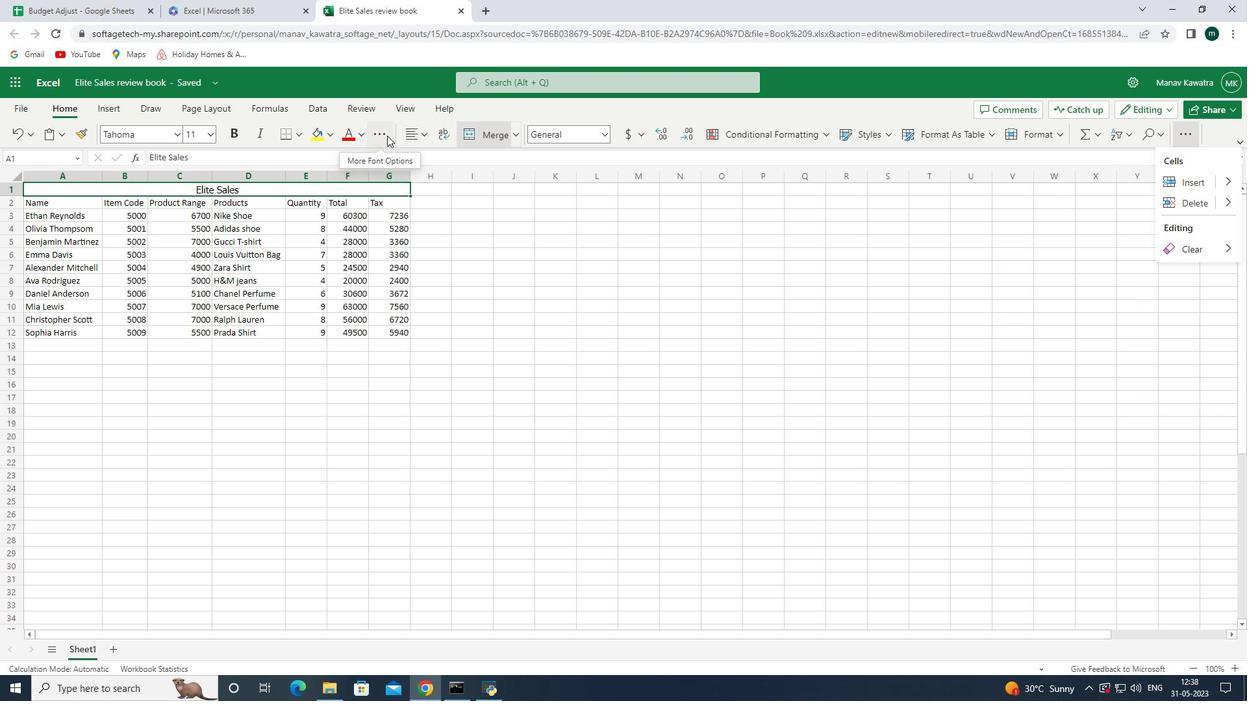 
Action: Mouse pressed left at (383, 135)
Screenshot: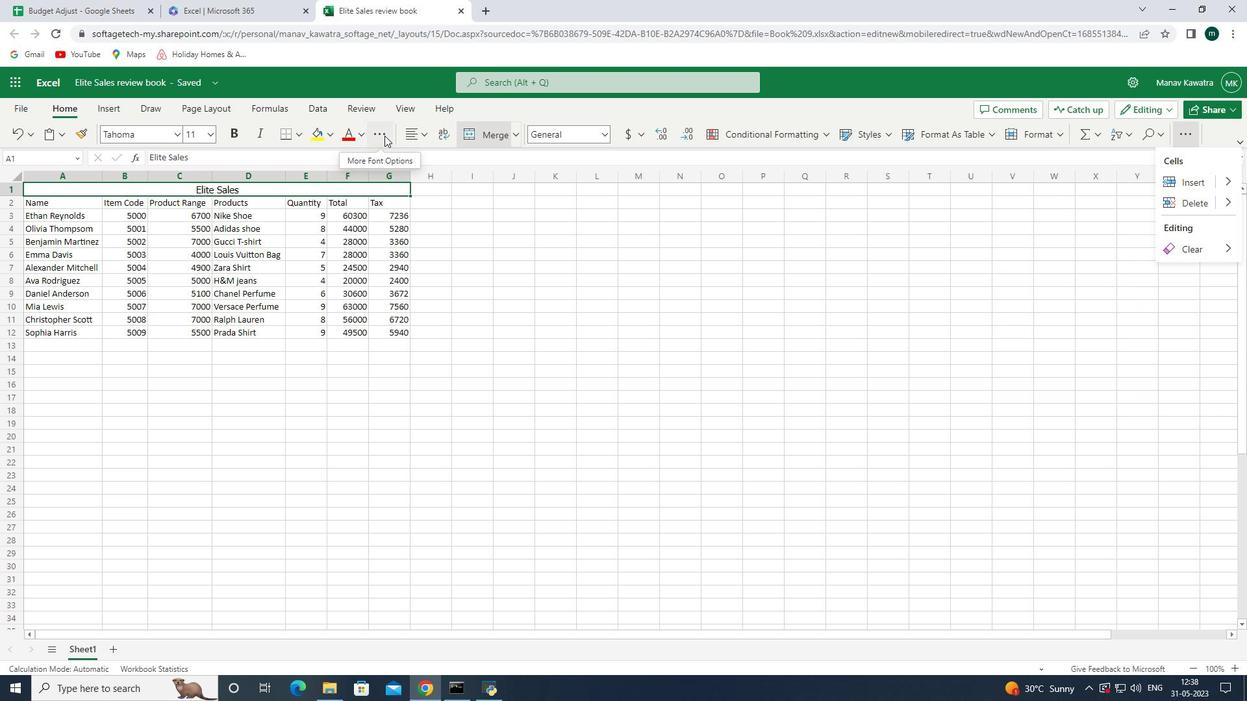 
Action: Mouse moved to (405, 222)
Screenshot: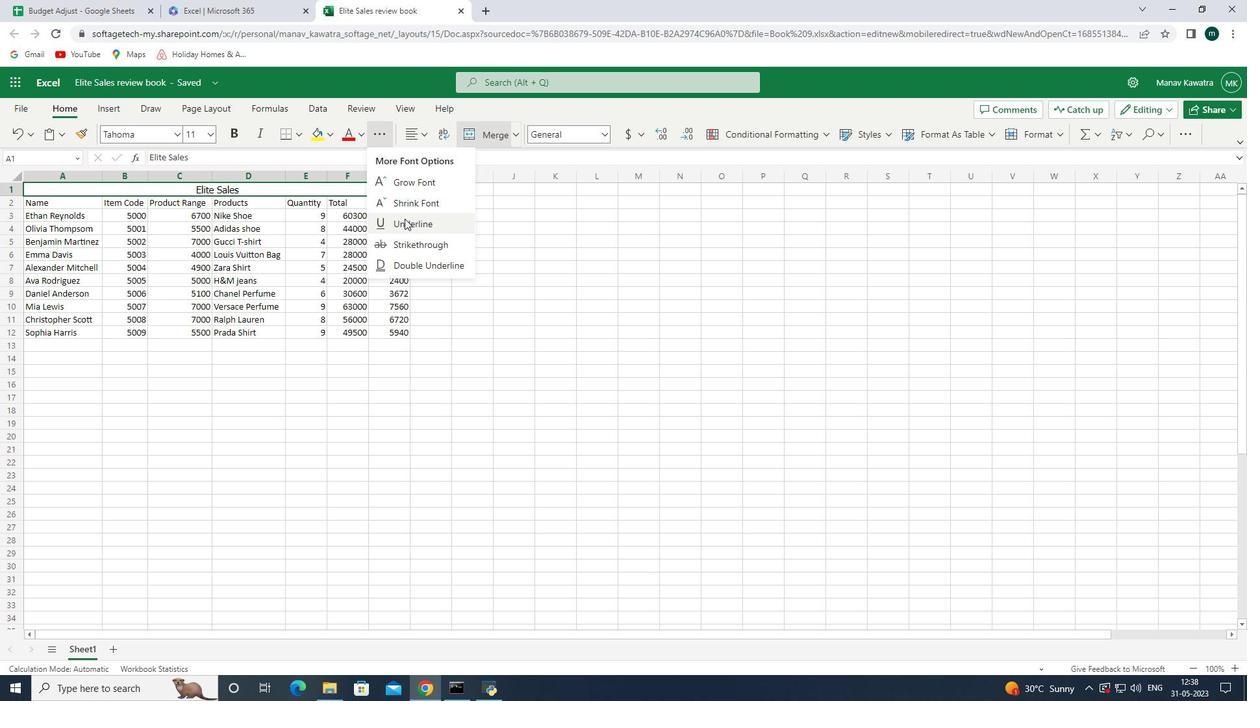 
Action: Mouse pressed left at (405, 222)
Screenshot: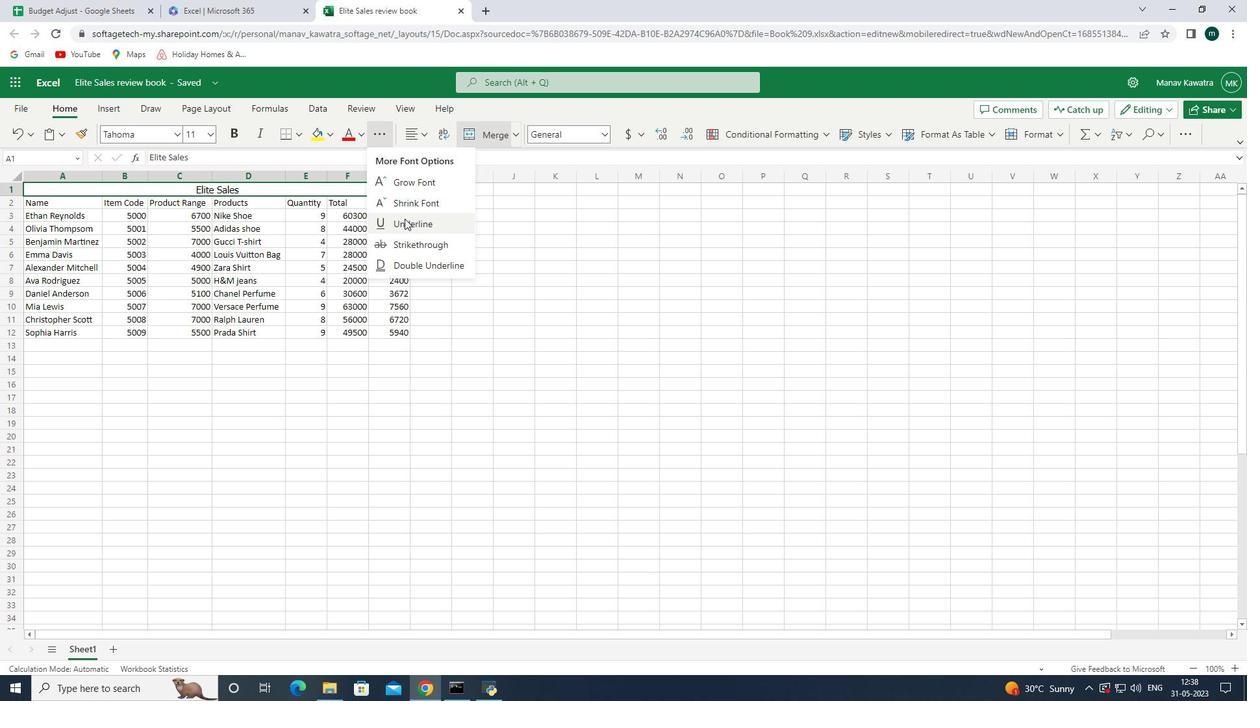 
Action: Mouse moved to (265, 194)
Screenshot: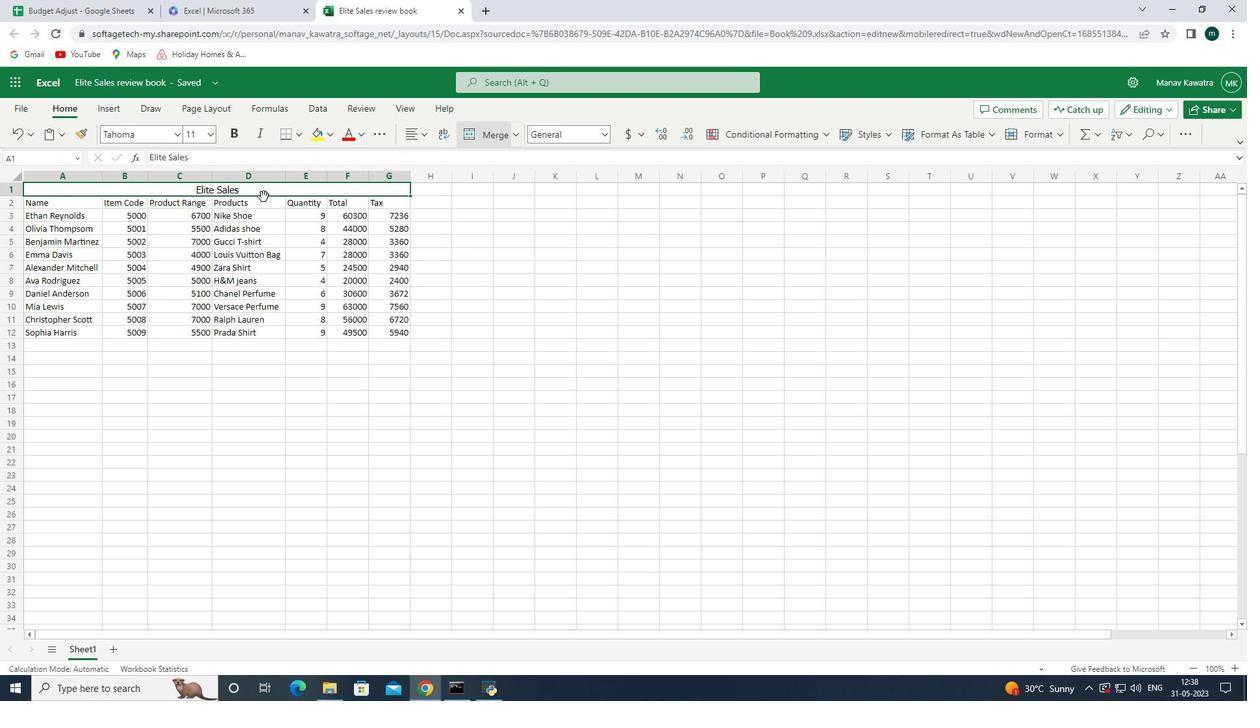 
Action: Mouse pressed left at (265, 194)
Screenshot: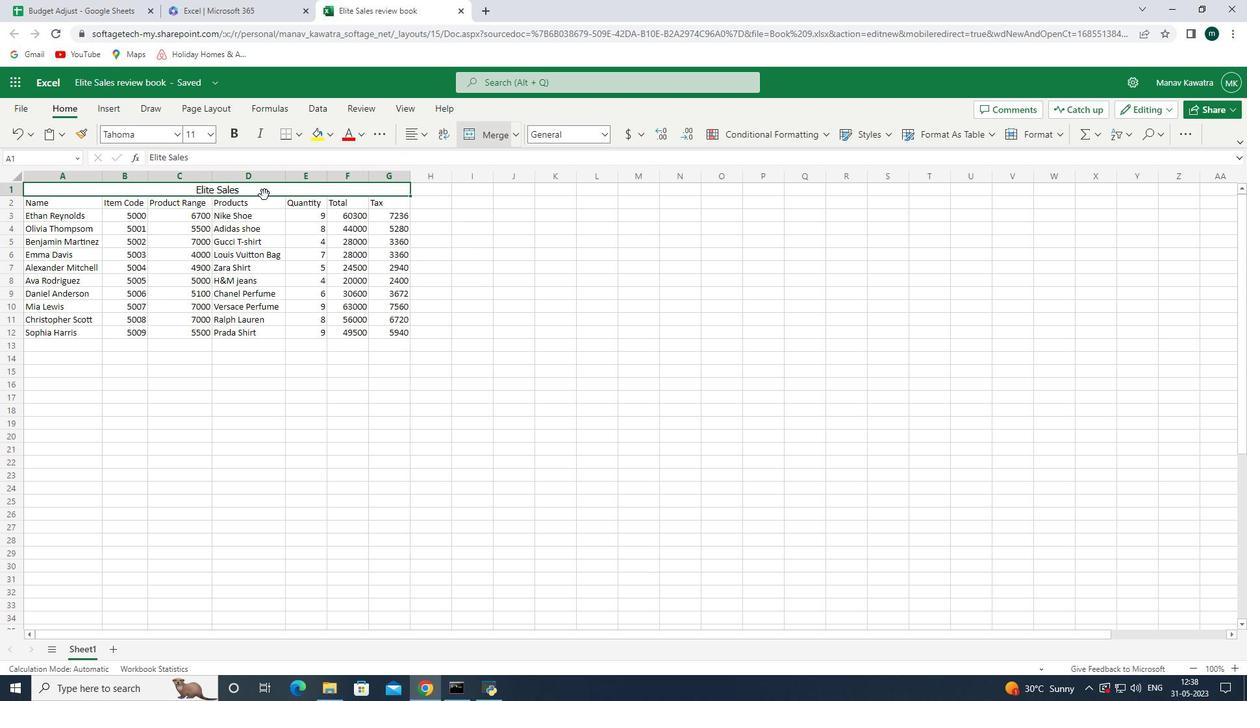 
Action: Mouse moved to (468, 256)
Screenshot: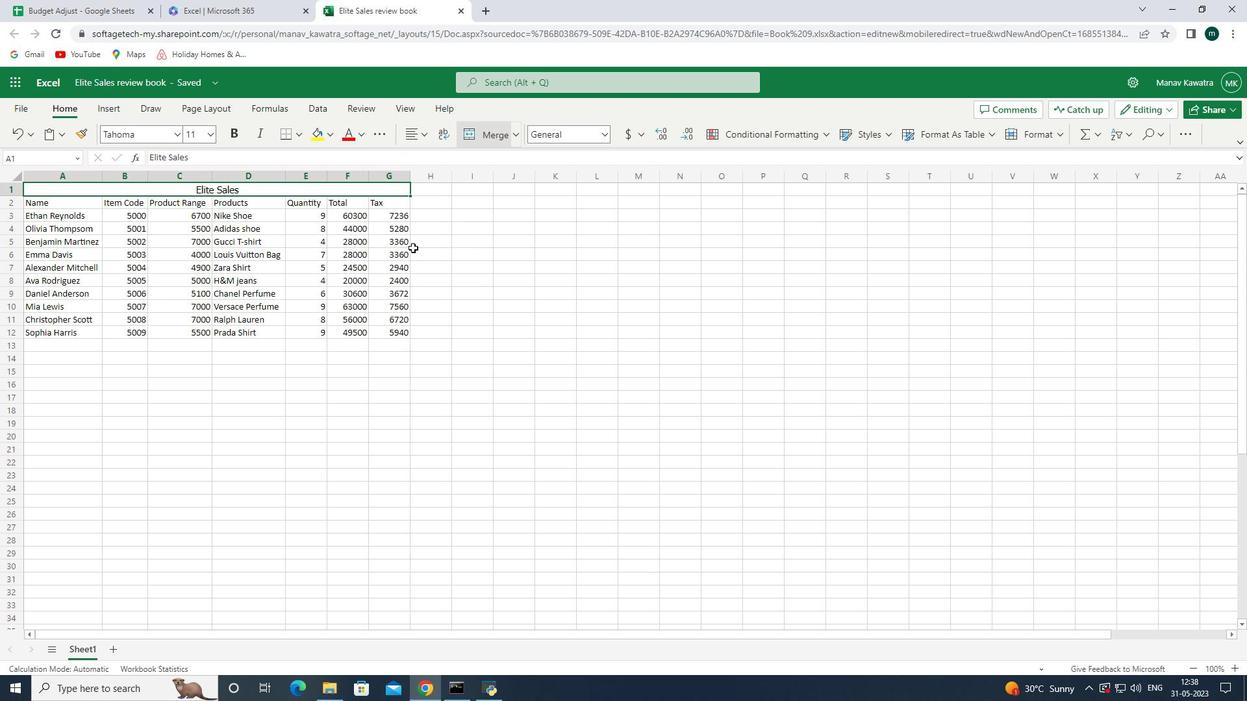 
Action: Mouse pressed left at (468, 256)
Screenshot: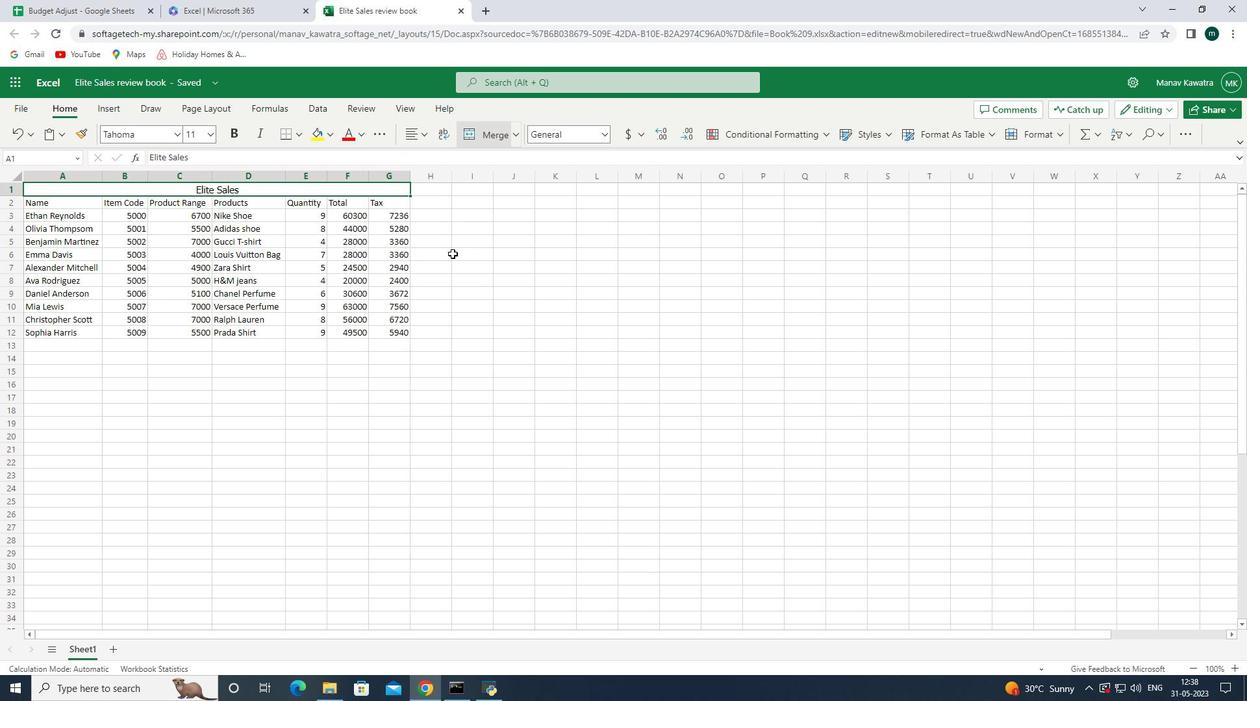 
Action: Mouse moved to (252, 187)
Screenshot: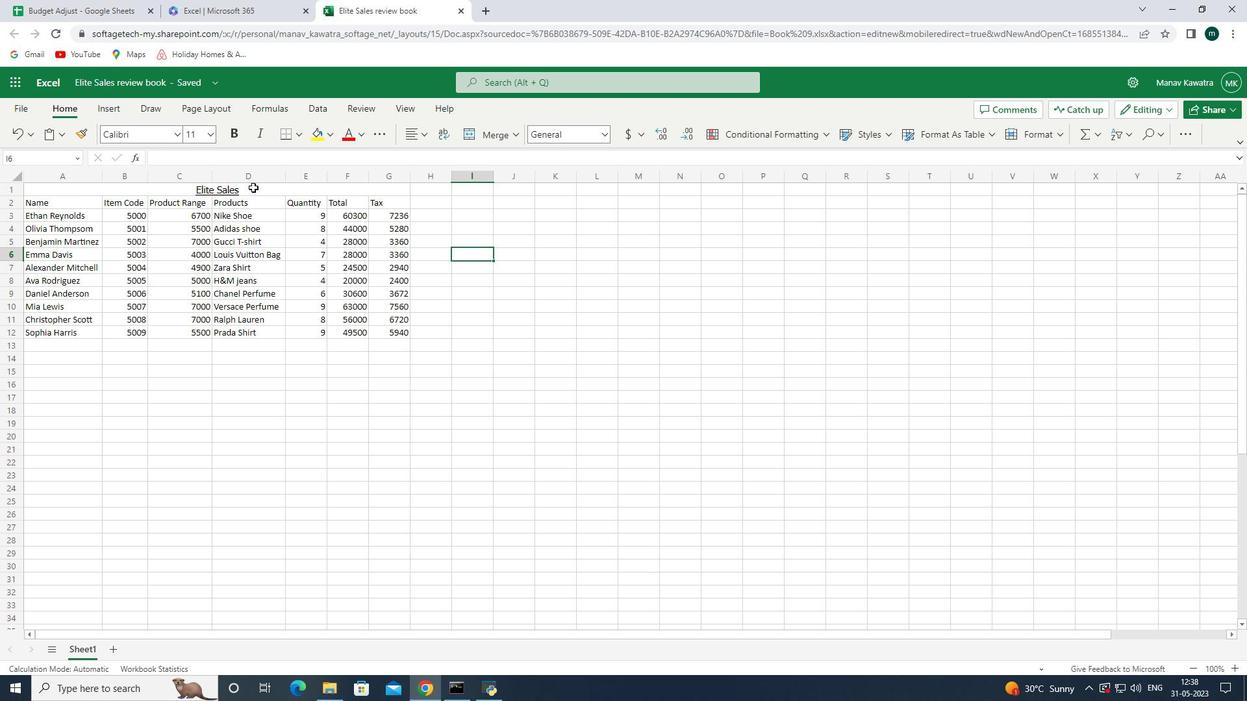 
Action: Mouse pressed left at (252, 187)
Screenshot: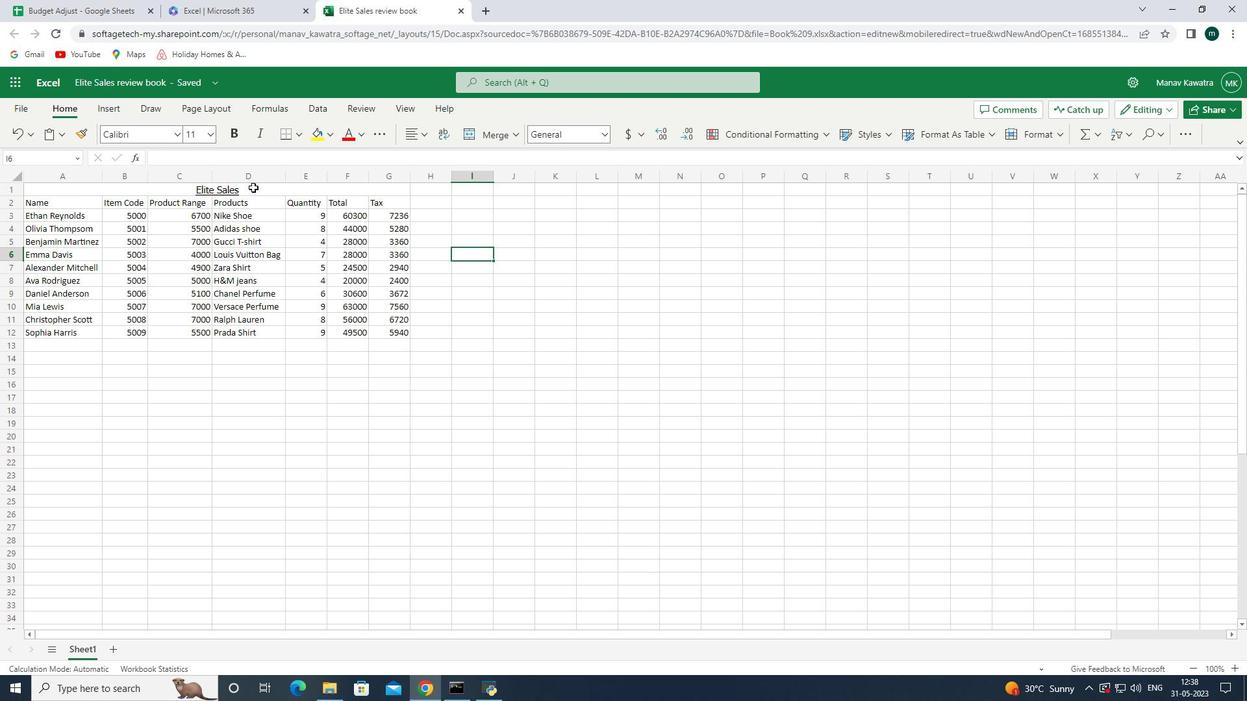 
Action: Mouse moved to (210, 133)
Screenshot: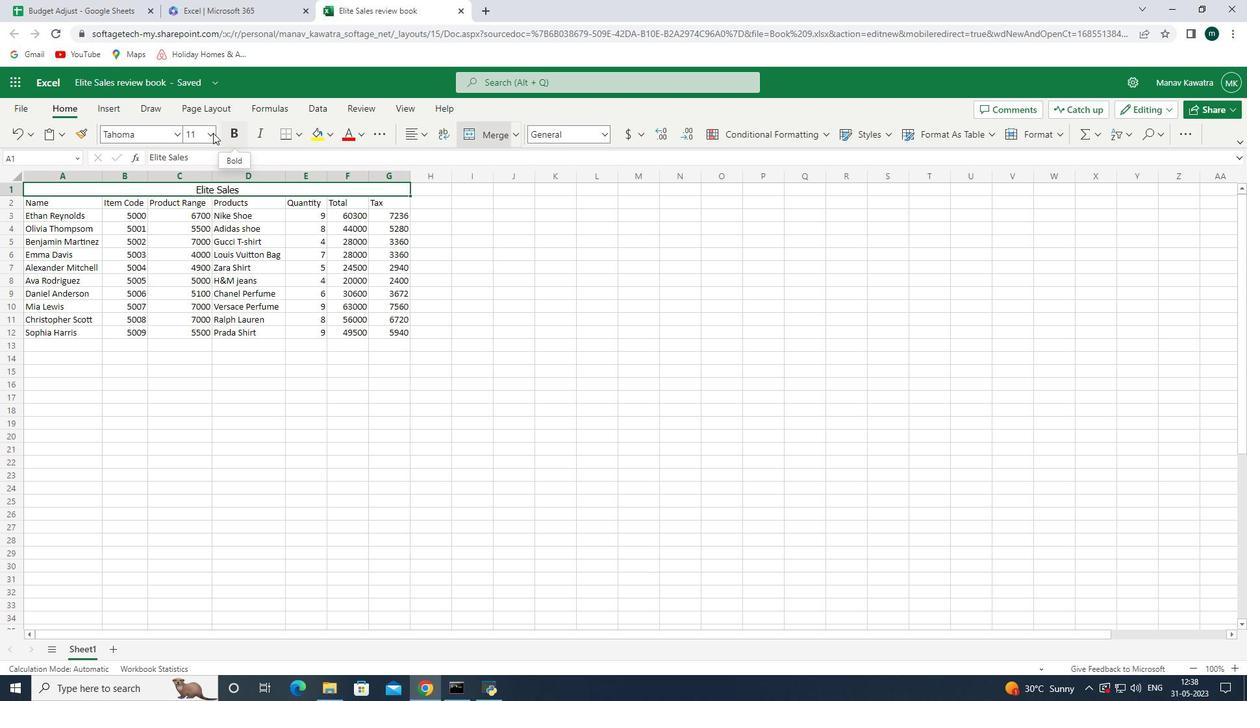 
Action: Mouse pressed left at (210, 133)
Screenshot: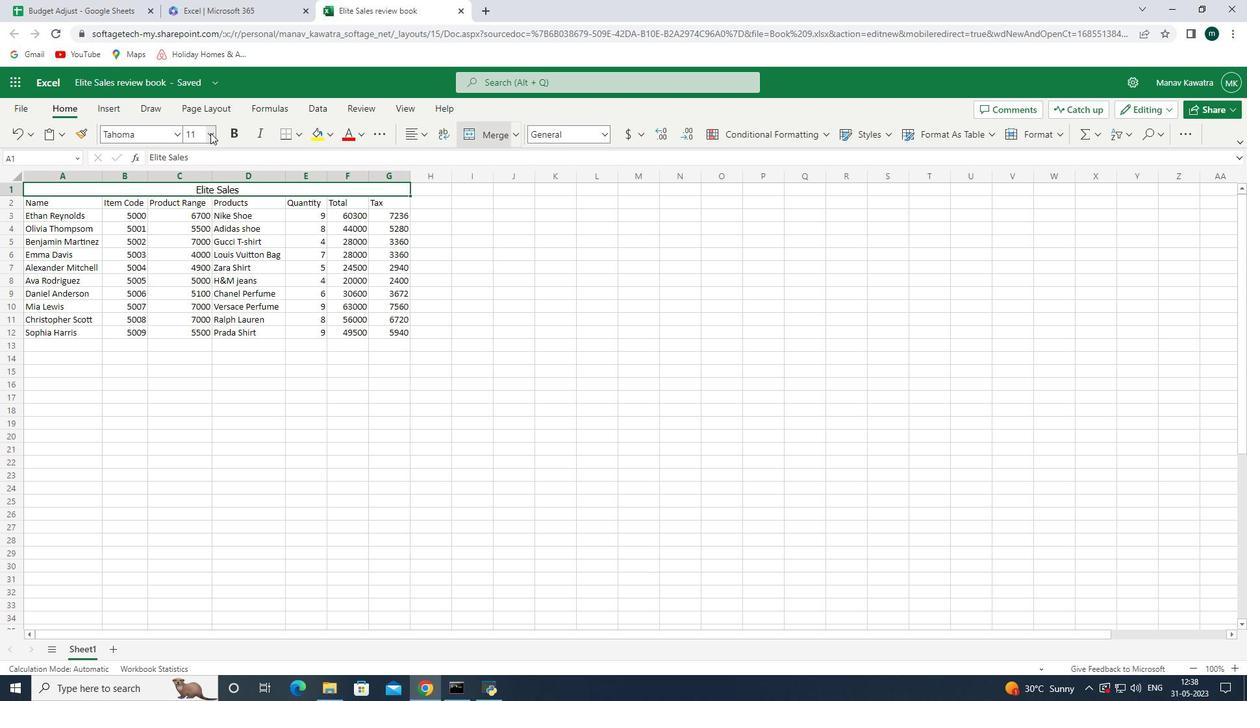 
Action: Mouse moved to (202, 320)
Screenshot: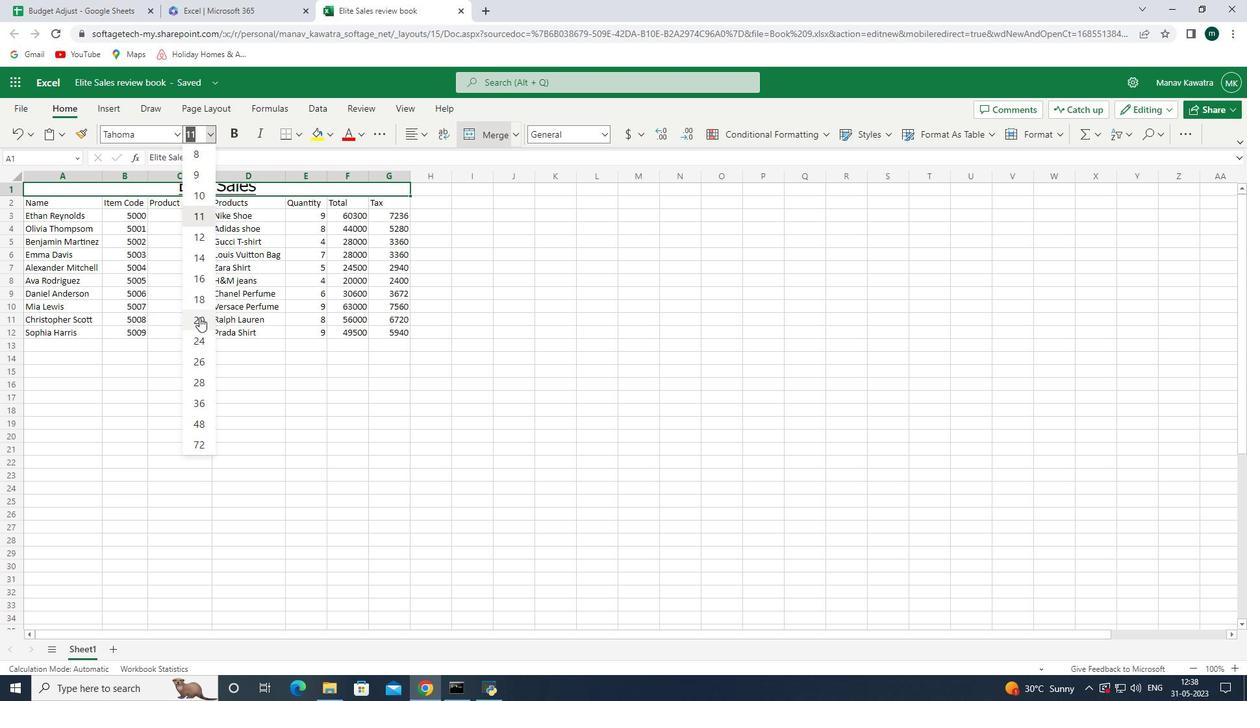 
Action: Mouse pressed left at (202, 320)
Screenshot: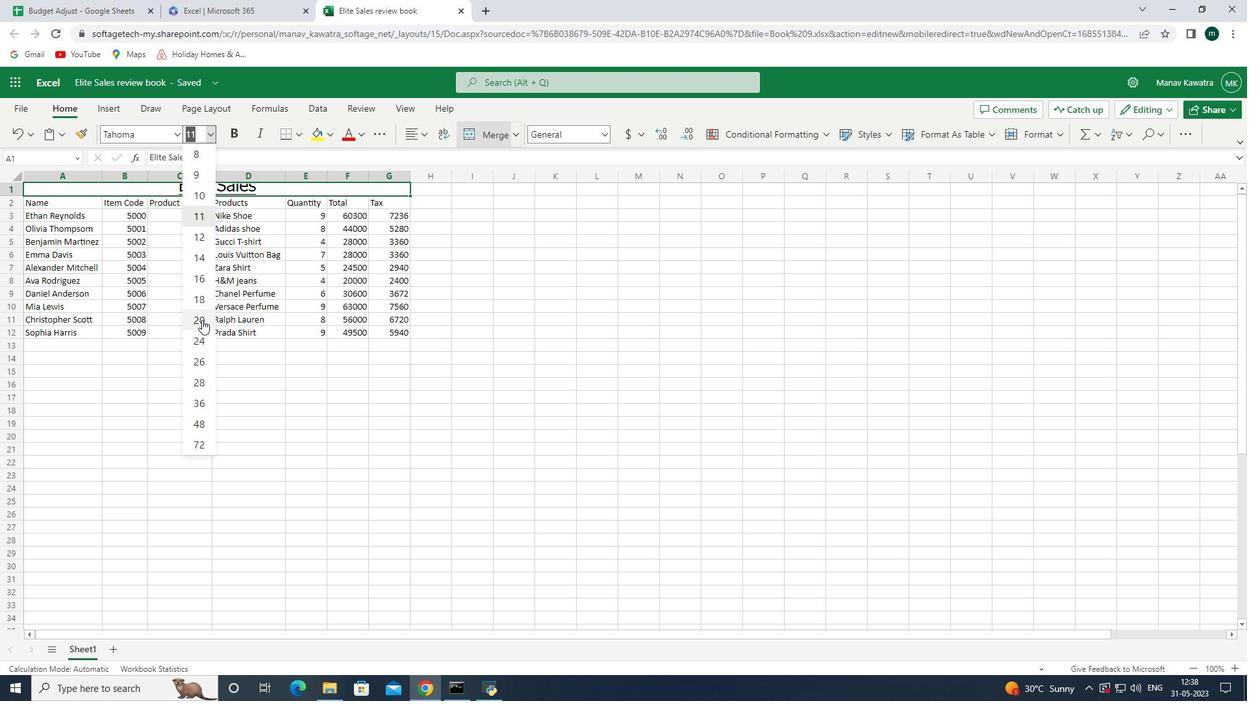 
Action: Mouse moved to (61, 210)
Screenshot: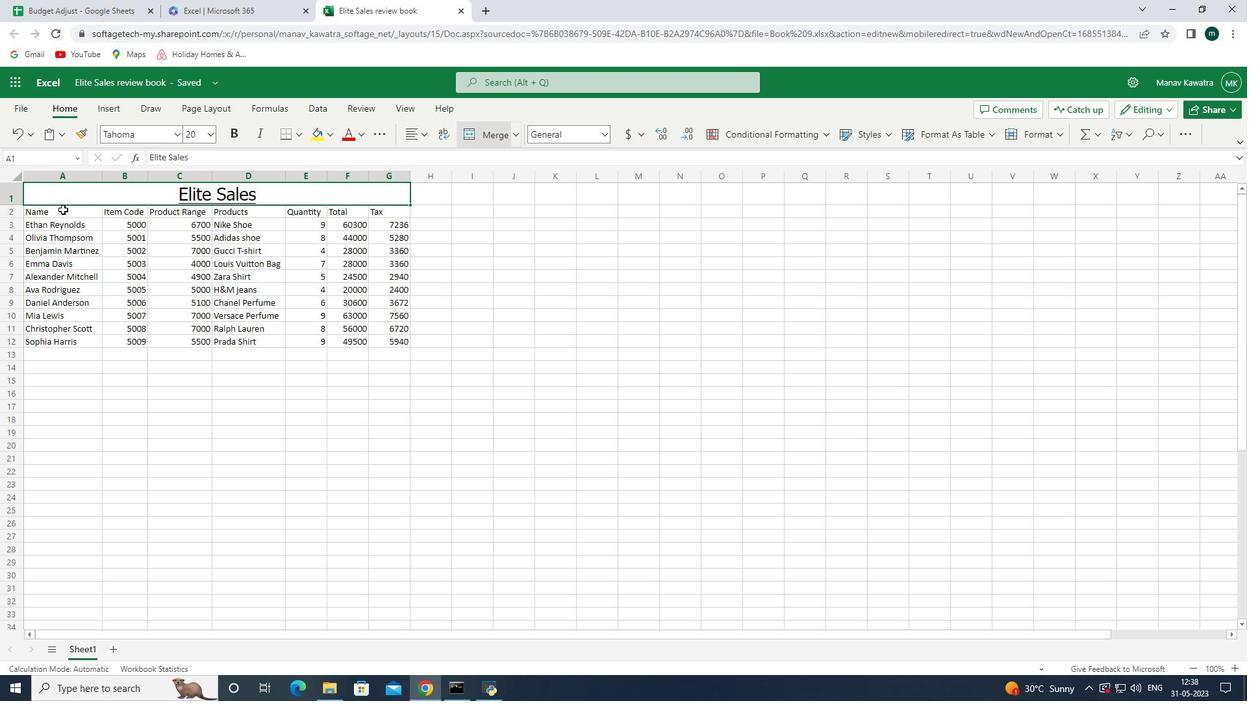 
Action: Mouse pressed left at (61, 210)
Screenshot: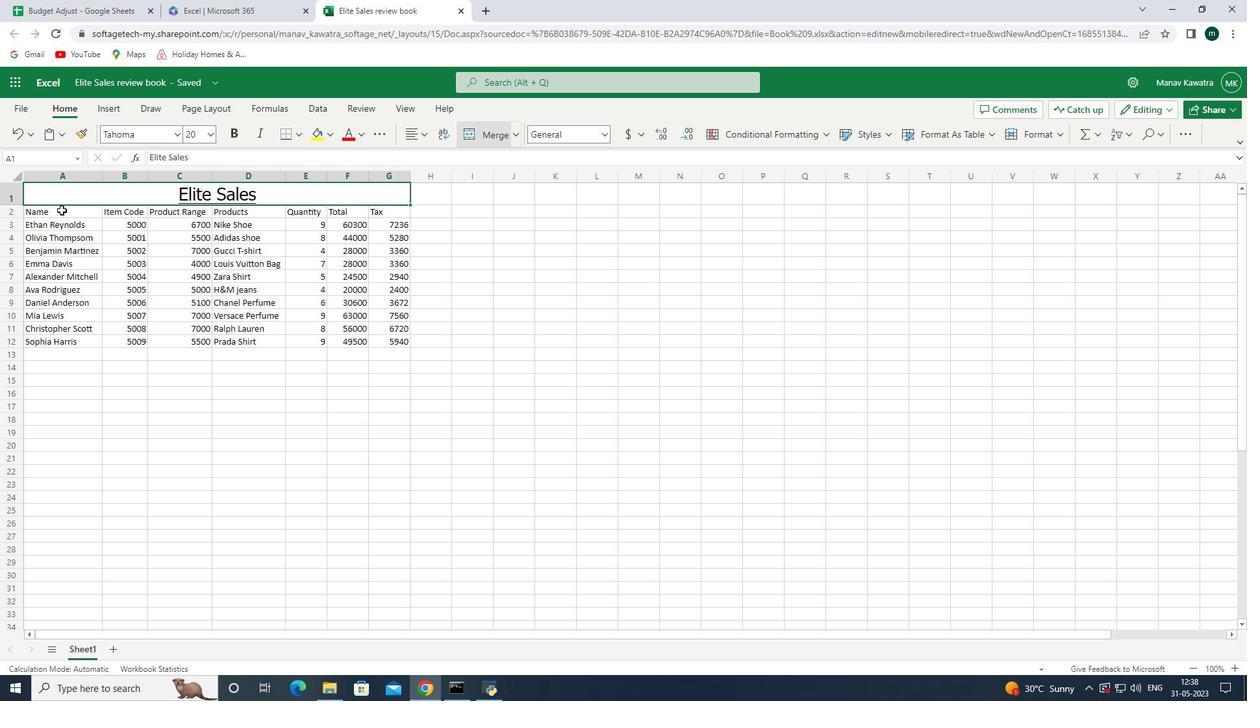
Action: Mouse moved to (211, 130)
Screenshot: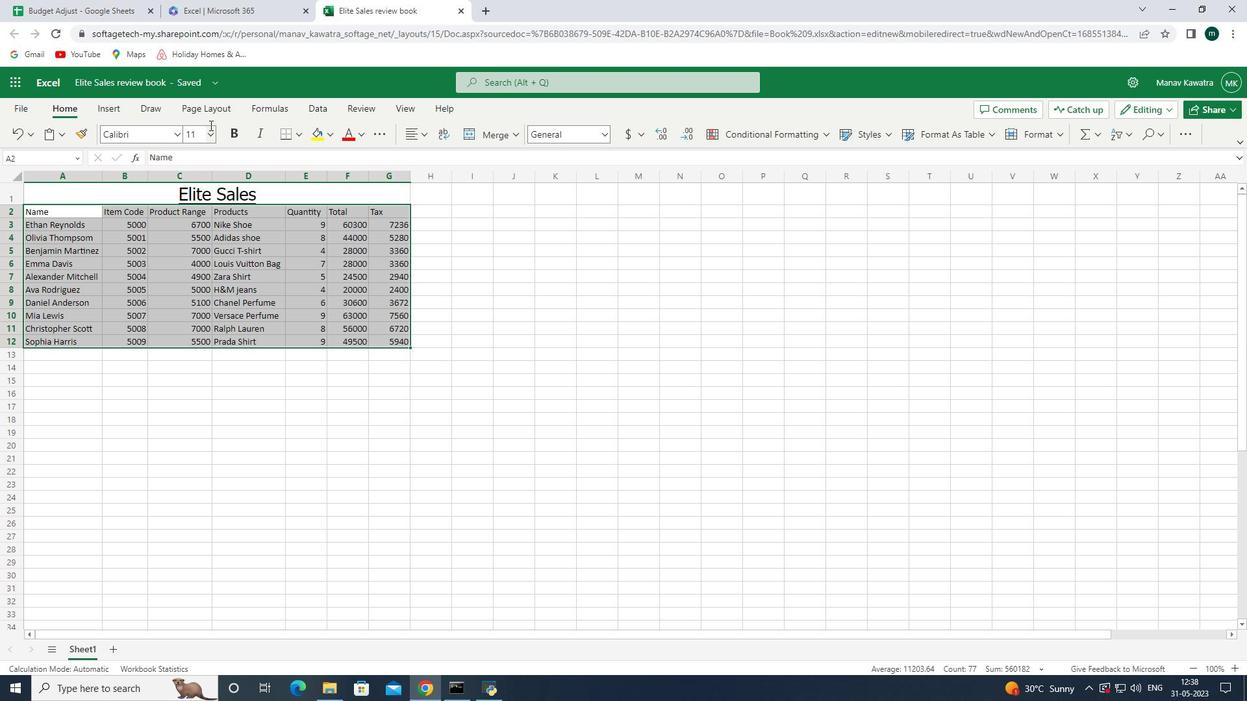 
Action: Mouse pressed left at (211, 130)
Screenshot: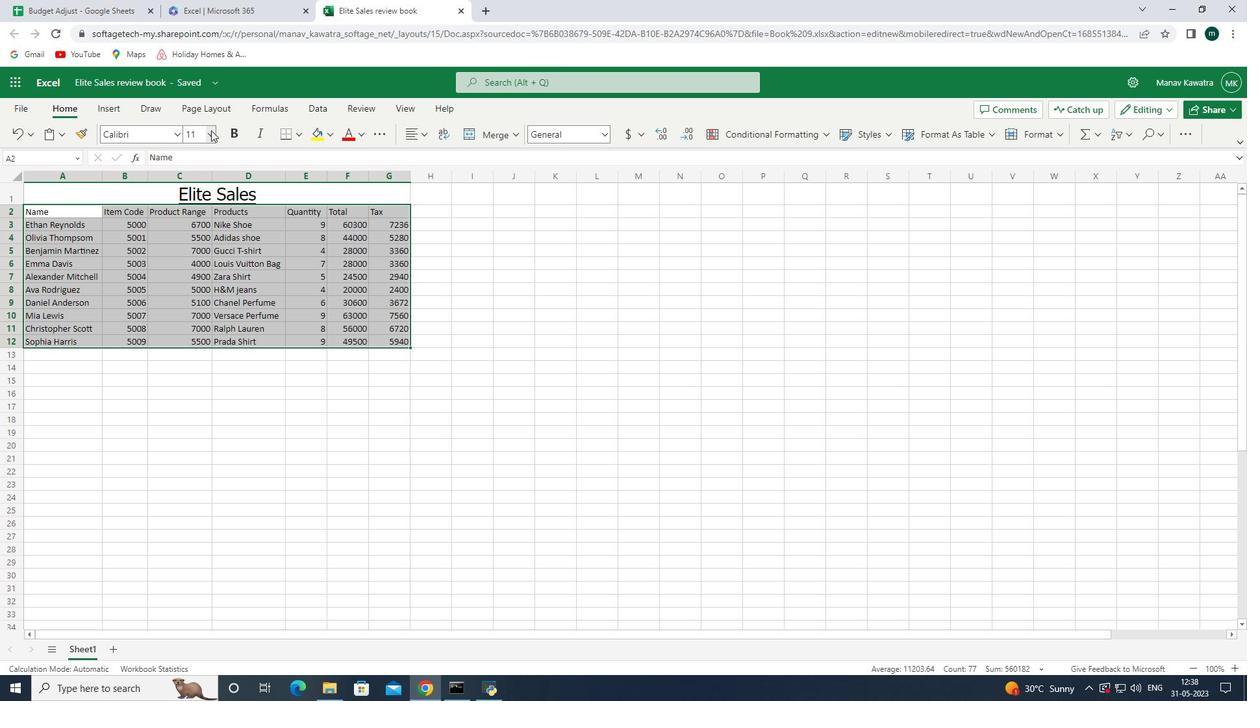 
Action: Mouse moved to (201, 232)
Screenshot: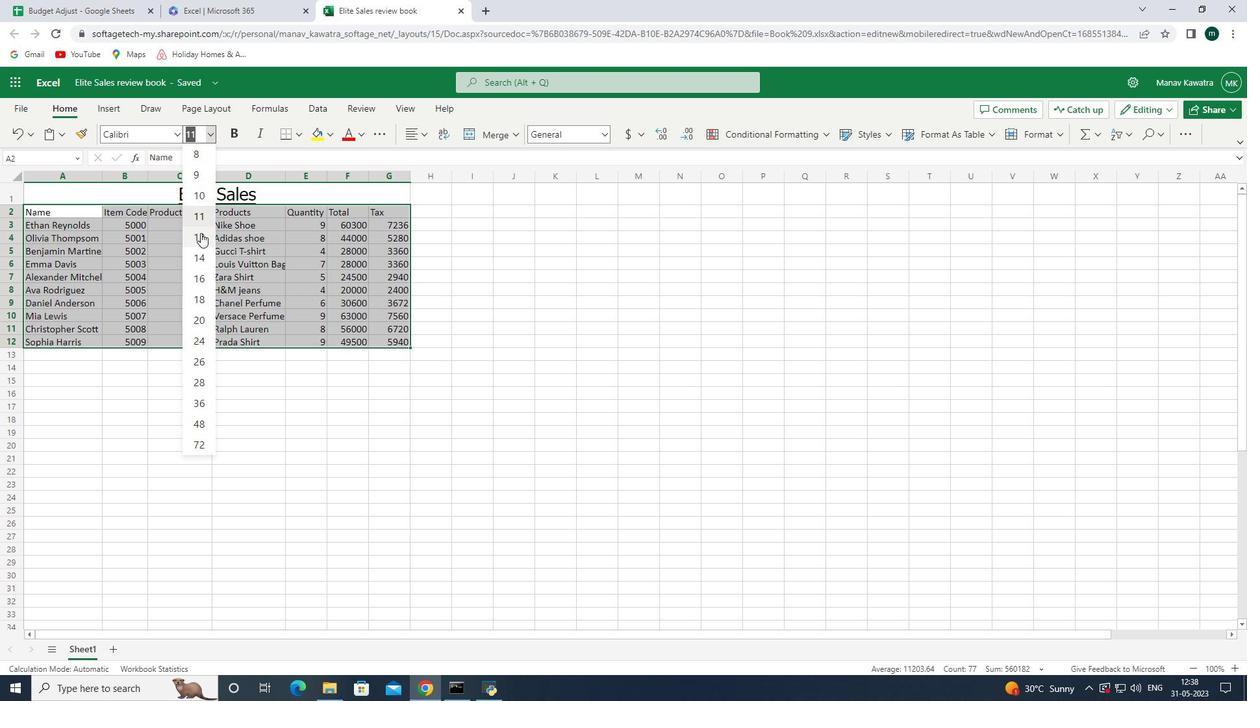 
Action: Mouse pressed left at (201, 232)
Screenshot: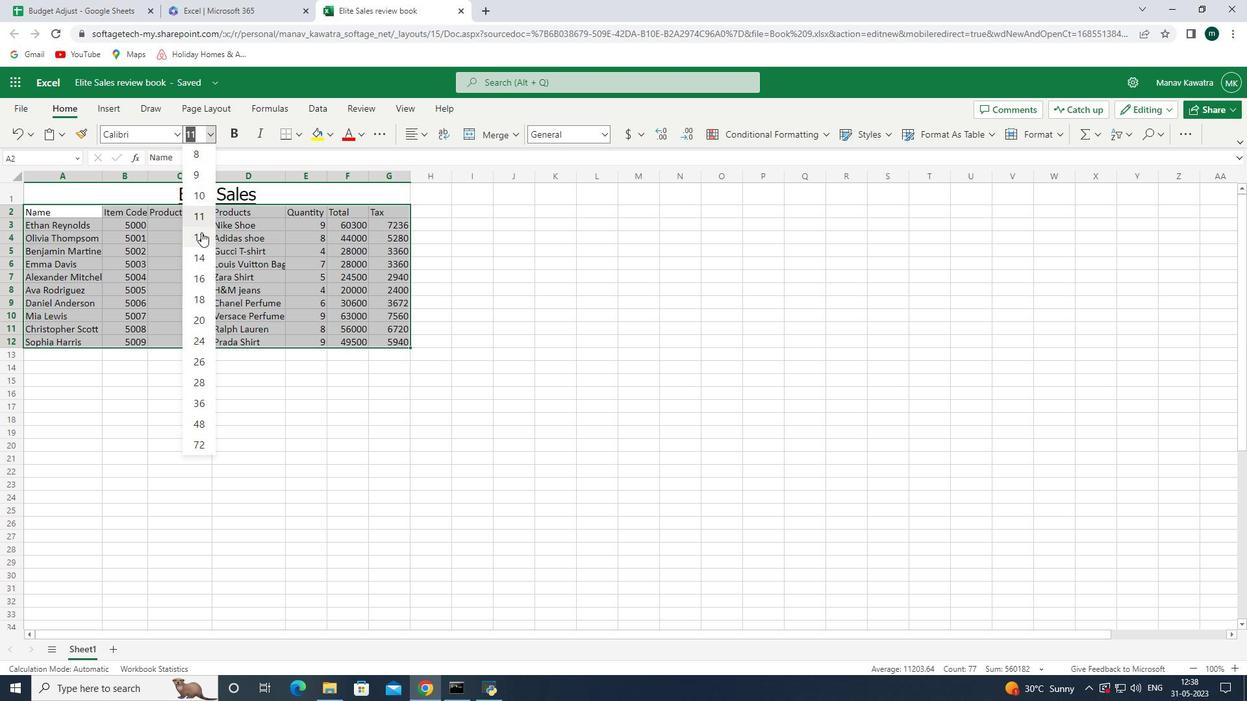 
Action: Mouse moved to (178, 133)
Screenshot: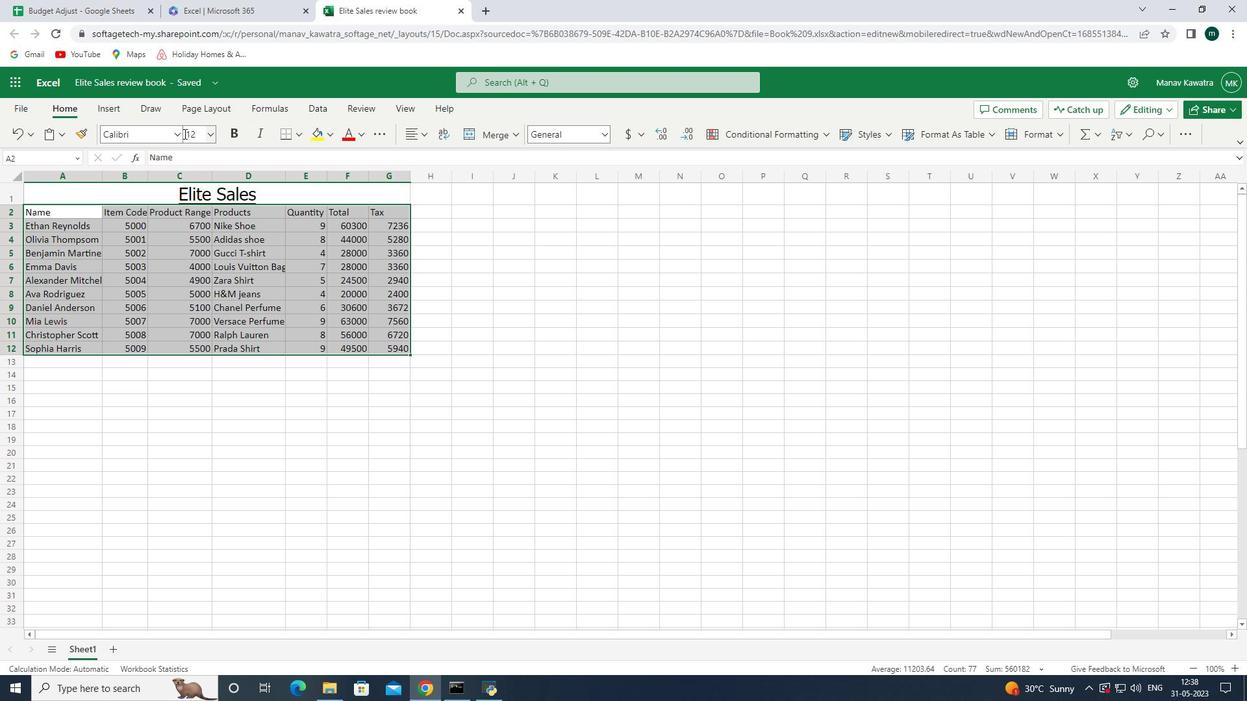 
Action: Mouse pressed left at (178, 133)
Screenshot: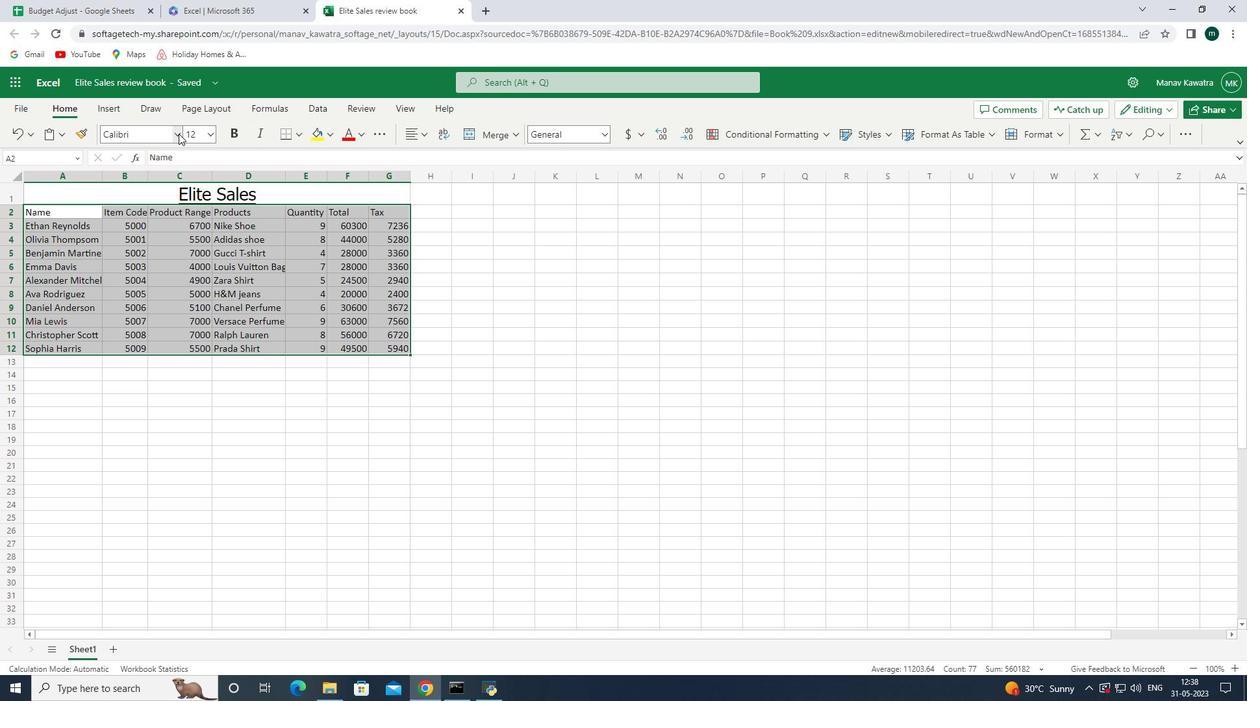 
Action: Mouse moved to (163, 195)
Screenshot: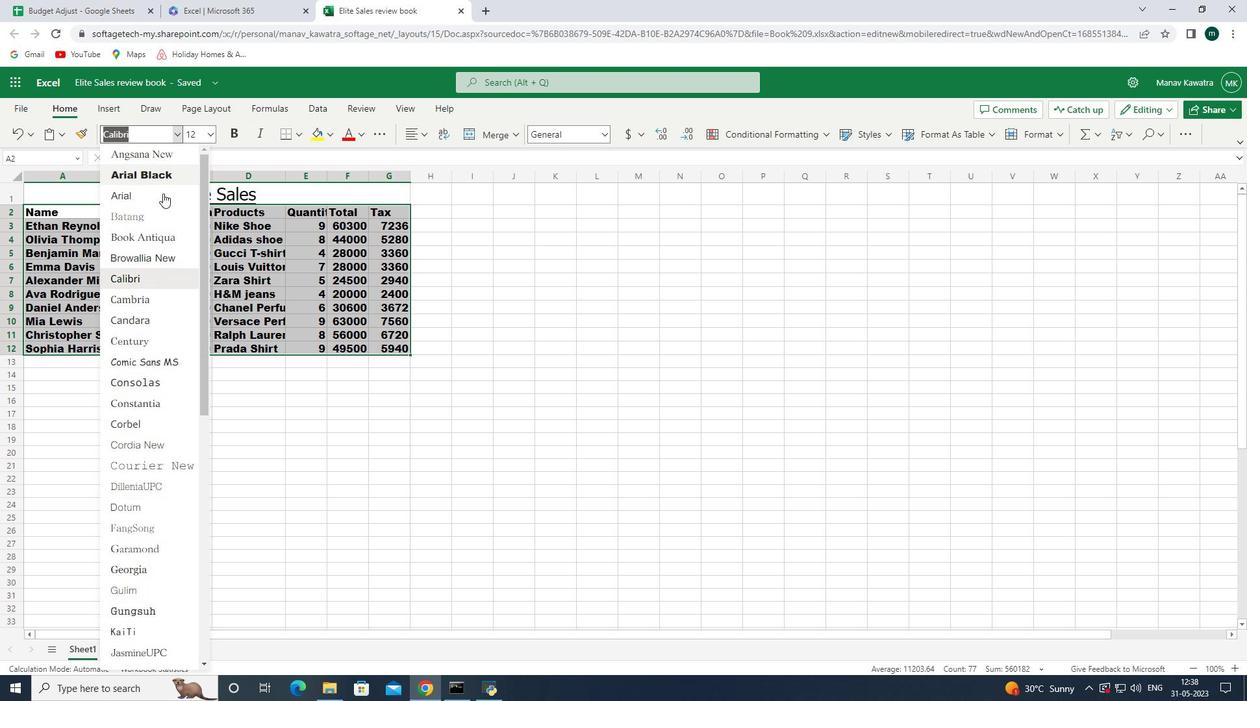 
Action: Mouse pressed left at (163, 195)
Screenshot: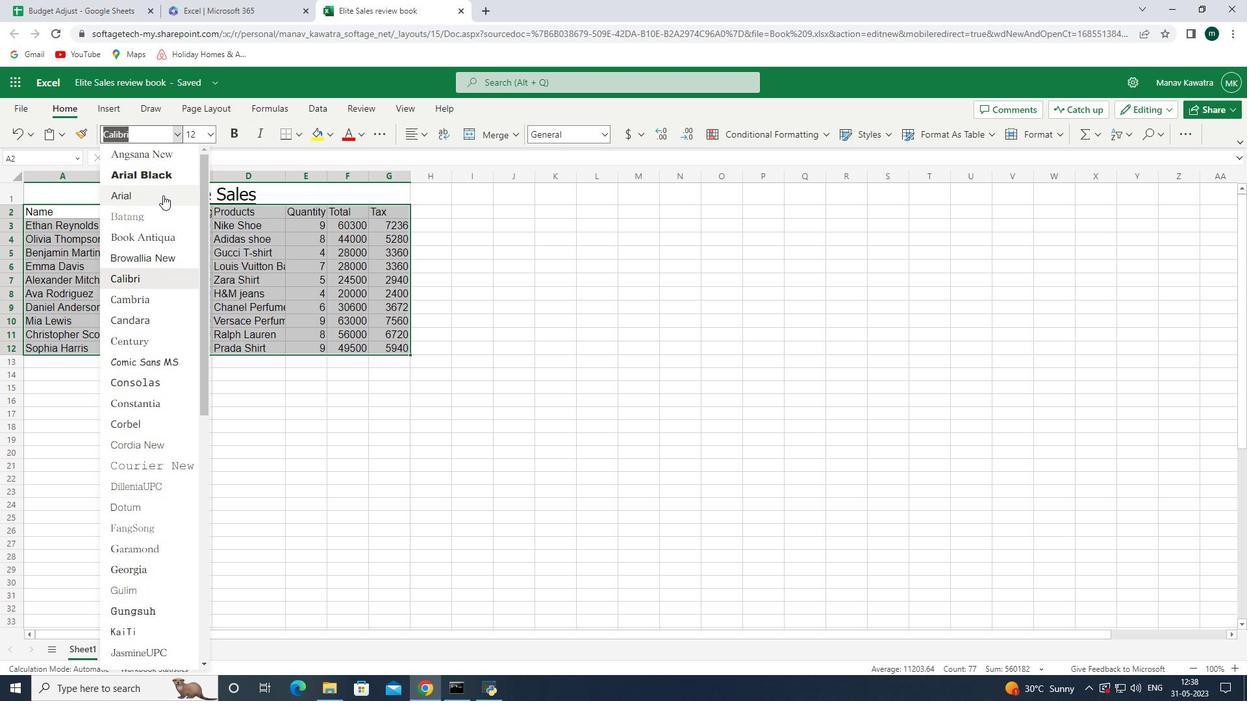 
Action: Mouse moved to (350, 215)
Screenshot: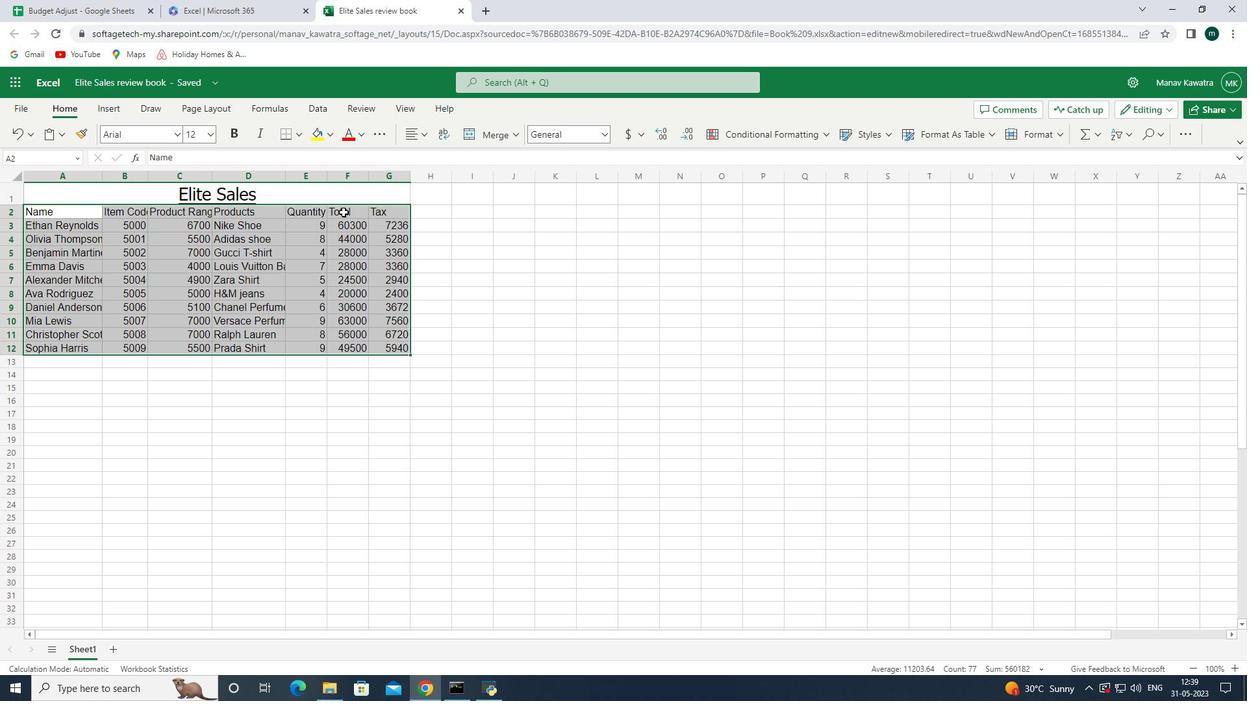 
Action: Mouse pressed left at (350, 215)
Screenshot: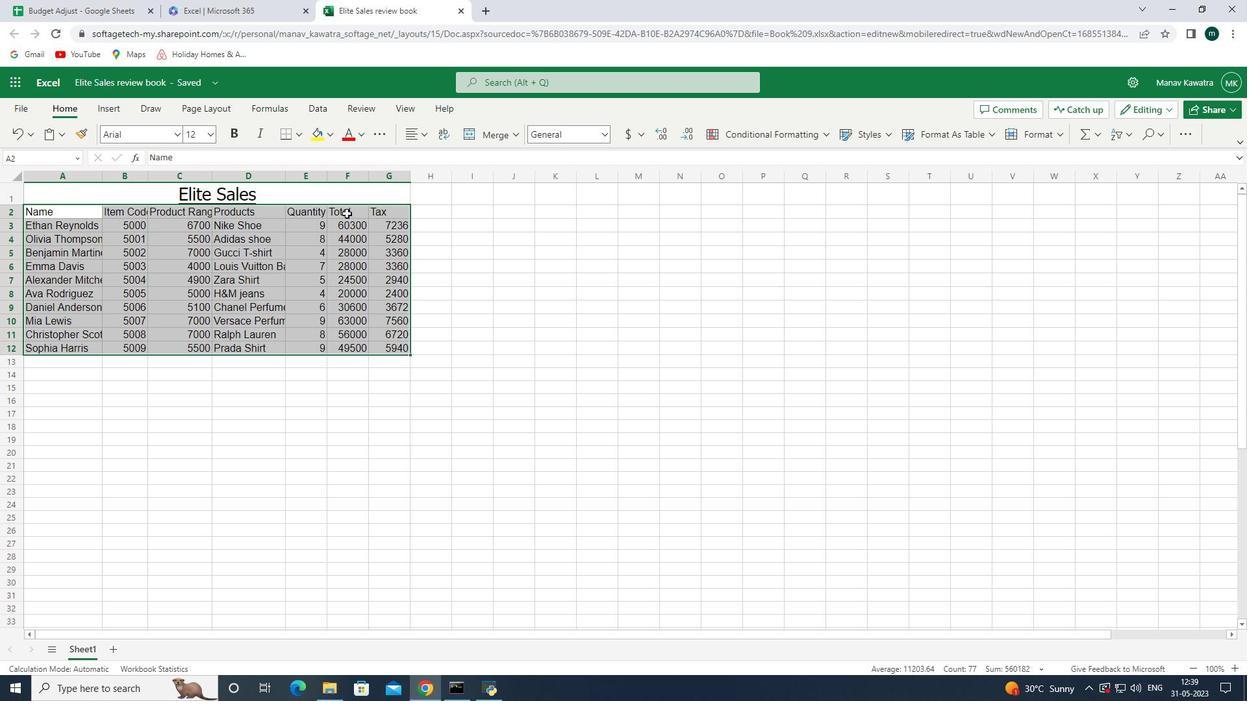 
Action: Mouse moved to (99, 197)
Screenshot: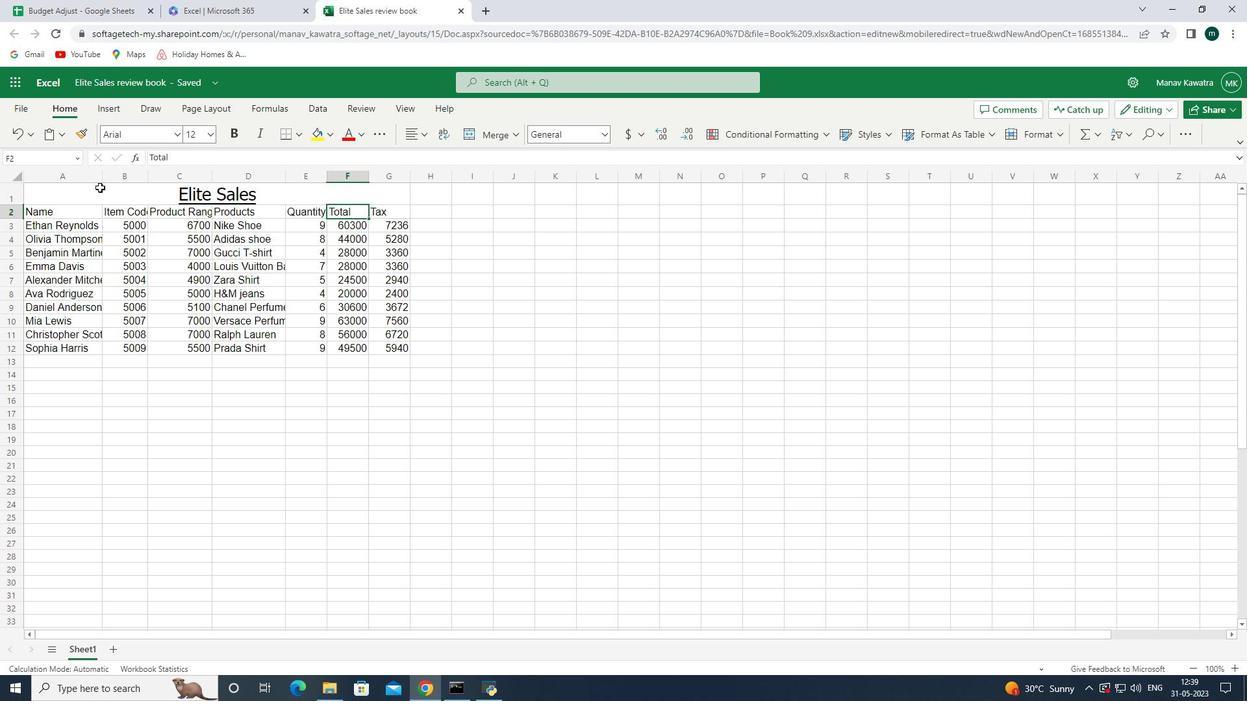 
Action: Mouse pressed left at (99, 197)
Screenshot: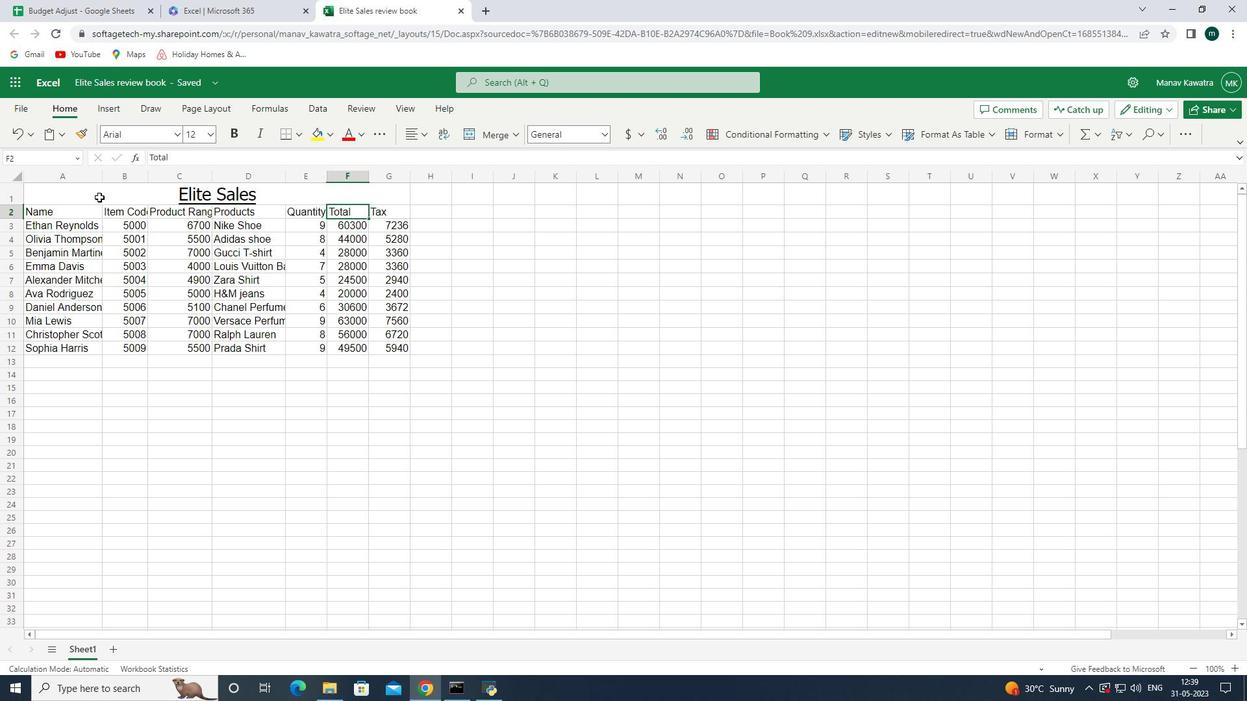 
Action: Mouse moved to (417, 299)
Screenshot: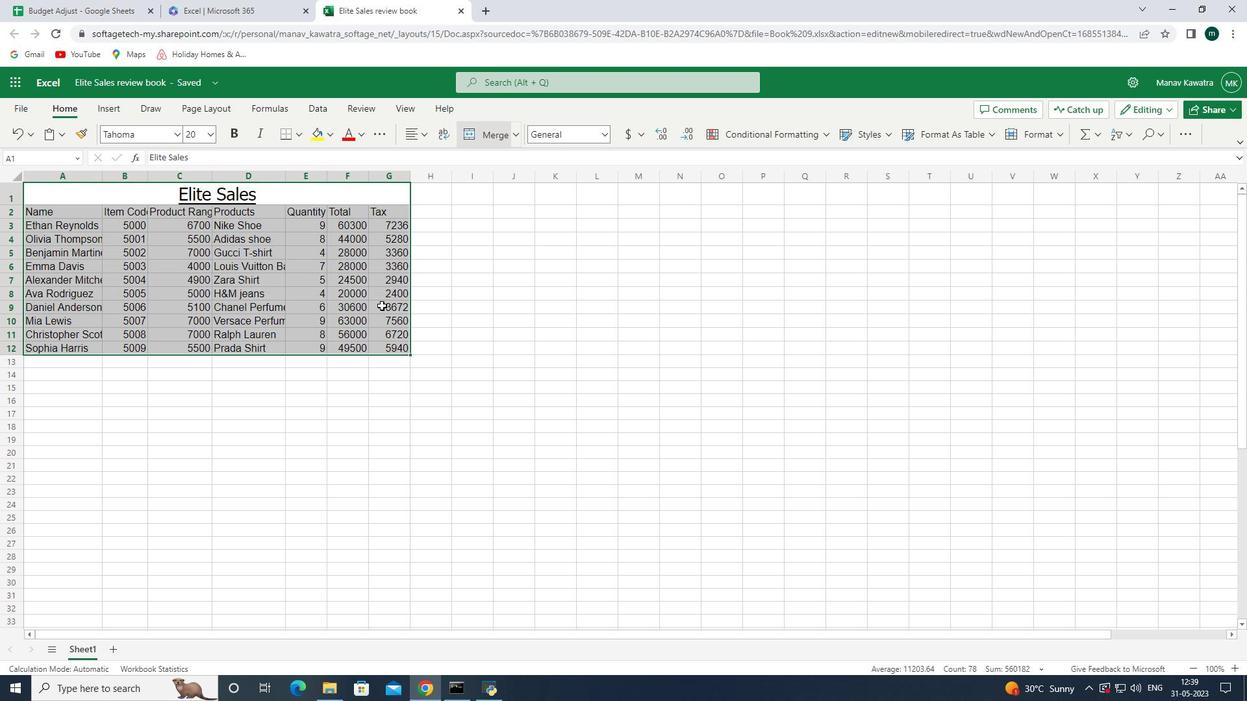
Action: Mouse pressed left at (417, 299)
Screenshot: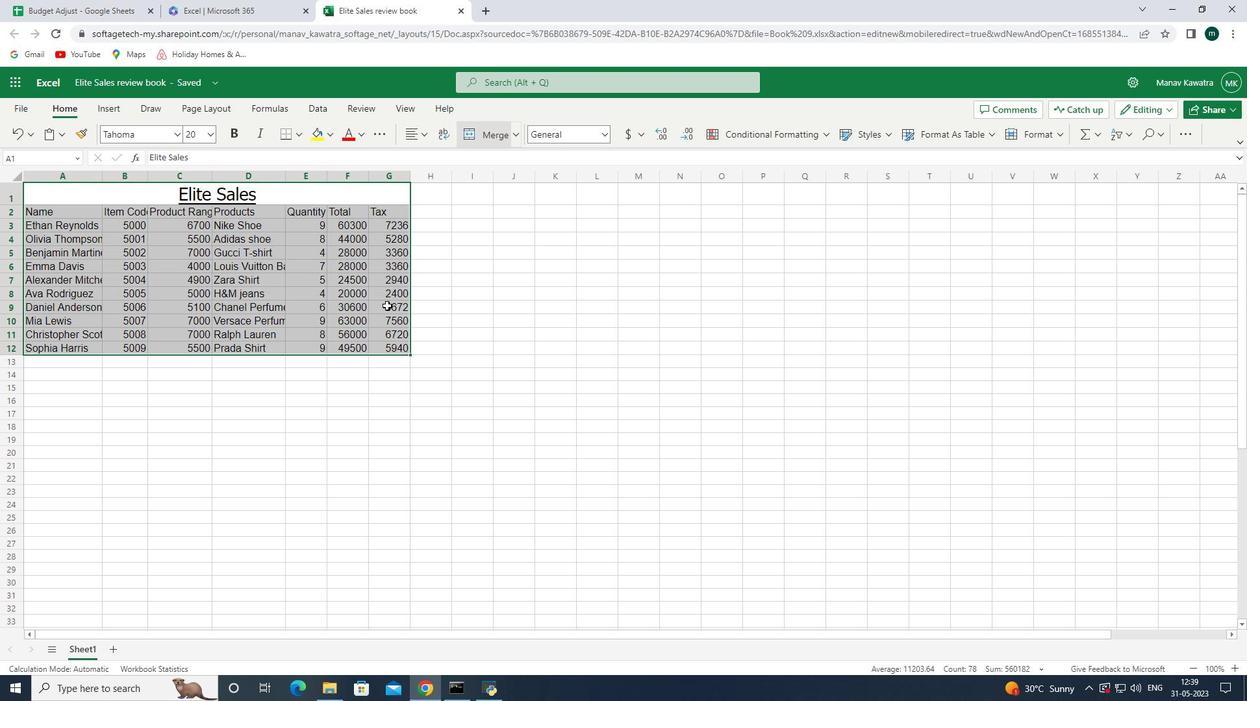 
Action: Mouse moved to (85, 192)
Screenshot: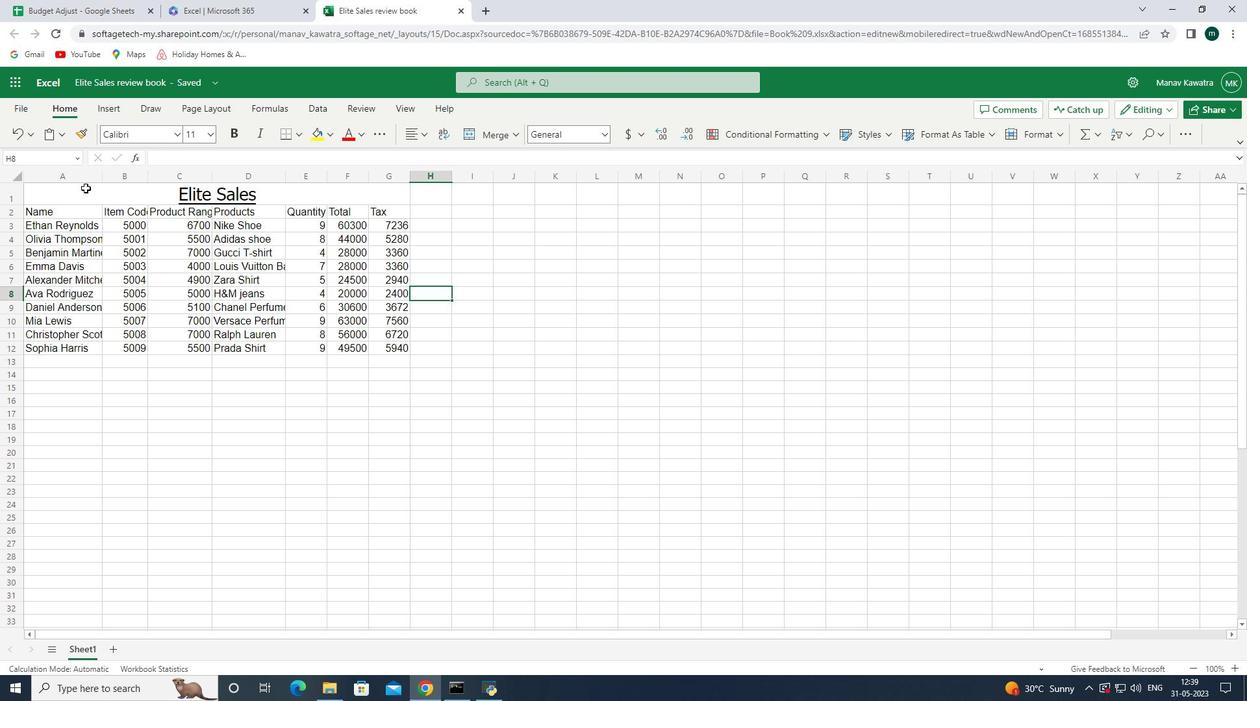 
Action: Mouse pressed left at (85, 192)
Screenshot: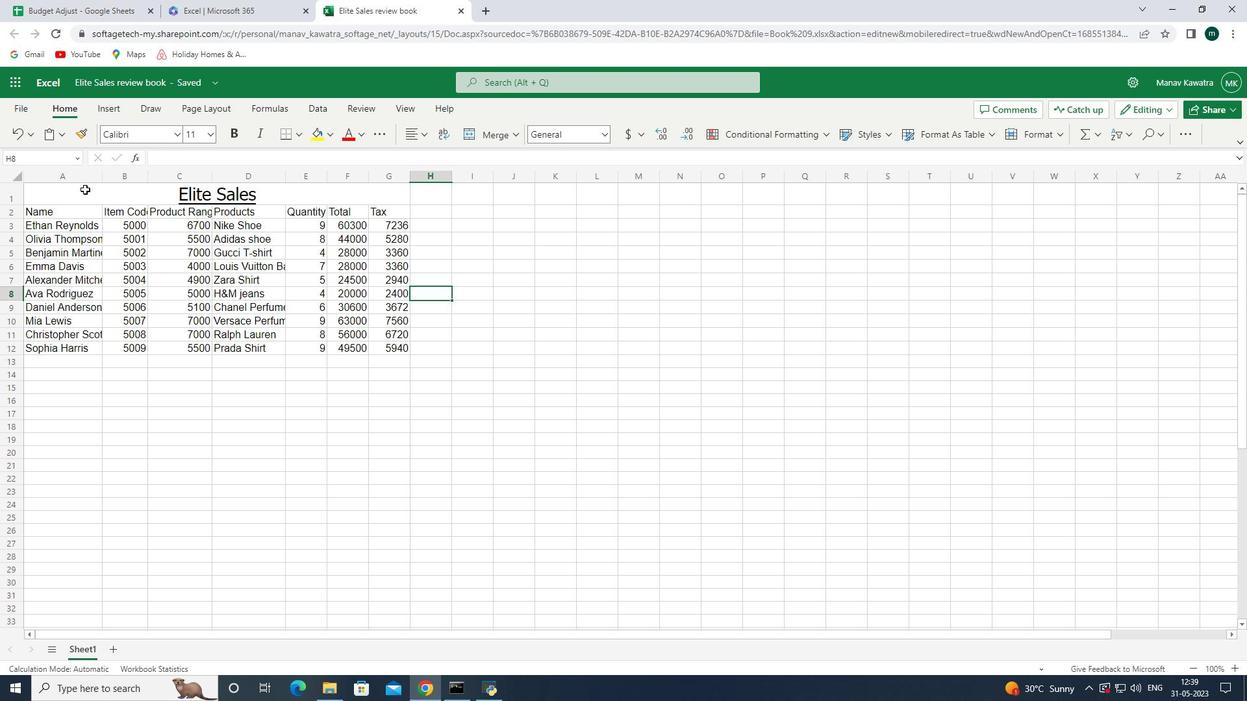 
Action: Mouse moved to (111, 111)
Screenshot: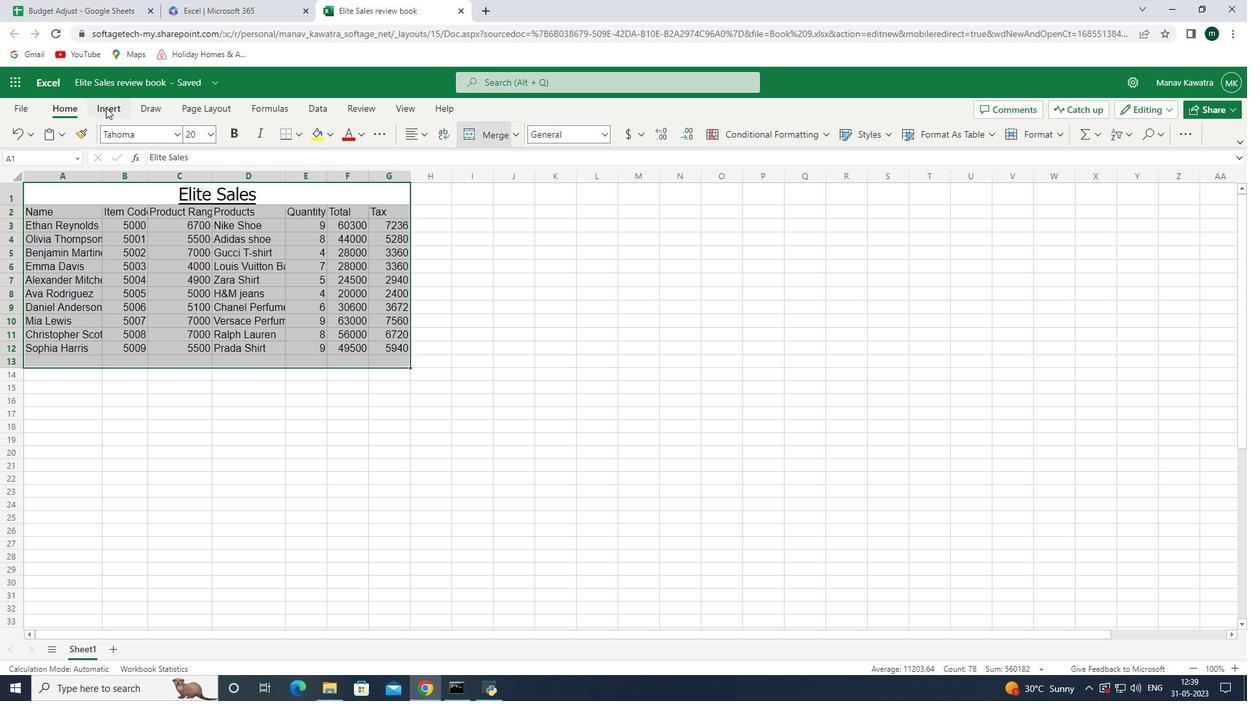 
Action: Mouse pressed left at (111, 111)
Screenshot: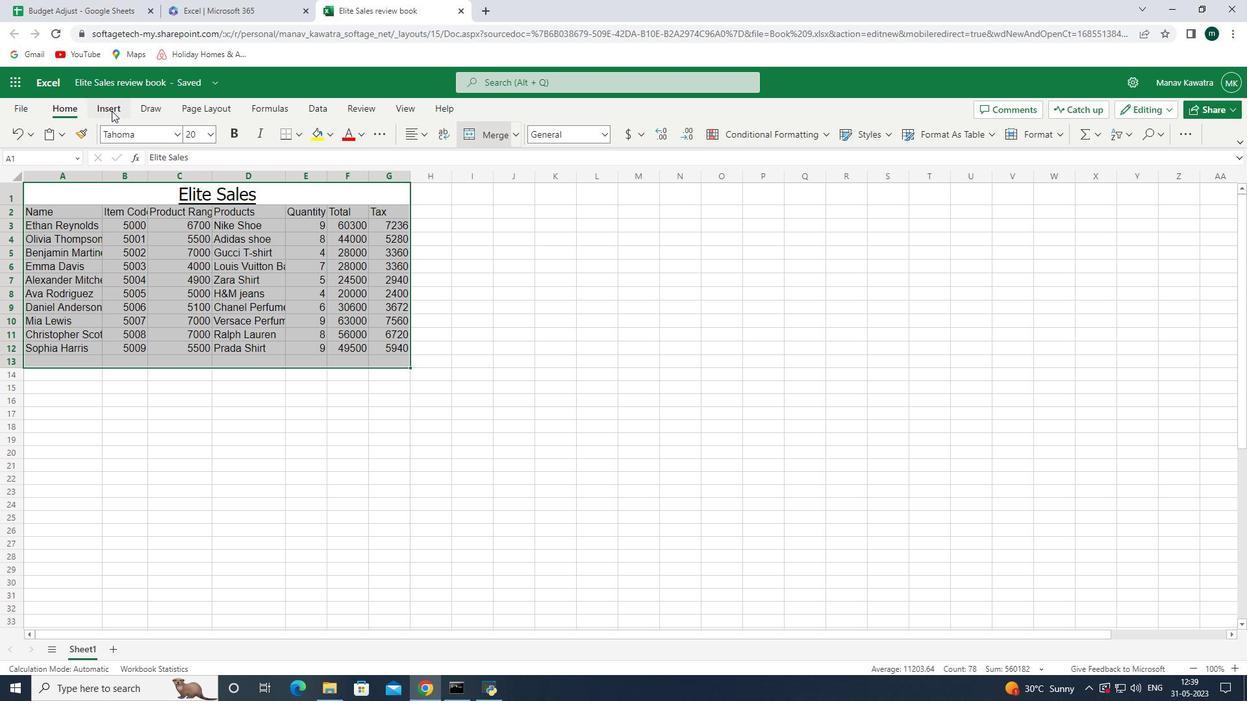 
Action: Mouse moved to (48, 109)
Screenshot: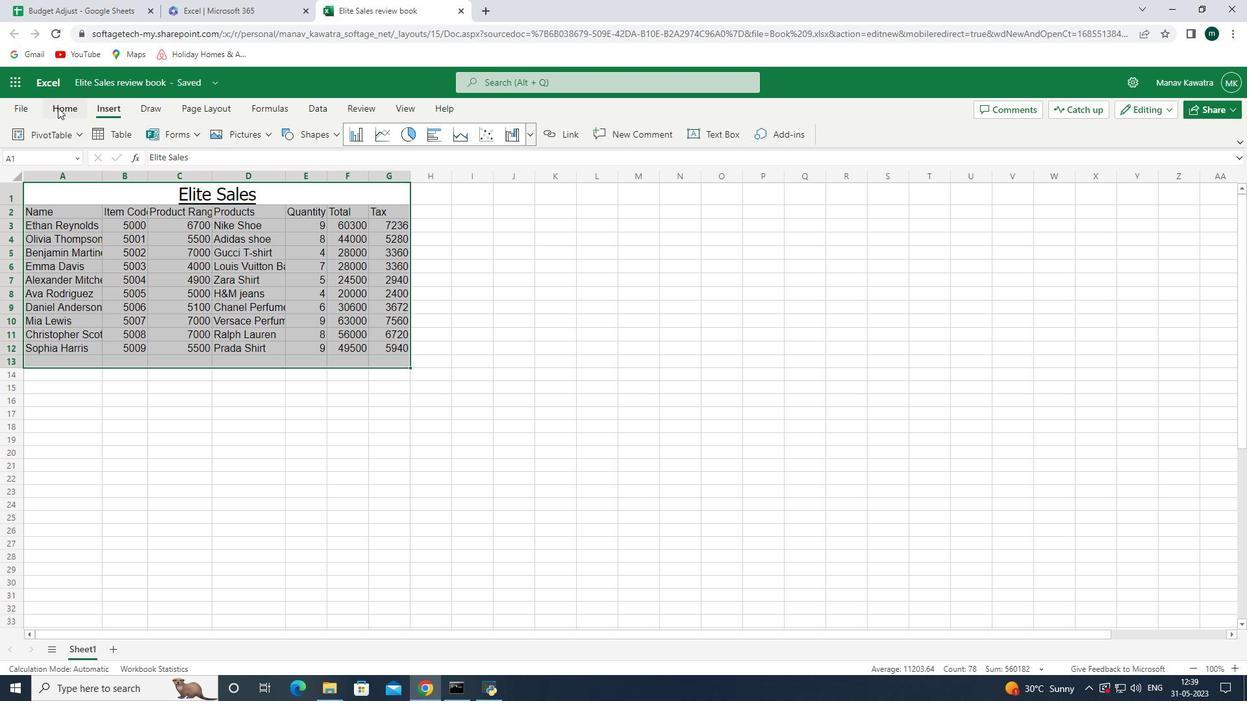 
Action: Mouse pressed left at (48, 109)
Screenshot: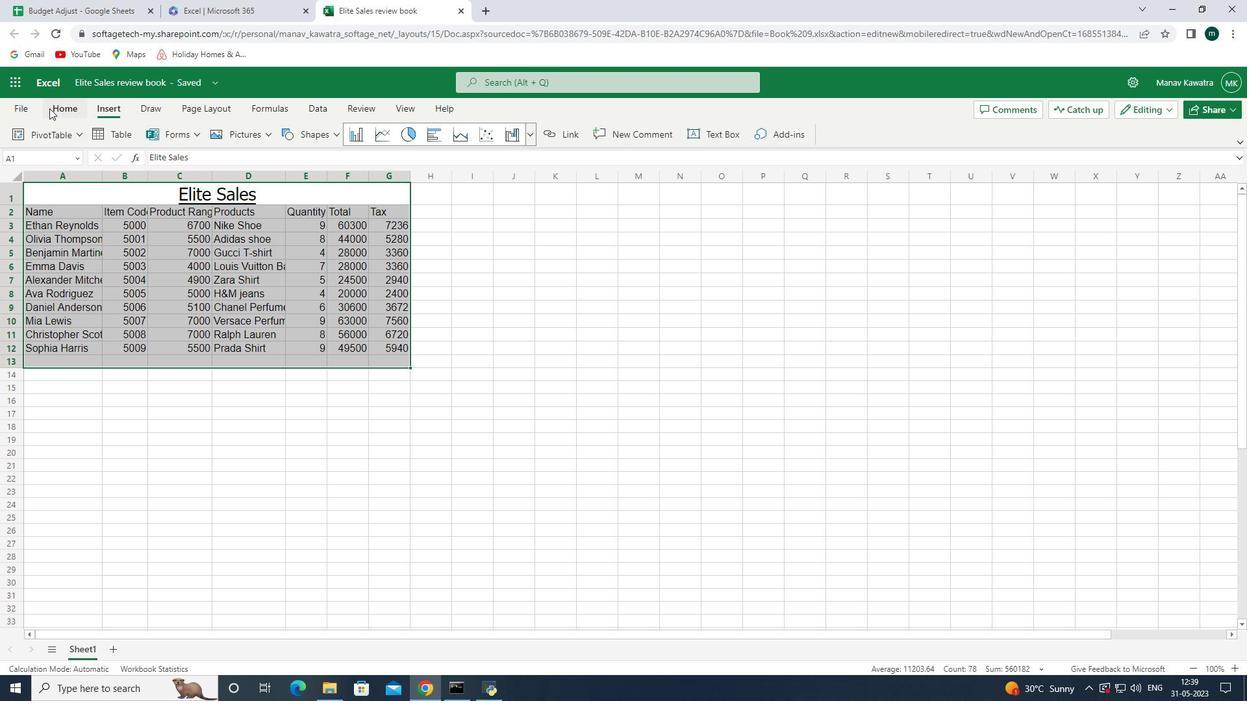 
Action: Mouse moved to (1188, 133)
Screenshot: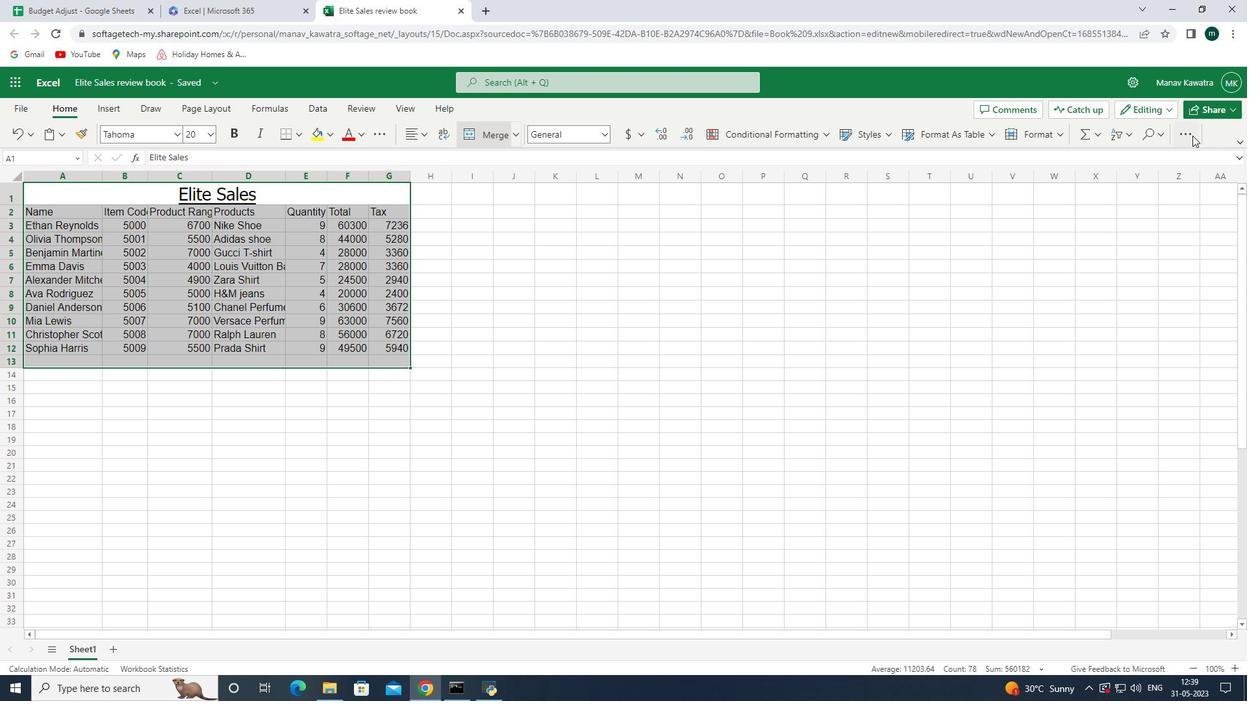 
Action: Mouse pressed left at (1188, 133)
Screenshot: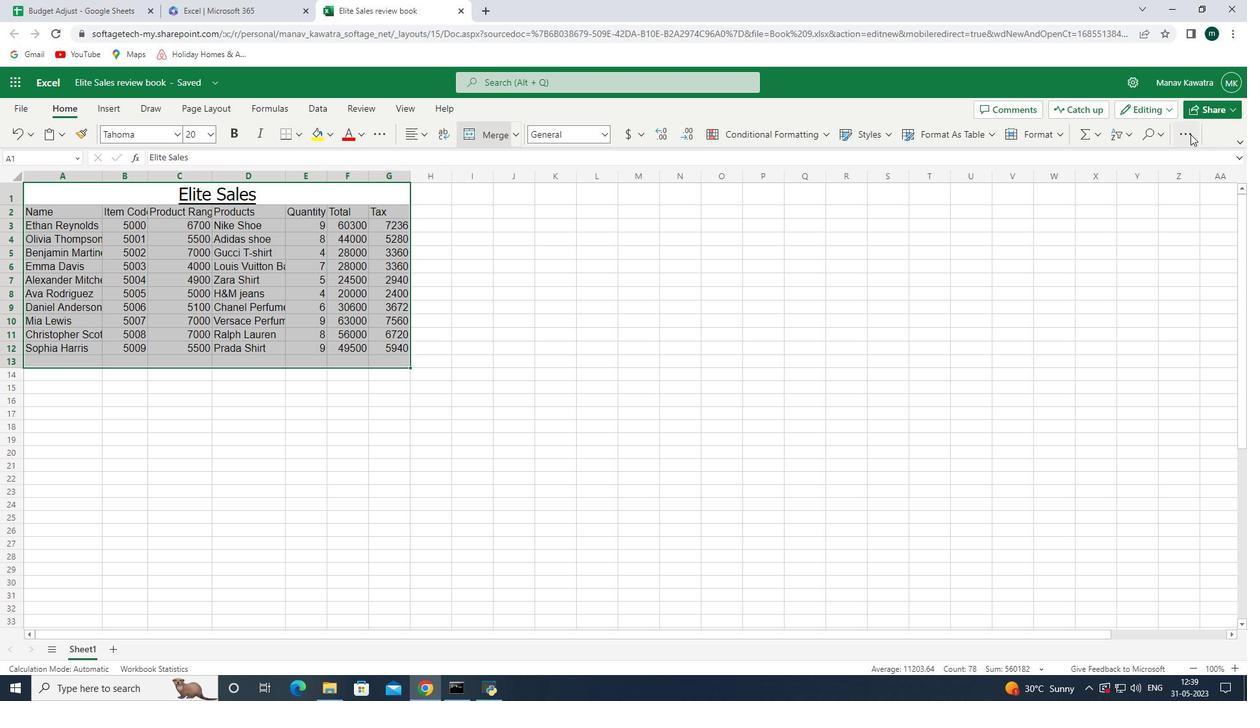 
Action: Mouse moved to (116, 107)
Screenshot: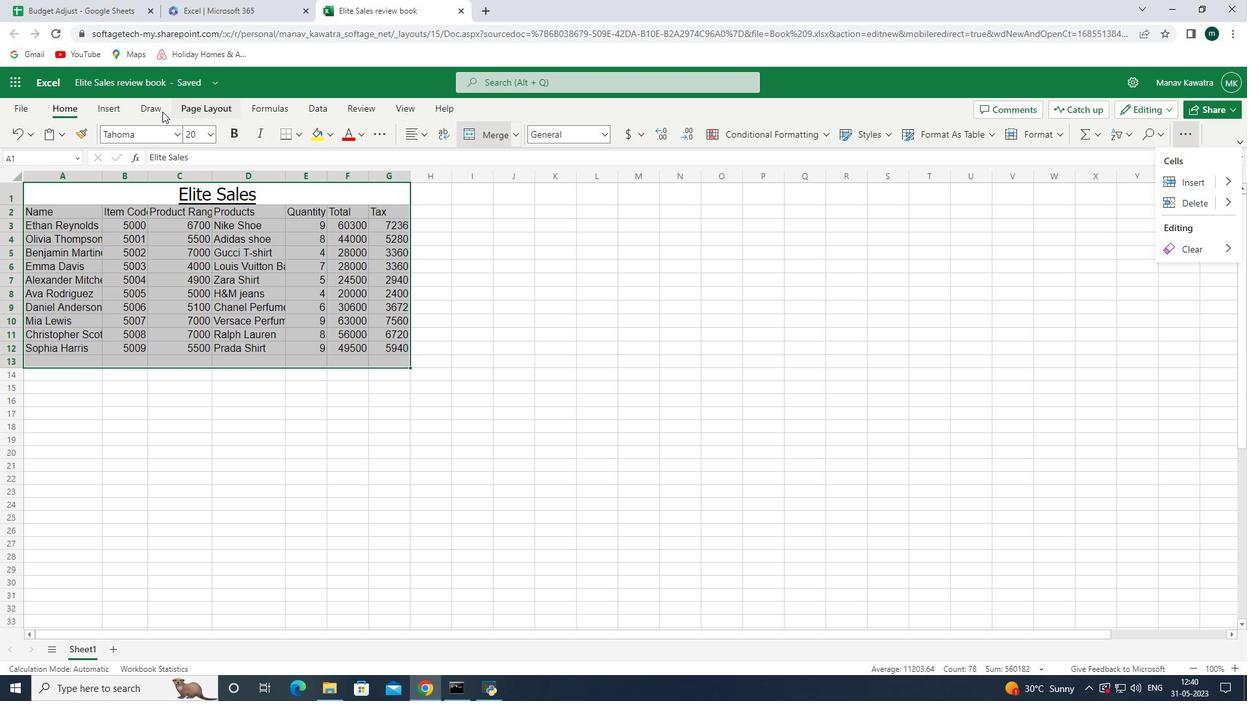 
Action: Mouse pressed left at (116, 107)
Screenshot: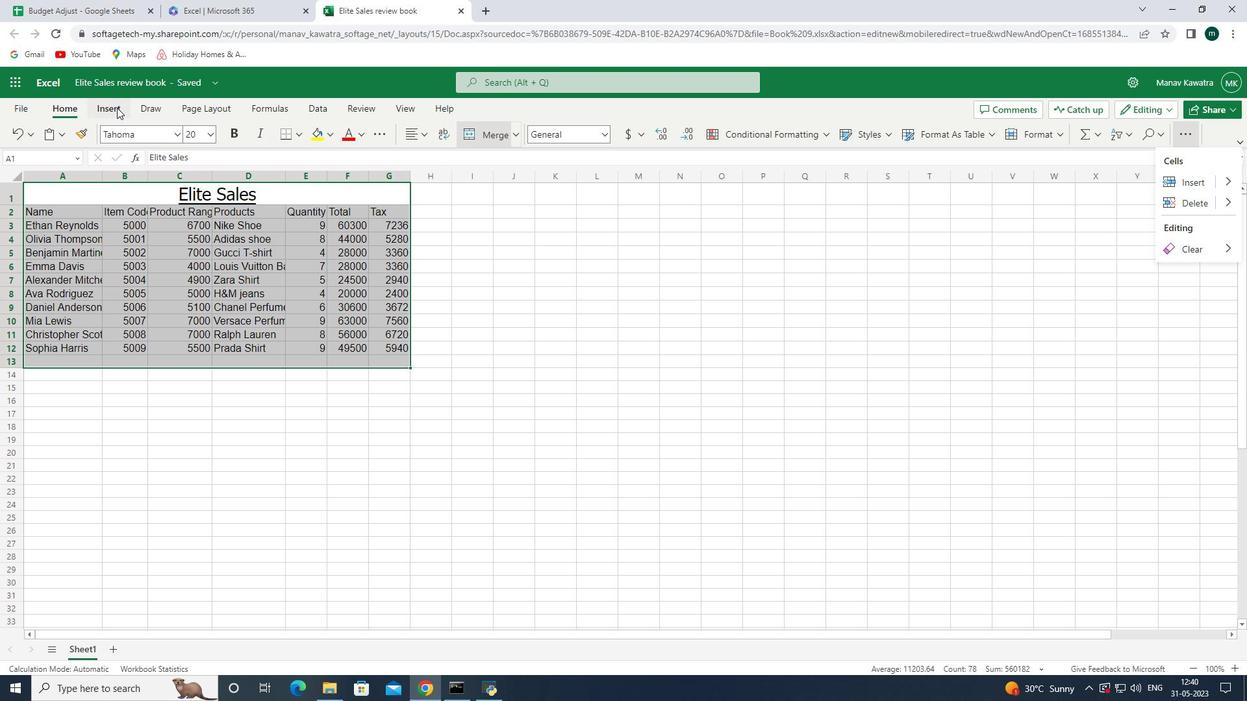 
Action: Mouse moved to (69, 109)
Screenshot: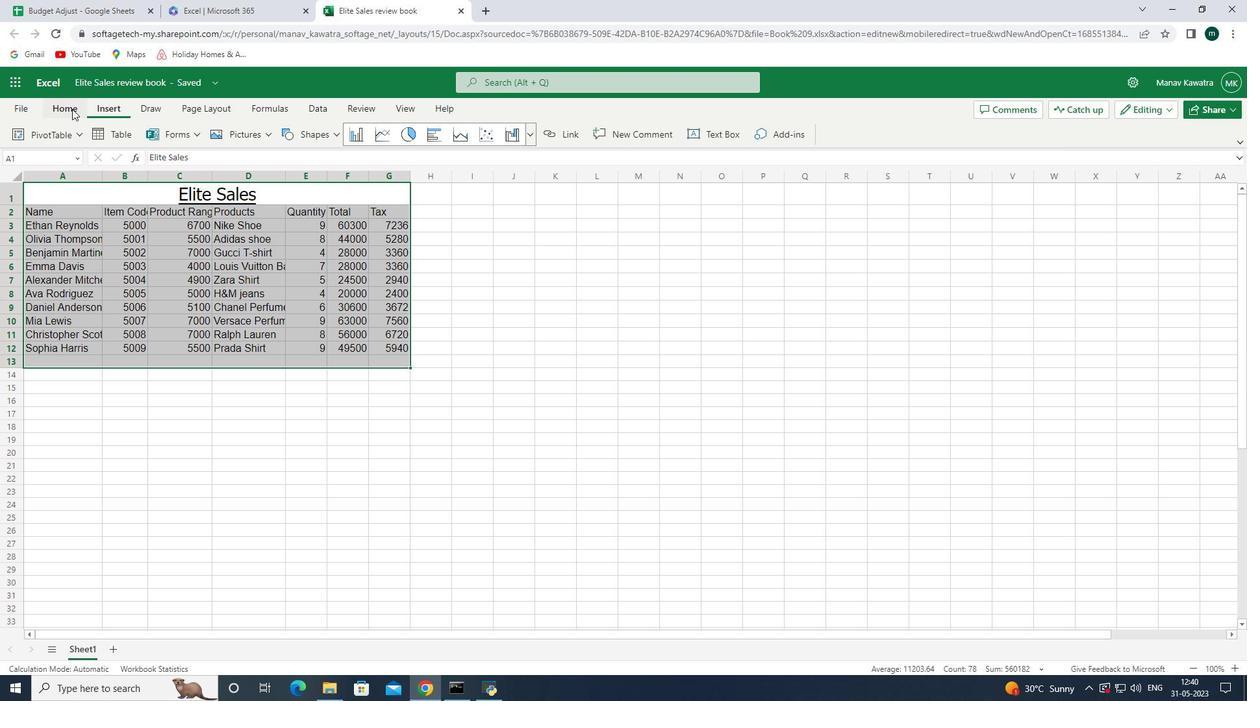 
Action: Mouse pressed left at (69, 109)
Screenshot: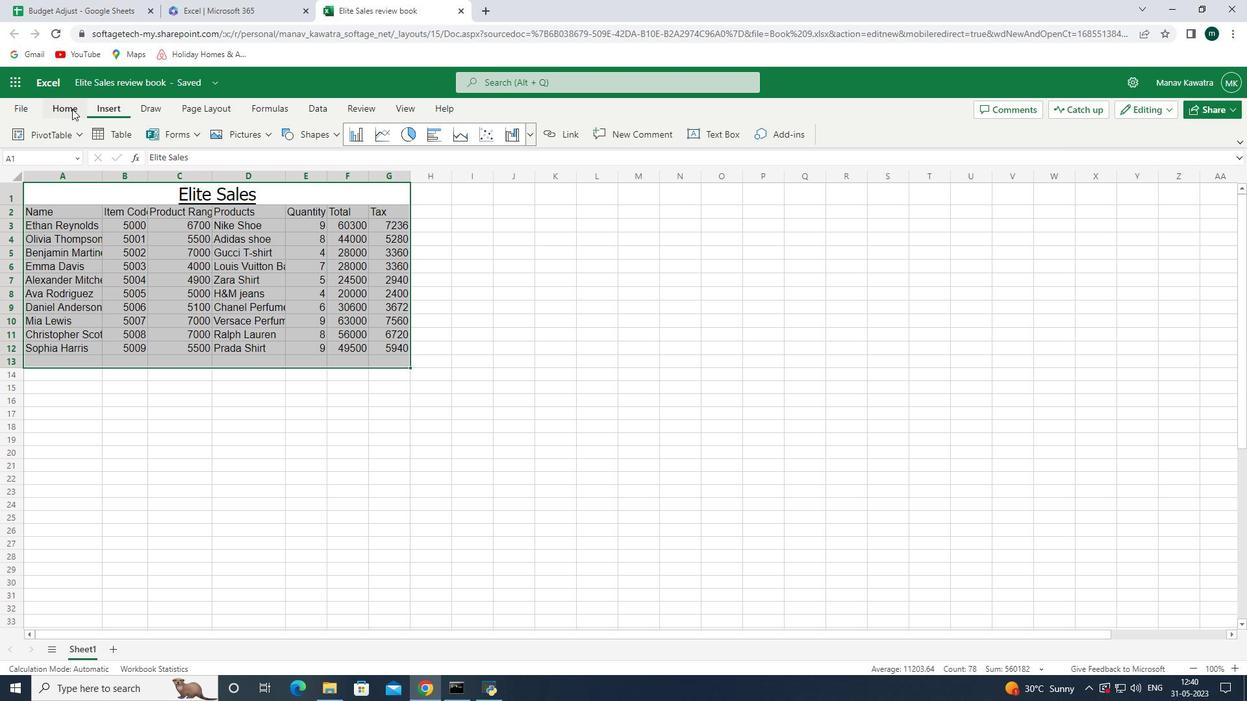 
Action: Mouse moved to (1064, 133)
Screenshot: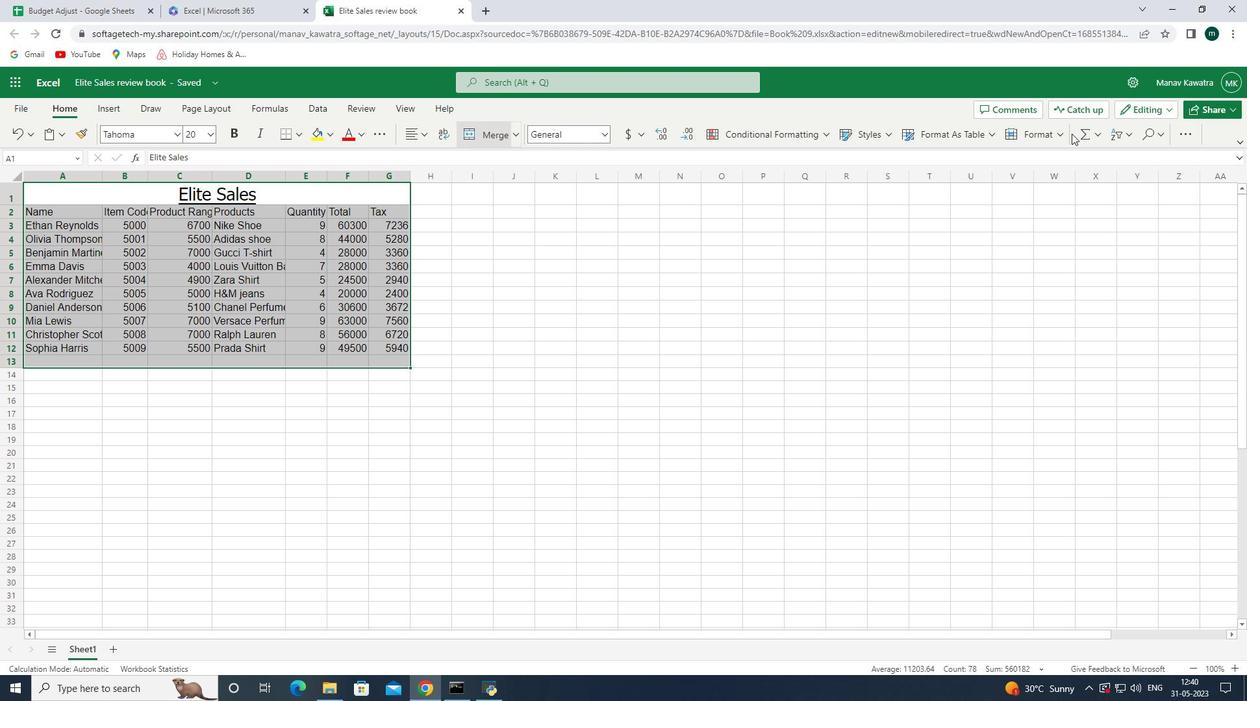 
Action: Mouse pressed left at (1064, 133)
Screenshot: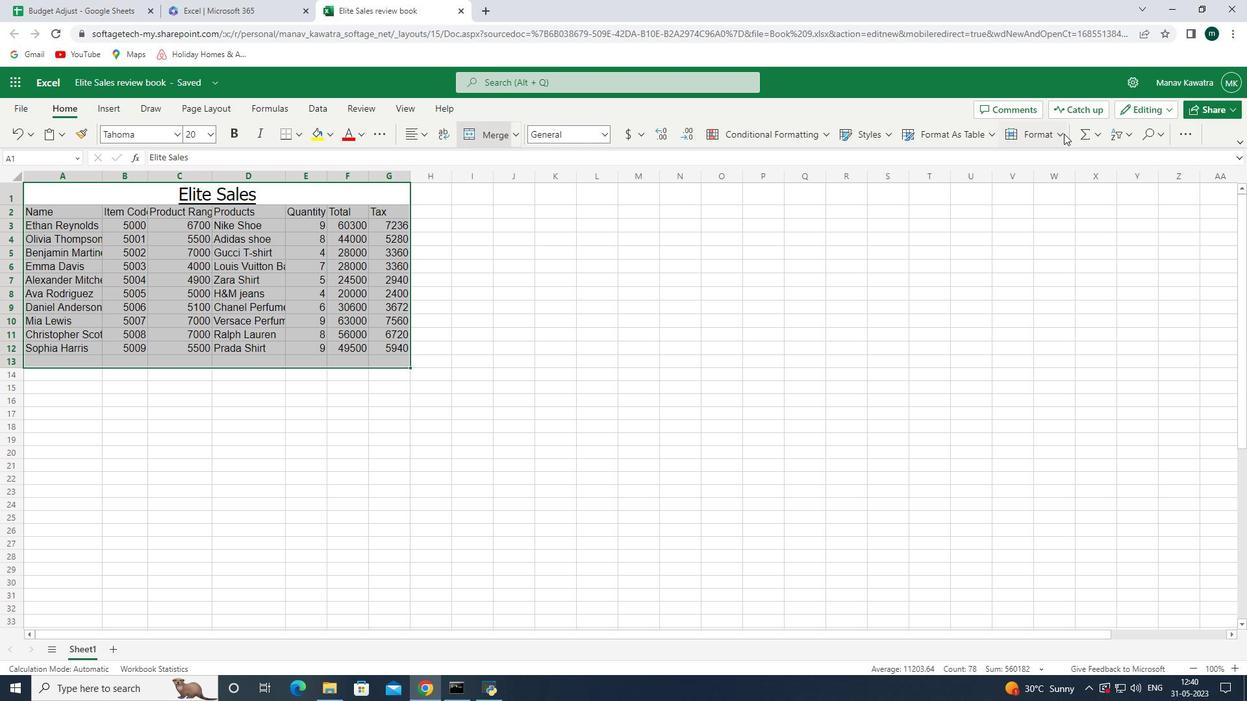 
Action: Mouse moved to (874, 135)
Screenshot: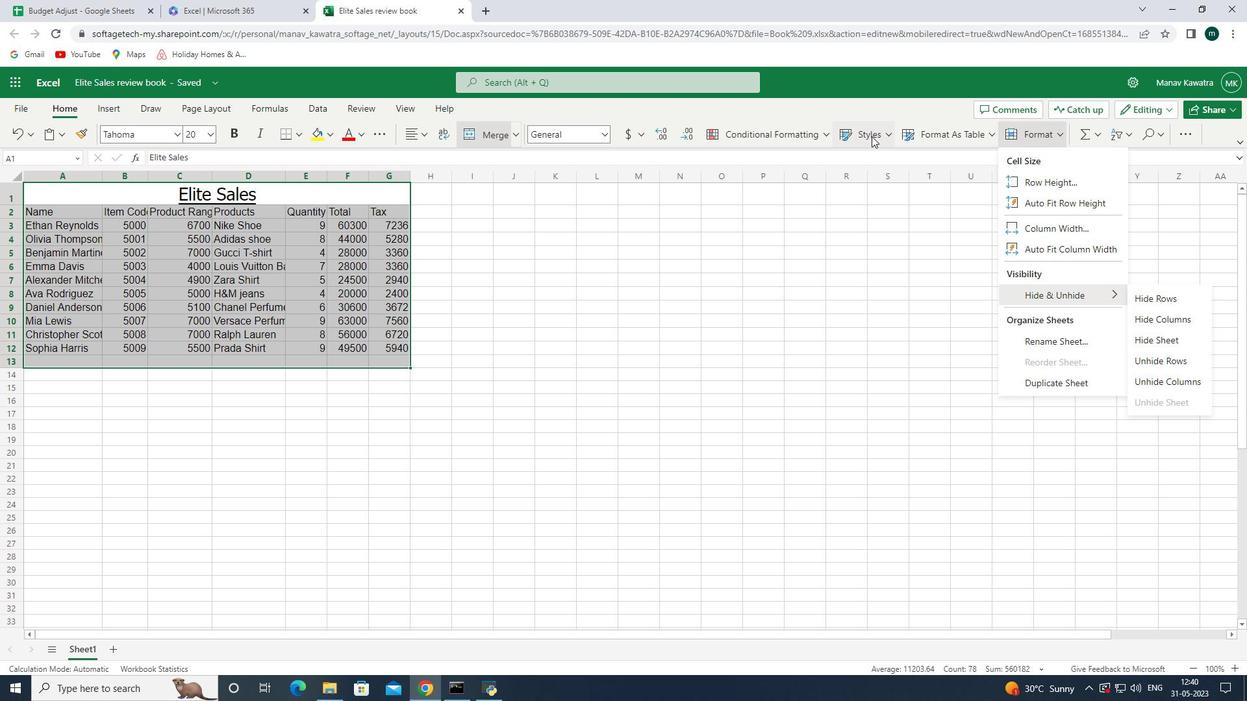 
Action: Mouse pressed left at (874, 135)
Screenshot: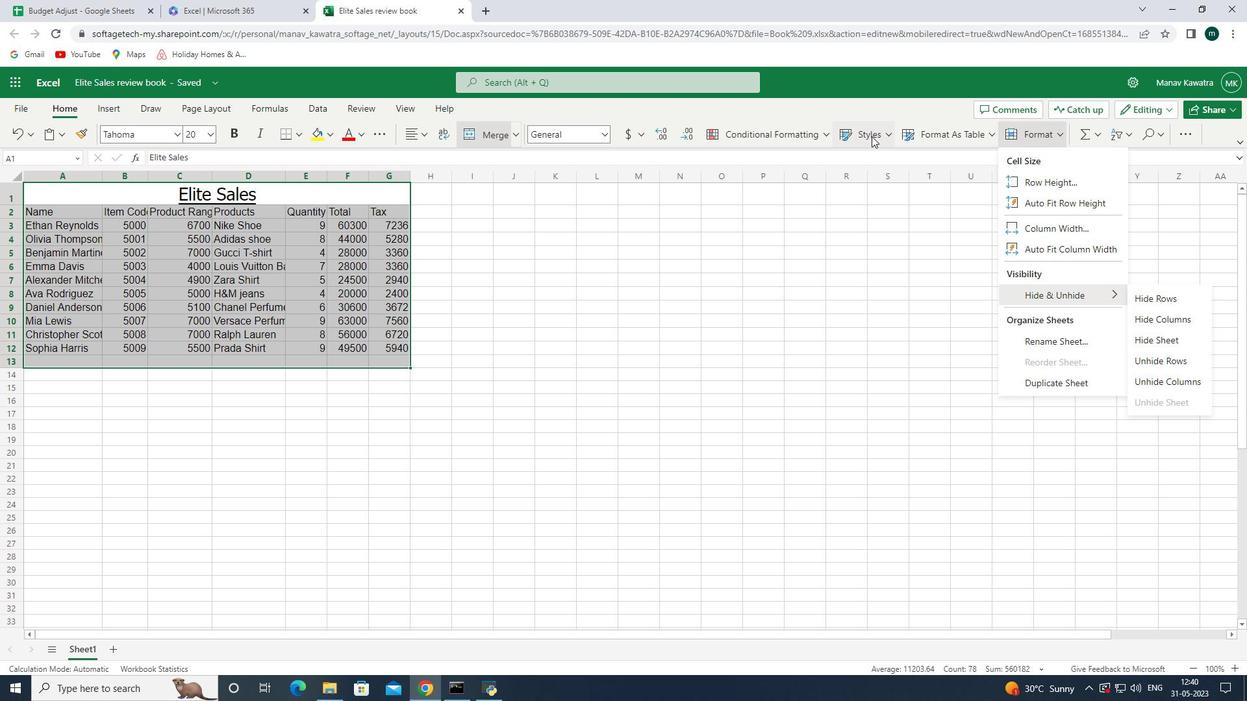 
Action: Mouse pressed left at (874, 135)
Screenshot: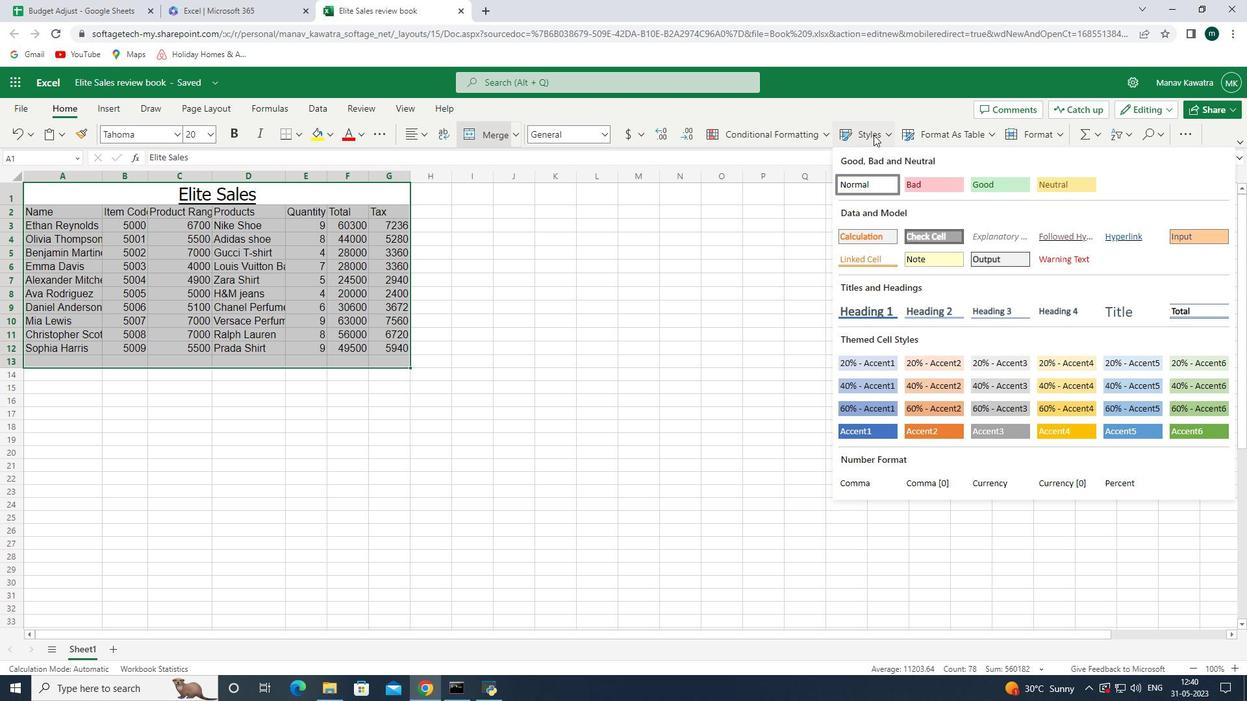 
Action: Mouse moved to (425, 131)
Screenshot: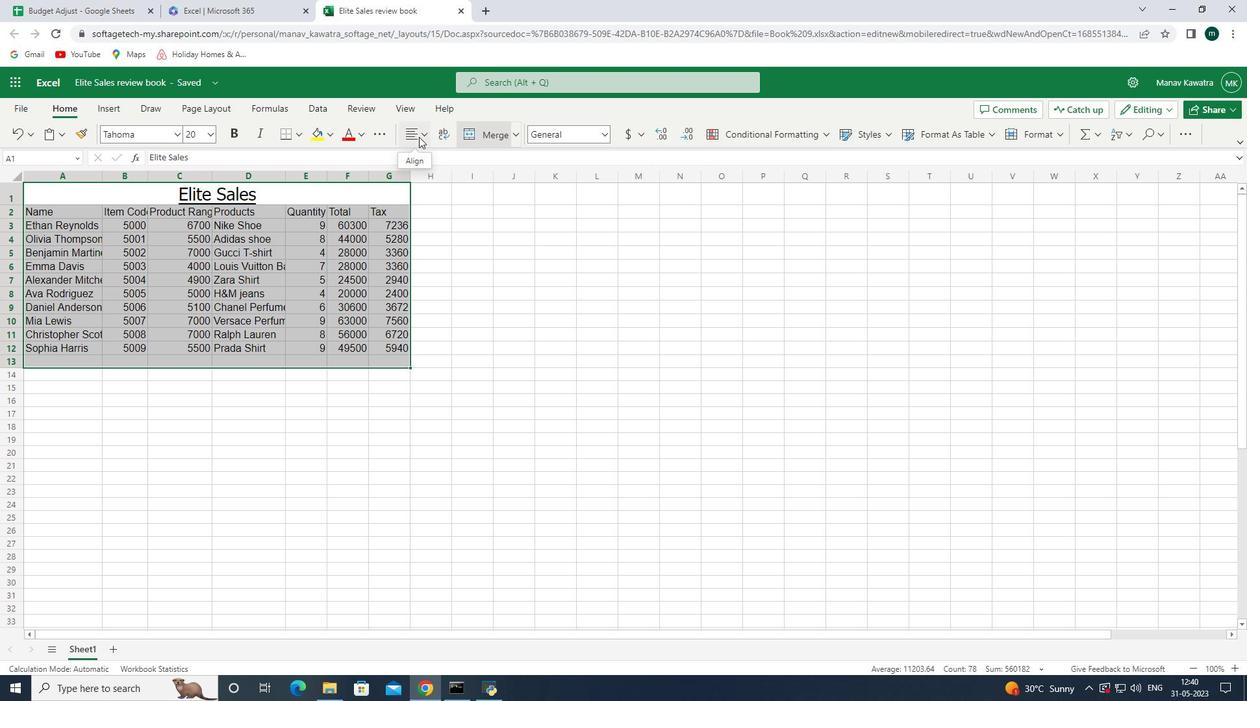 
Action: Mouse pressed left at (425, 131)
Screenshot: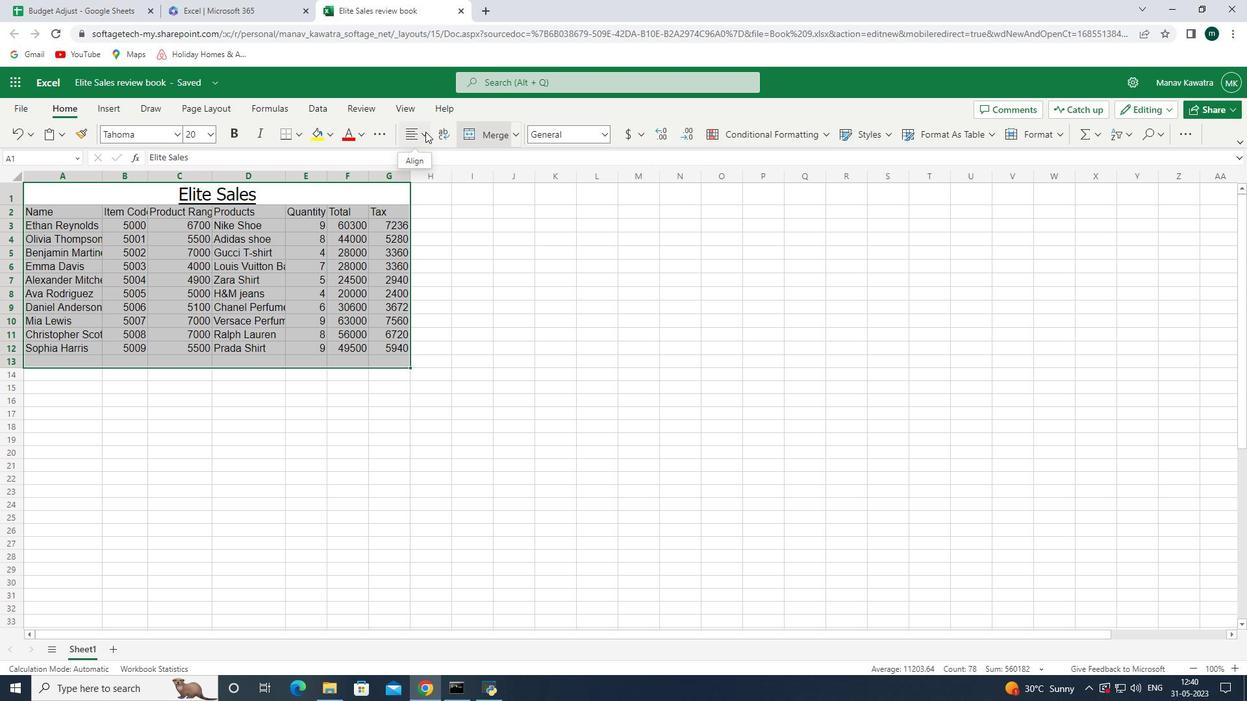 
Action: Mouse moved to (416, 185)
Screenshot: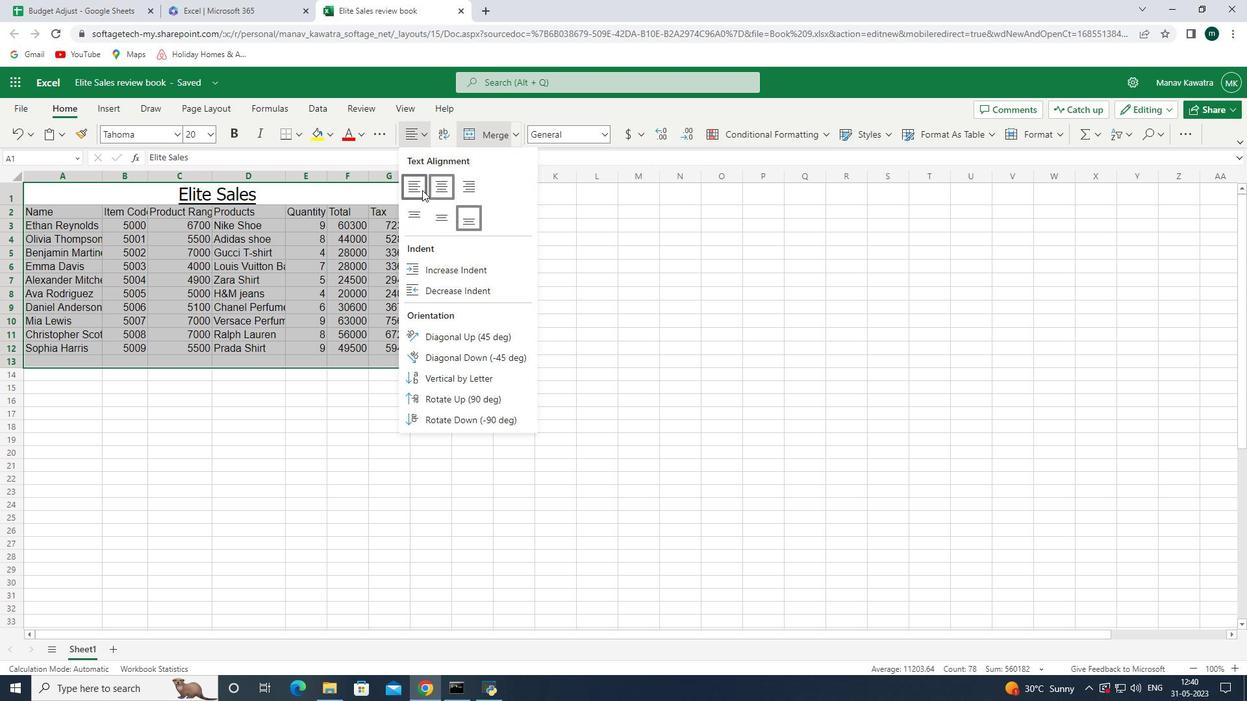 
Action: Mouse pressed left at (416, 185)
Screenshot: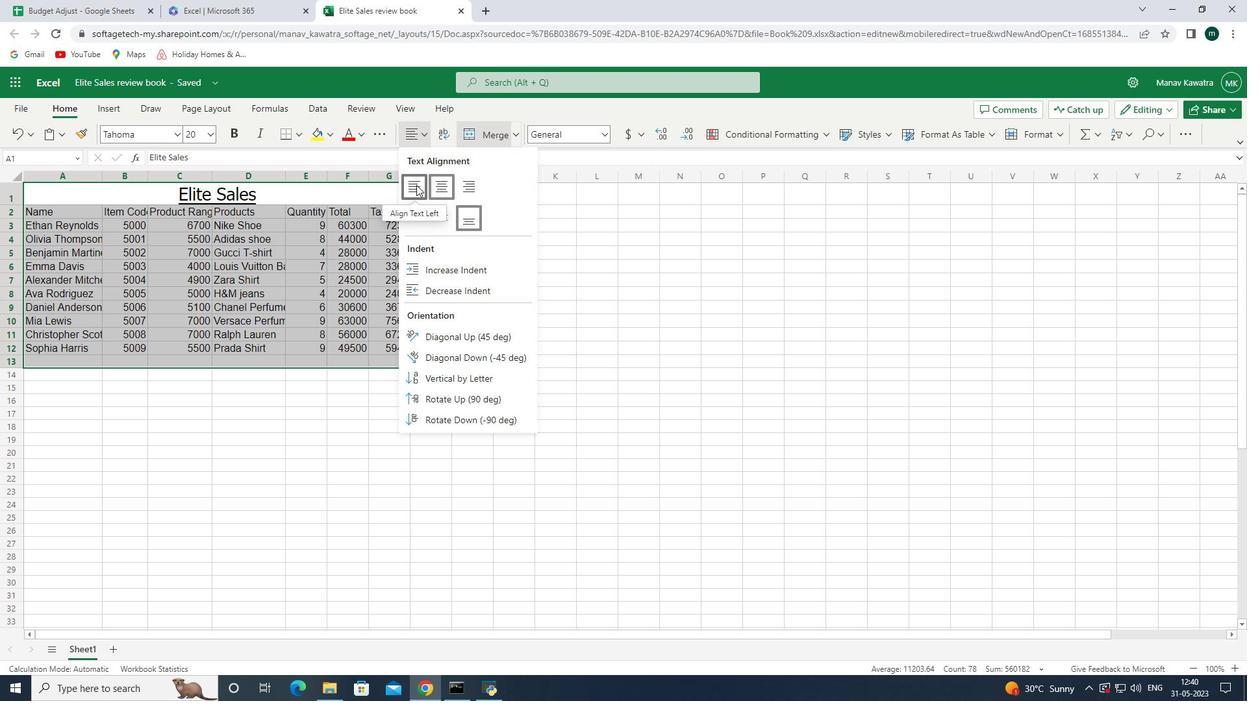 
Action: Mouse moved to (486, 258)
Screenshot: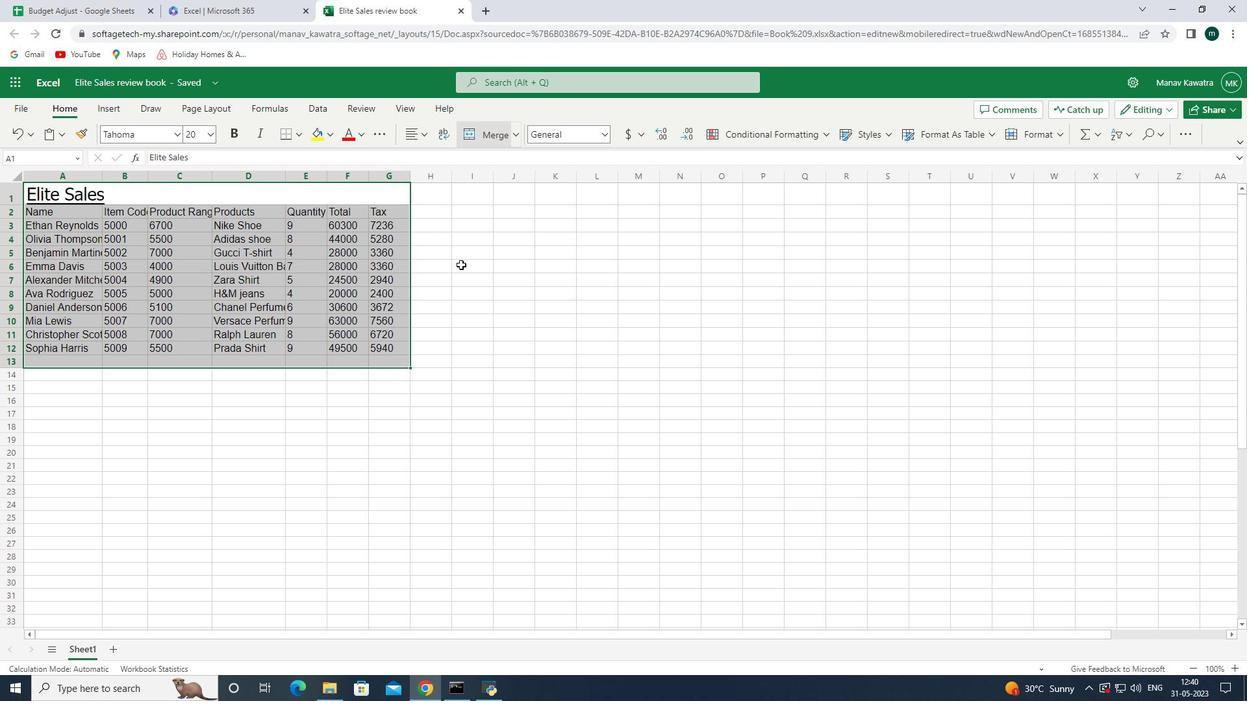 
Action: Mouse pressed left at (486, 258)
Screenshot: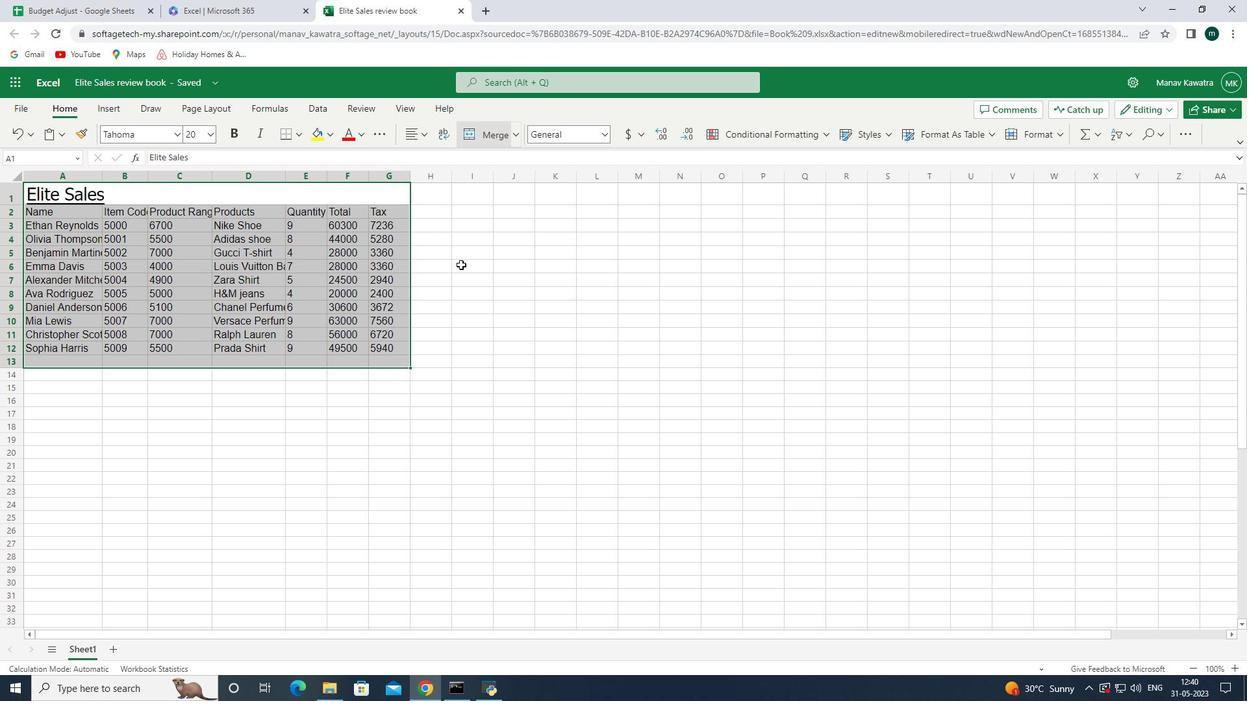 
Action: Mouse moved to (270, 379)
Screenshot: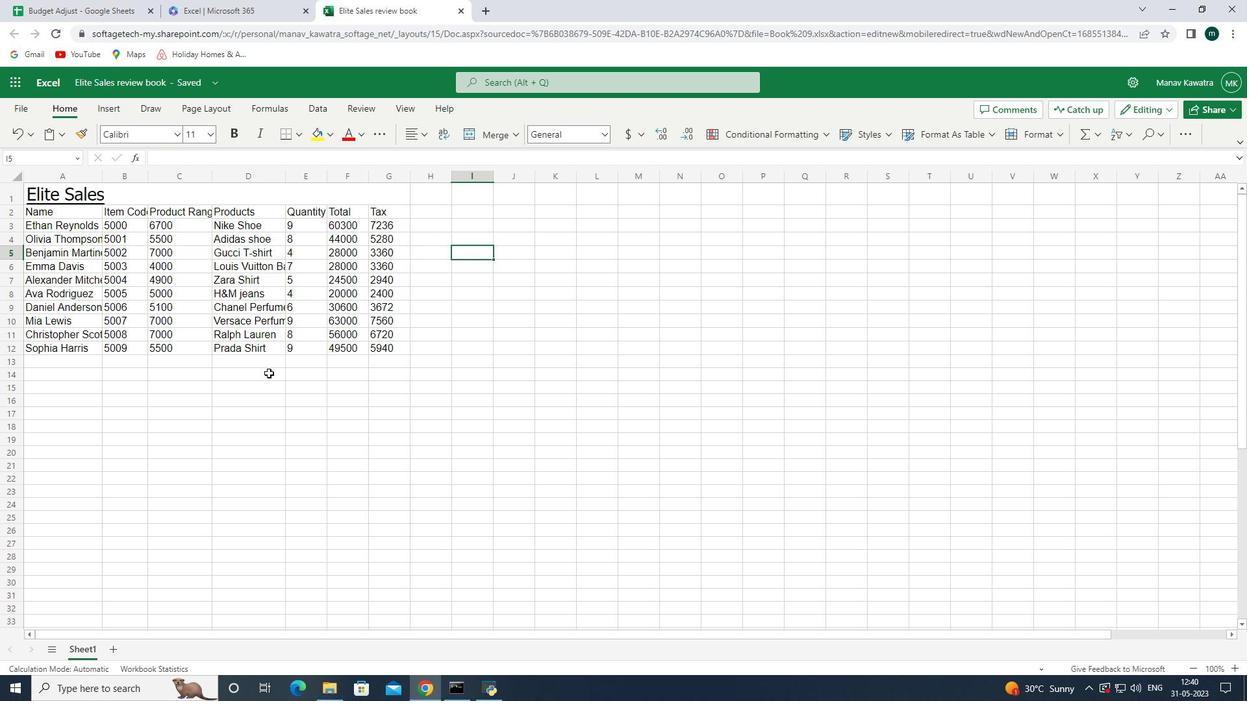 
Action: Mouse pressed left at (270, 379)
Screenshot: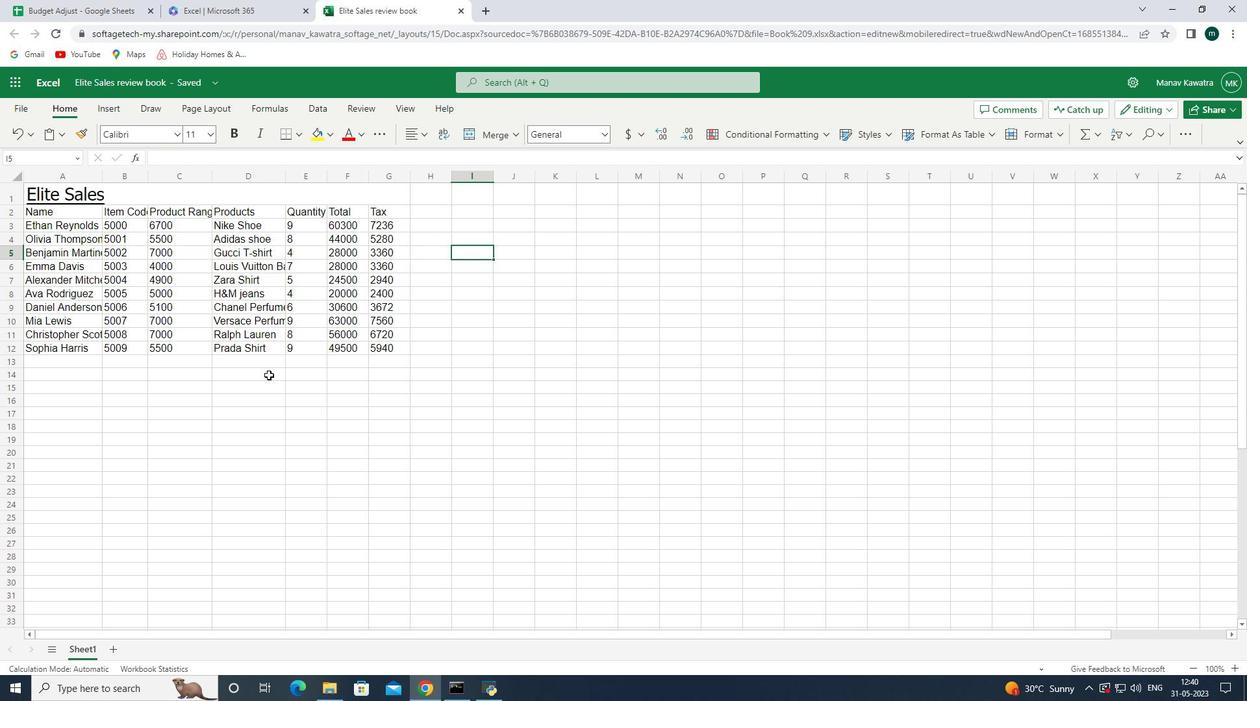 
Action: Mouse moved to (286, 356)
Screenshot: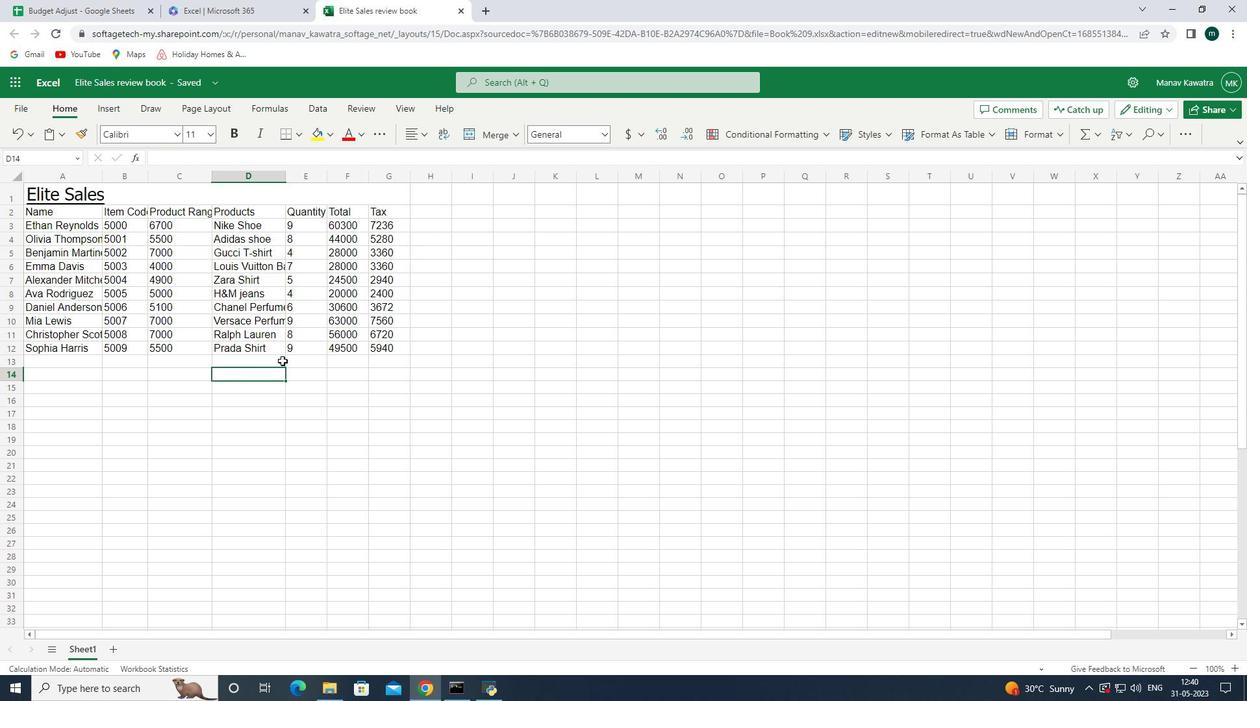 
Action: Key pressed ctrl+S
Screenshot: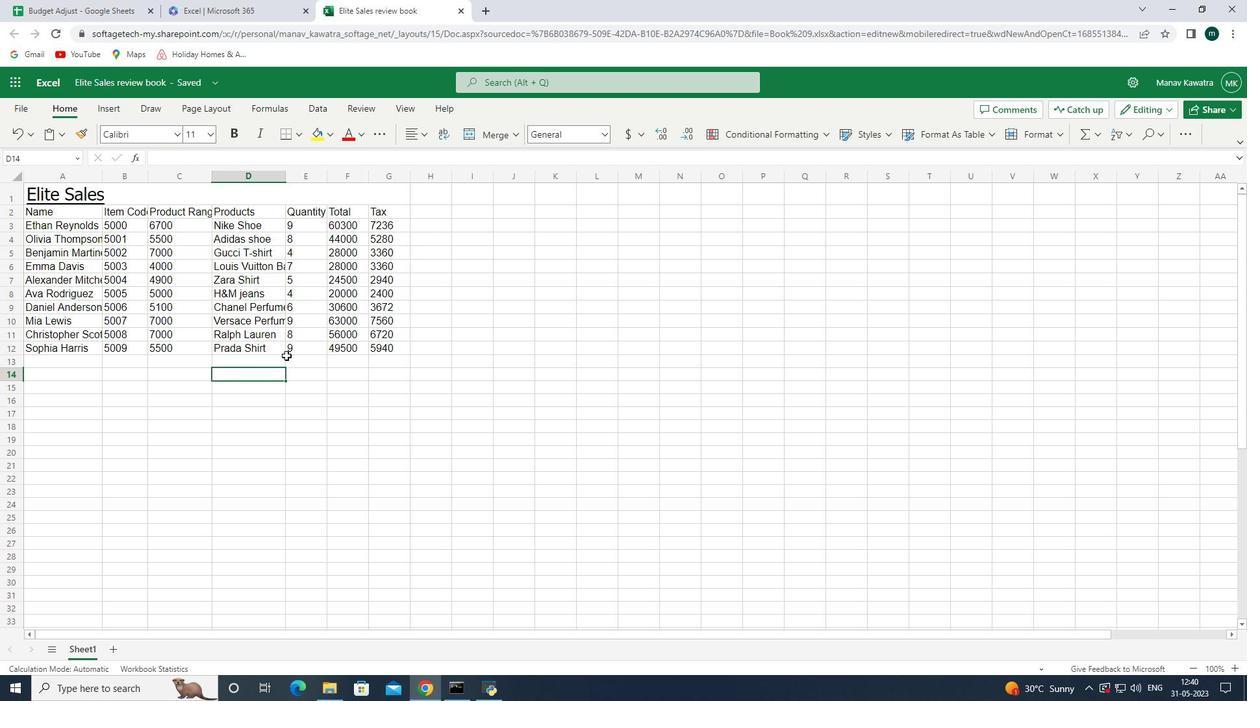 
Action: Mouse moved to (319, 272)
Screenshot: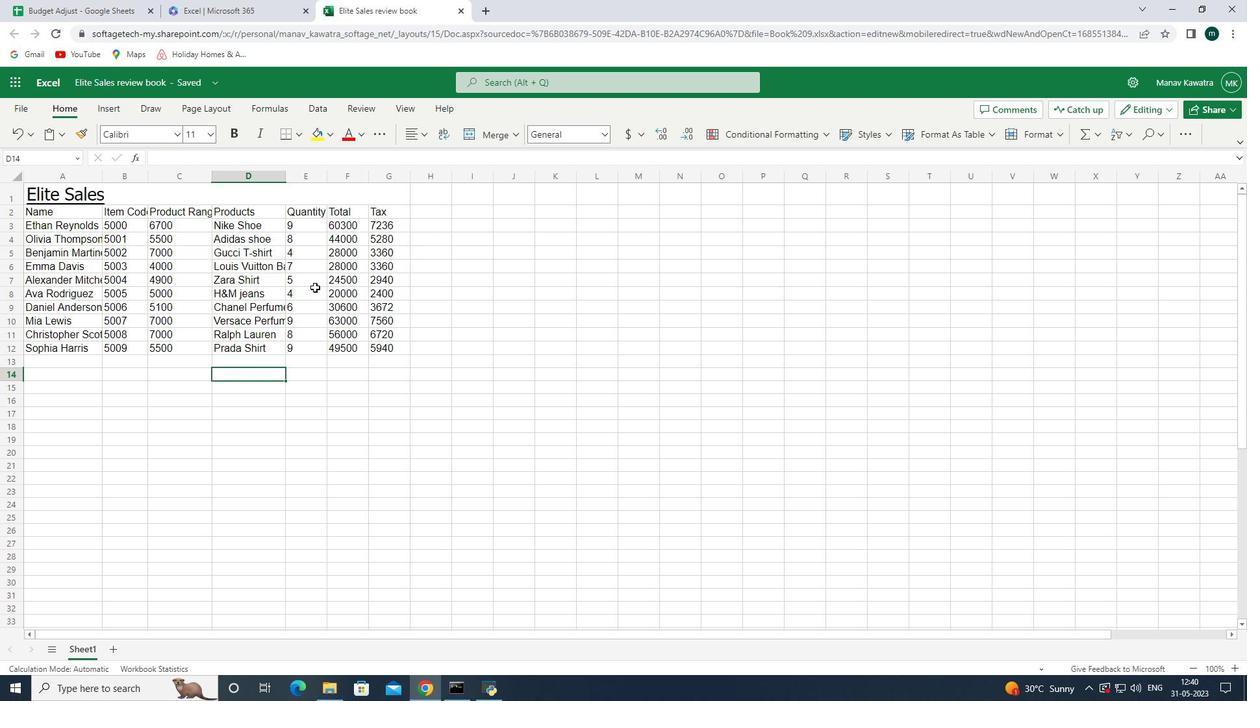 
